 Task: Forward email as attachment with the signature Adam Smith with the subject Request for information from softage.1@softage.net to softage.2@softage.net with the message I would like to request a meeting to discuss the new product launch strategy.
Action: Mouse moved to (430, 232)
Screenshot: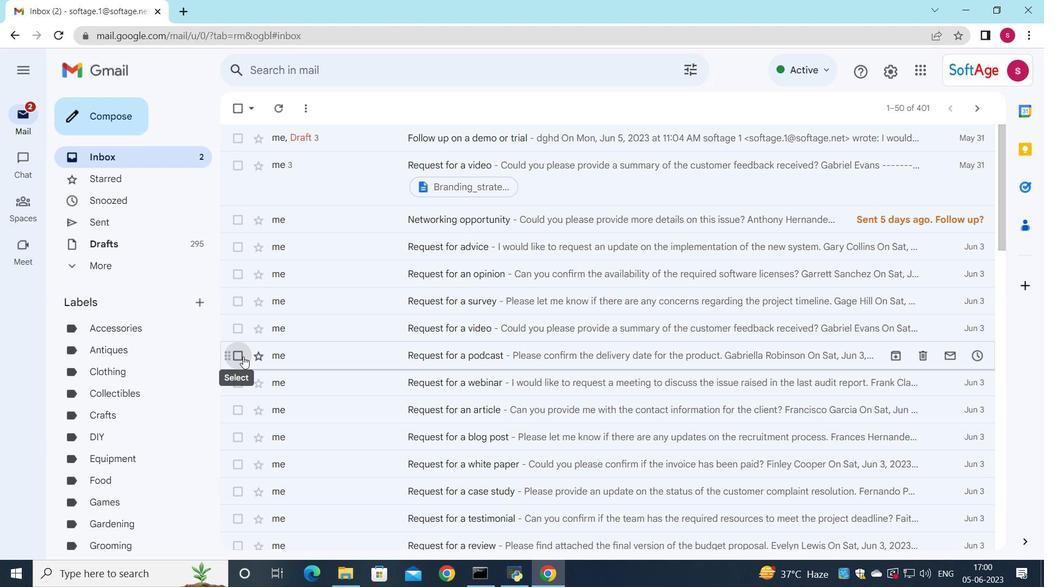 
Action: Mouse pressed left at (430, 232)
Screenshot: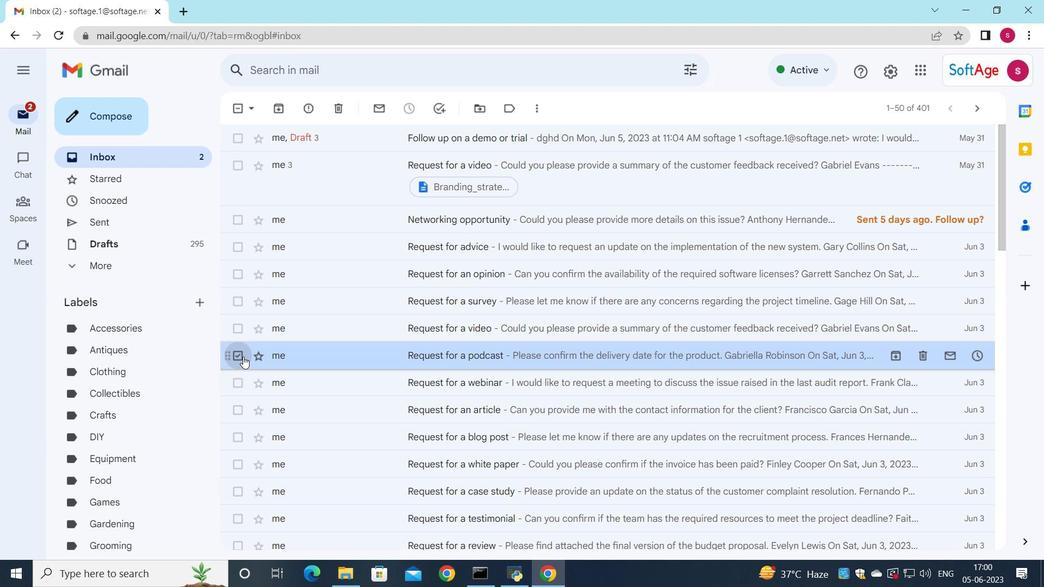 
Action: Mouse moved to (546, 174)
Screenshot: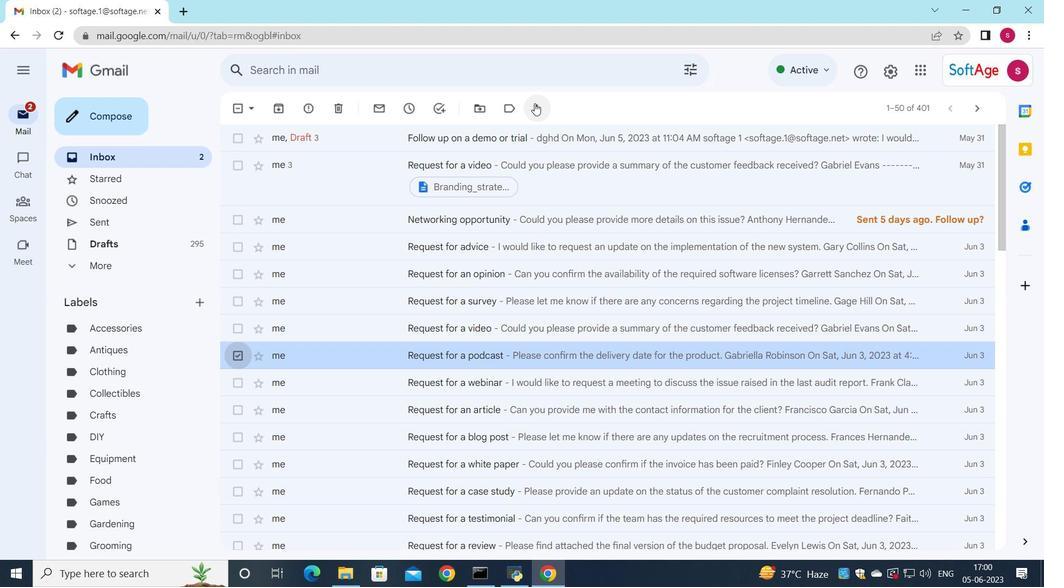 
Action: Mouse pressed left at (546, 174)
Screenshot: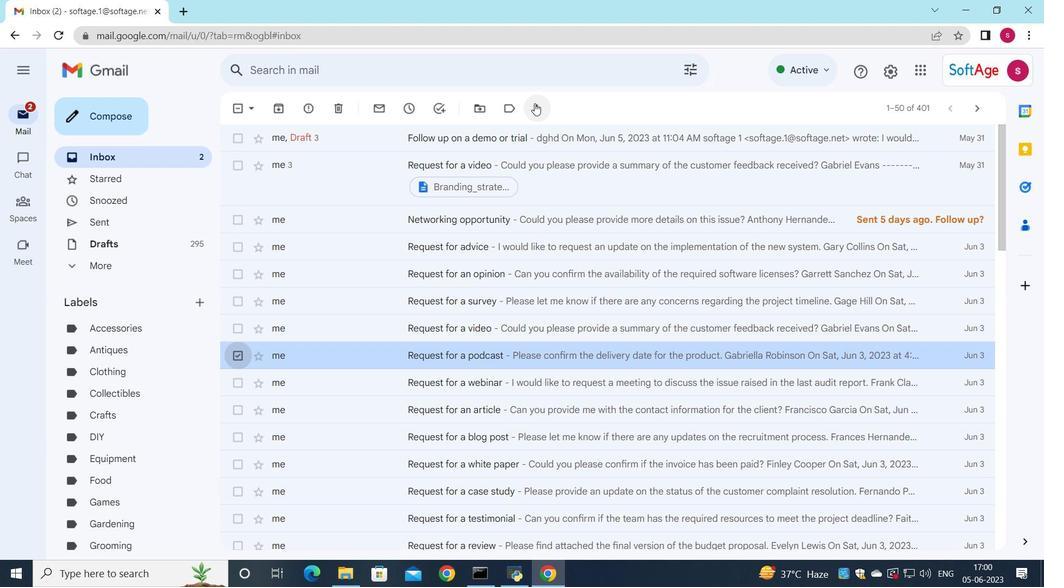 
Action: Mouse moved to (568, 197)
Screenshot: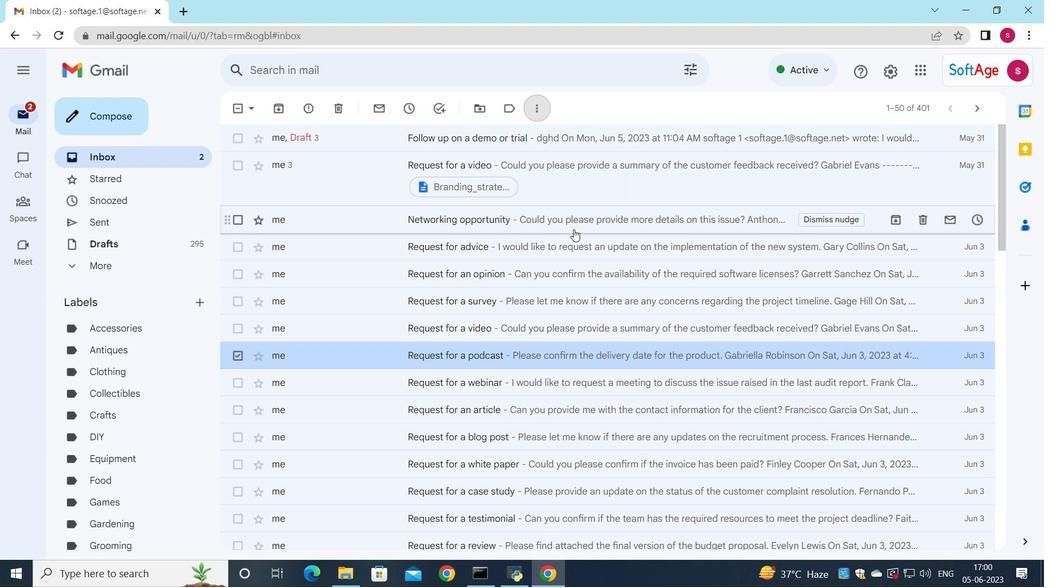 
Action: Mouse pressed left at (568, 197)
Screenshot: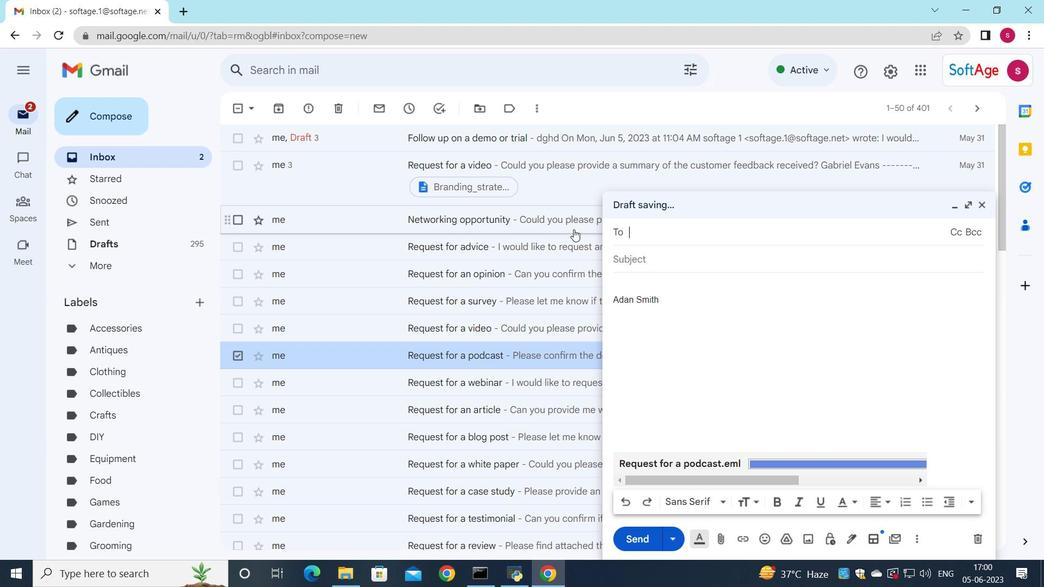 
Action: Mouse moved to (599, 197)
Screenshot: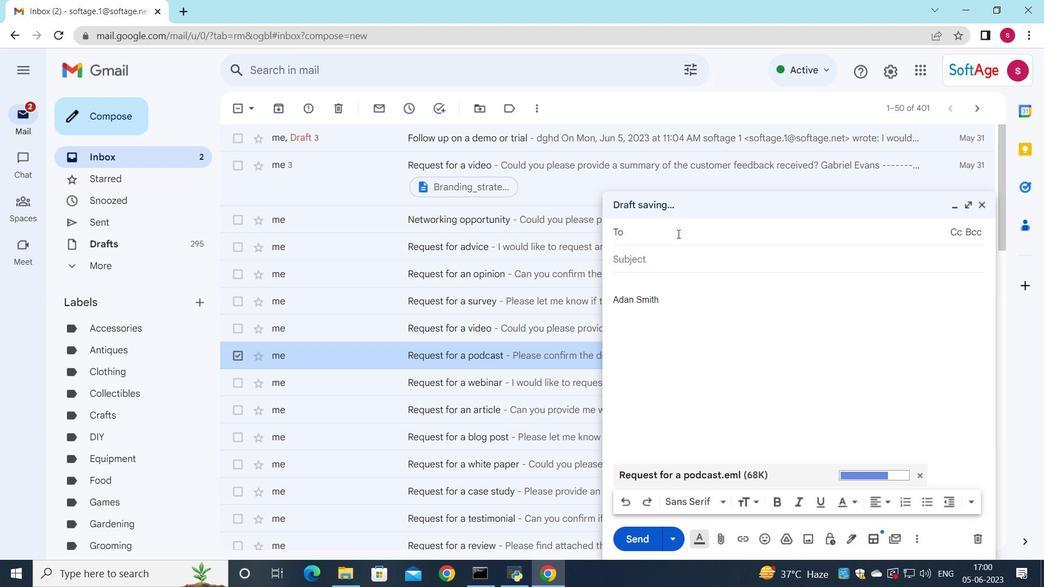 
Action: Key pressed so
Screenshot: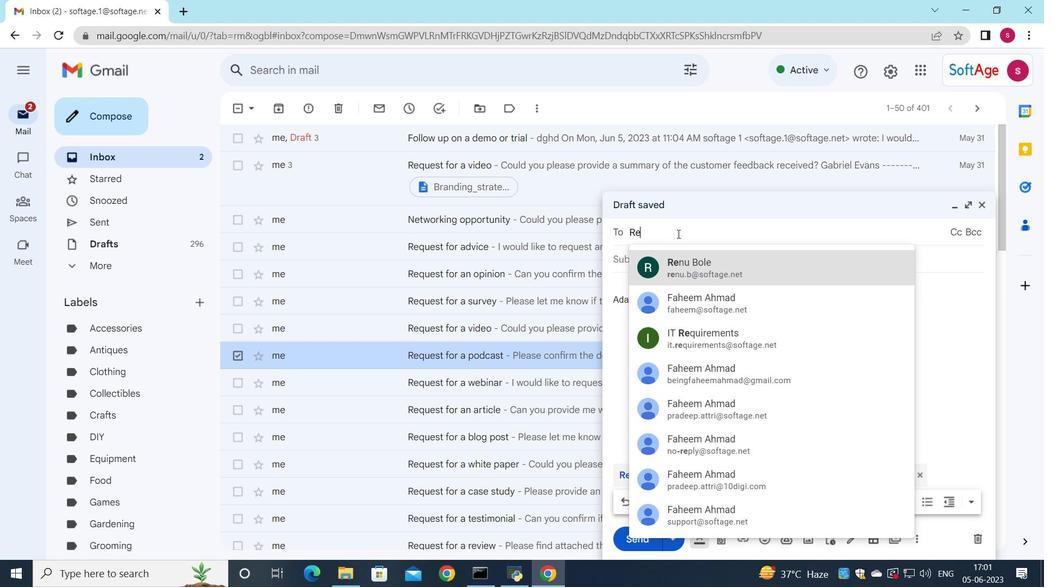 
Action: Mouse moved to (619, 239)
Screenshot: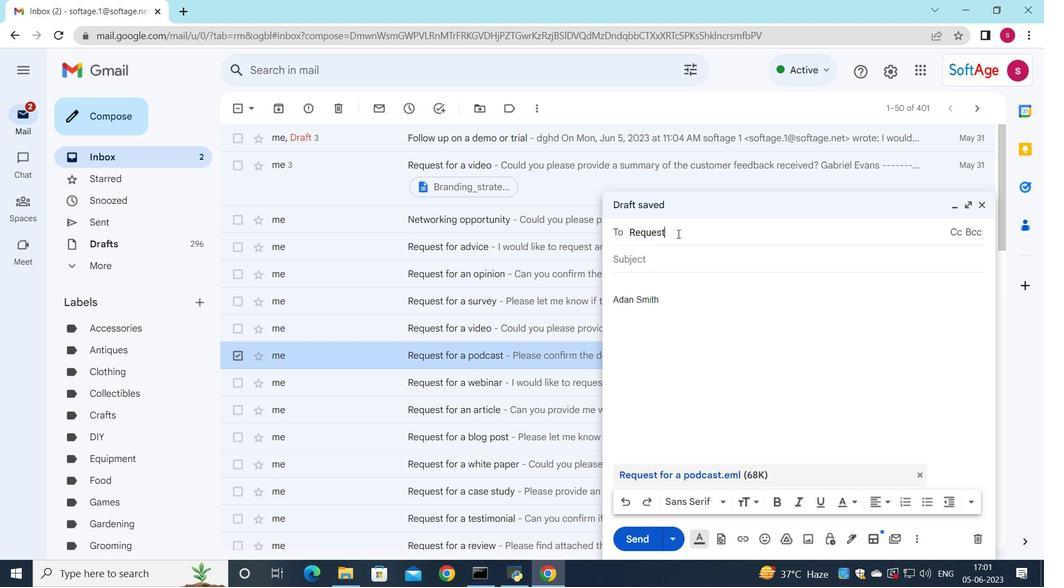 
Action: Mouse pressed left at (619, 239)
Screenshot: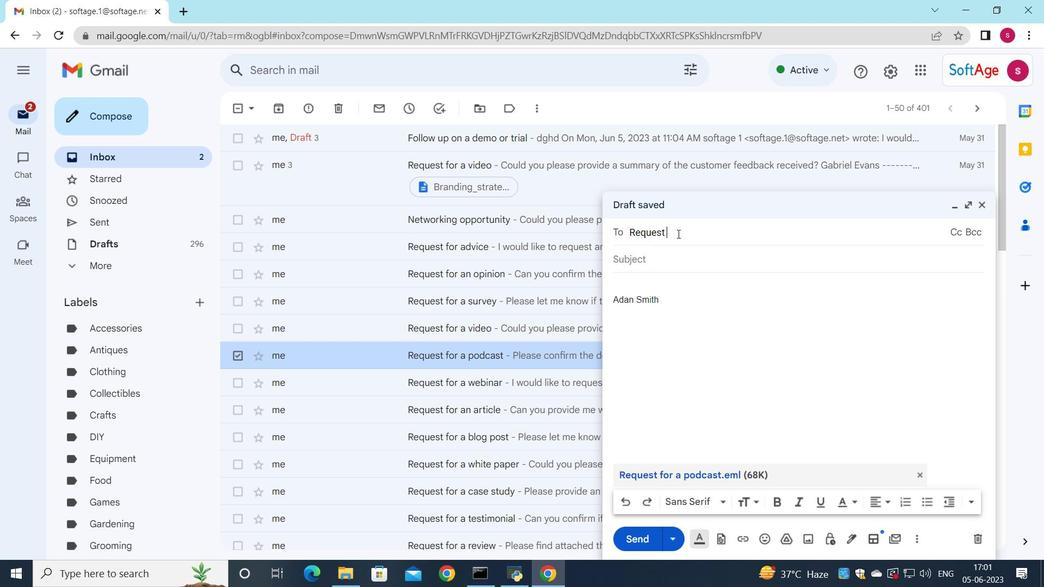 
Action: Mouse moved to (598, 203)
Screenshot: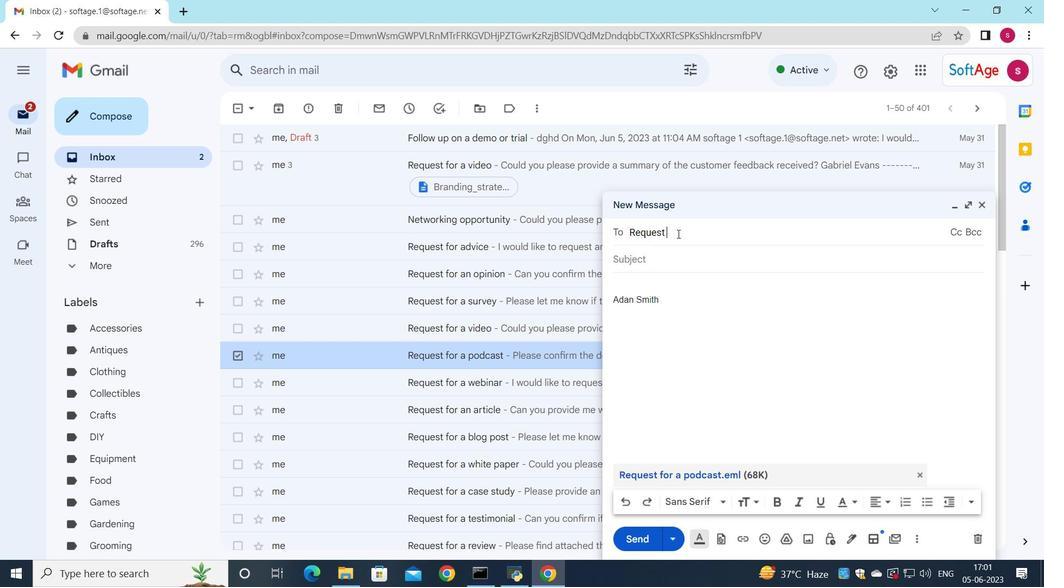 
Action: Mouse pressed left at (598, 203)
Screenshot: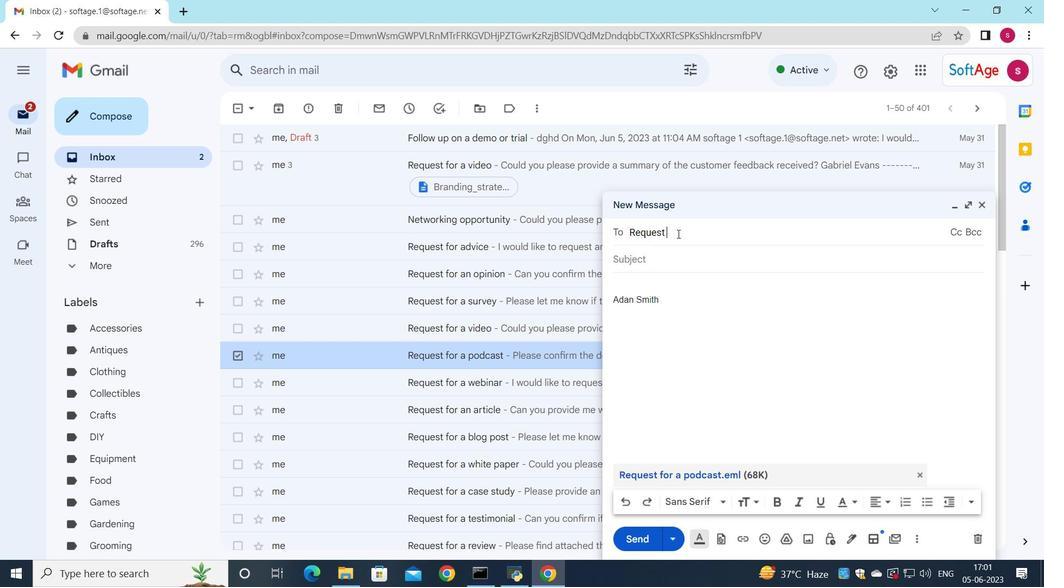 
Action: Key pressed <Key.shift>Requeste<Key.backspace><Key.space>for<Key.space>information
Screenshot: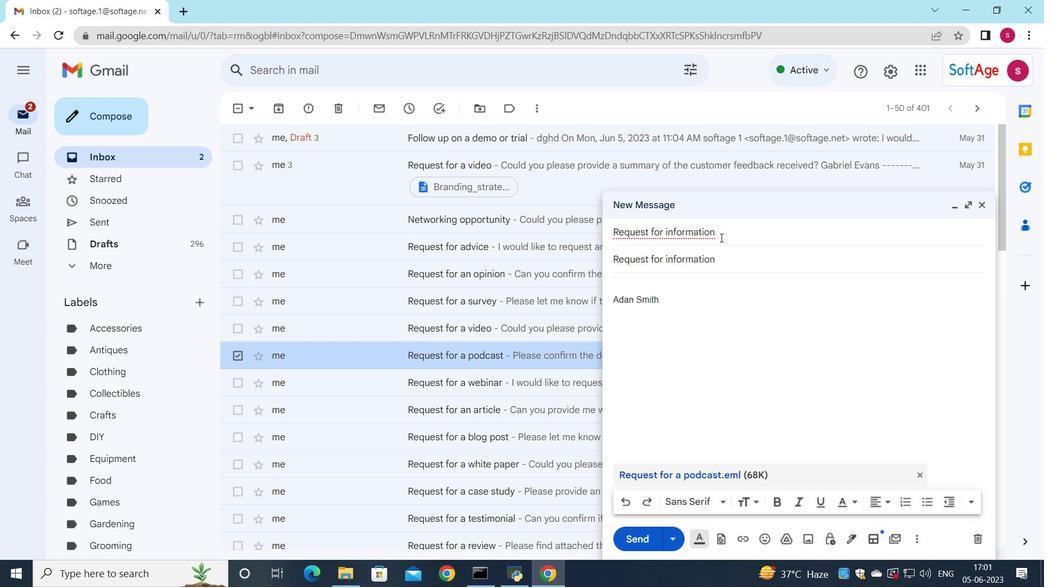 
Action: Mouse moved to (584, 205)
Screenshot: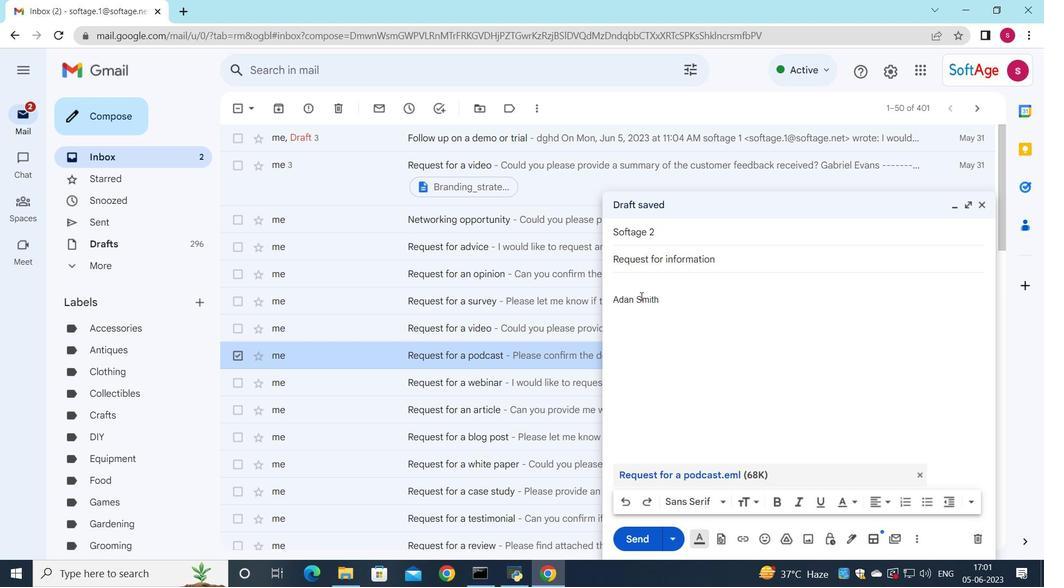 
Action: Mouse pressed left at (584, 205)
Screenshot: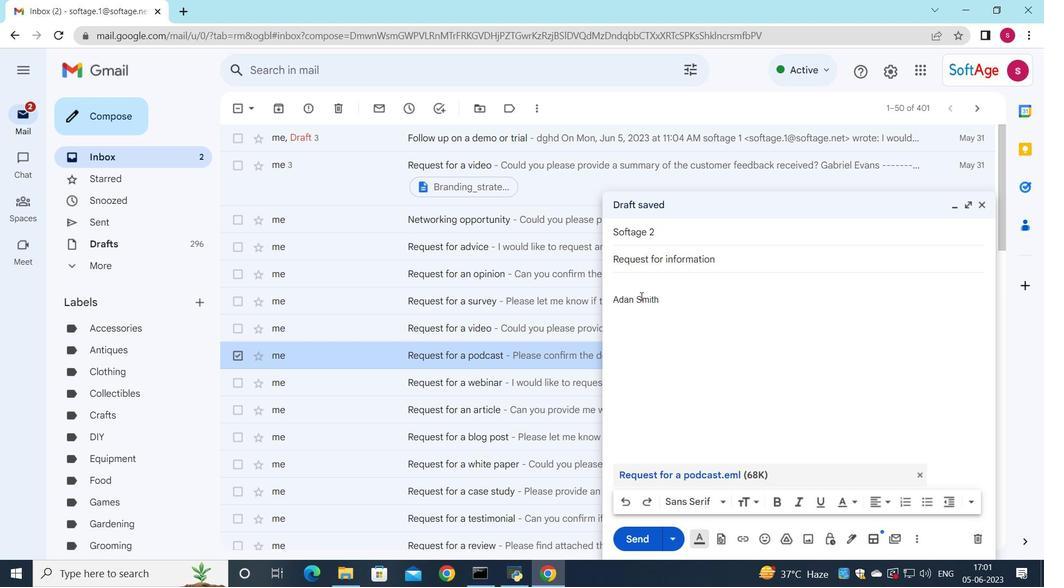 
Action: Mouse moved to (596, 208)
Screenshot: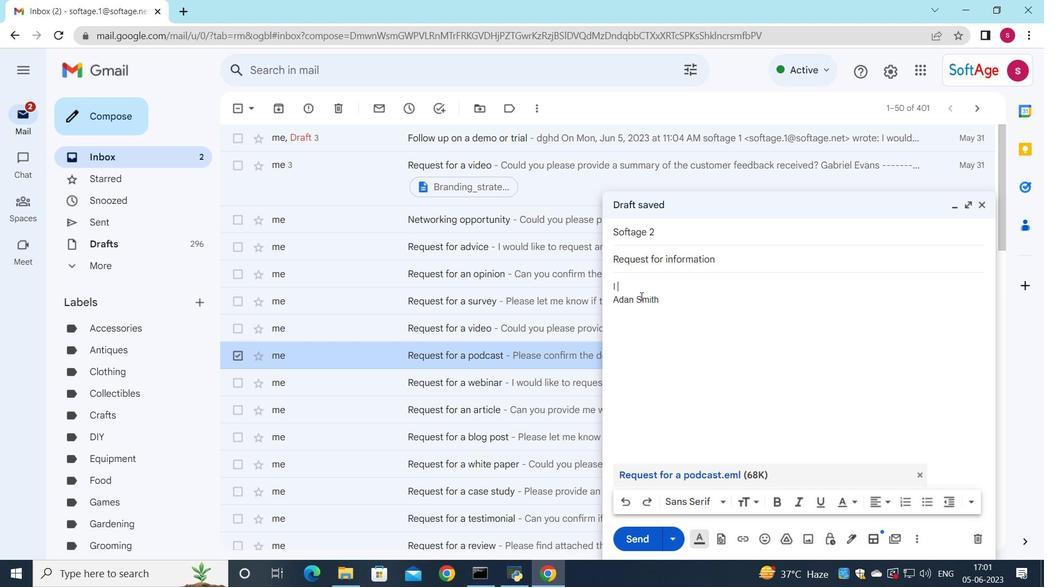
Action: Mouse pressed left at (596, 208)
Screenshot: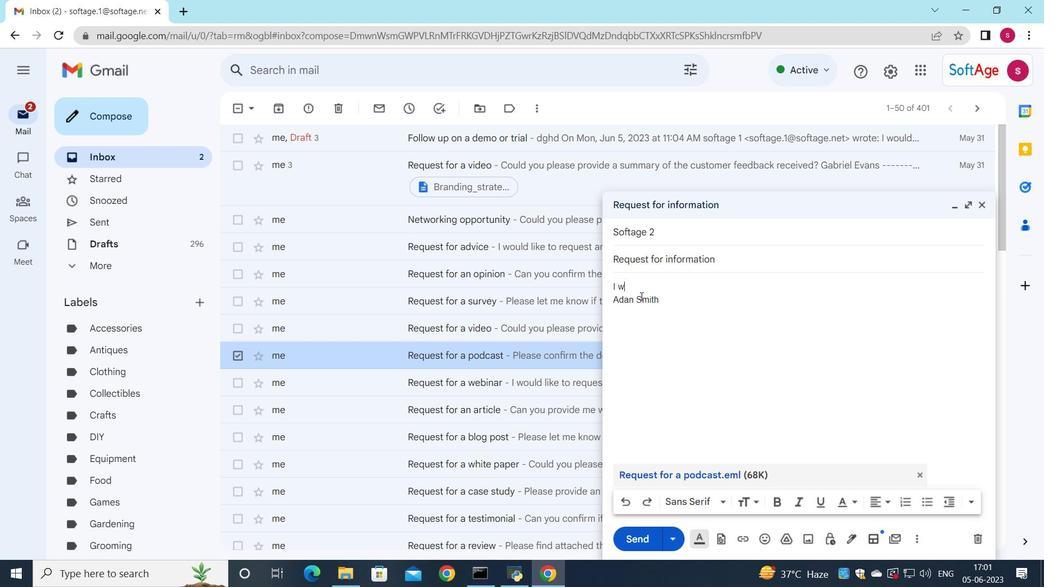
Action: Mouse moved to (572, 208)
Screenshot: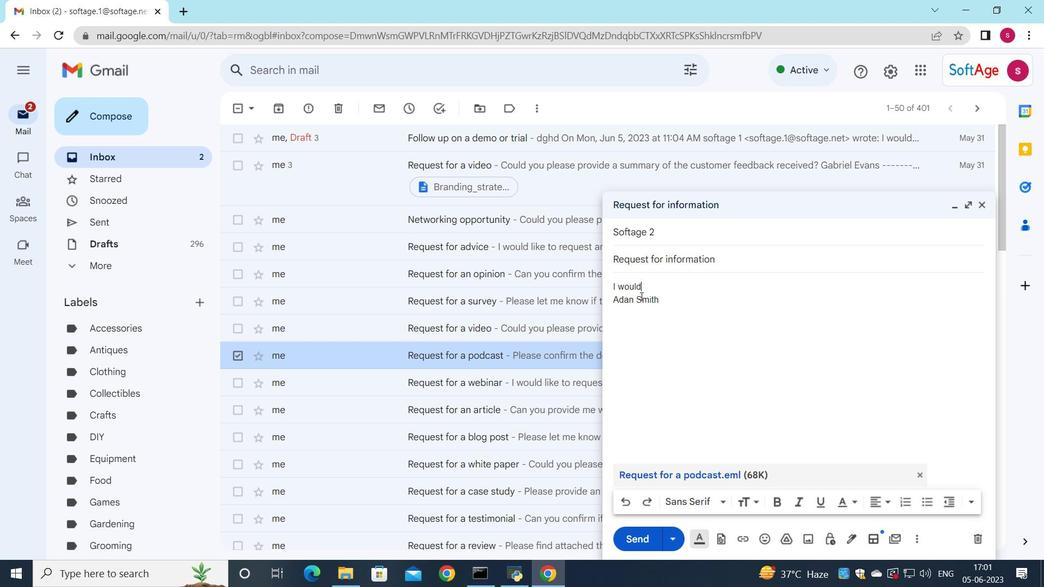 
Action: Key pressed <Key.backspace>
Screenshot: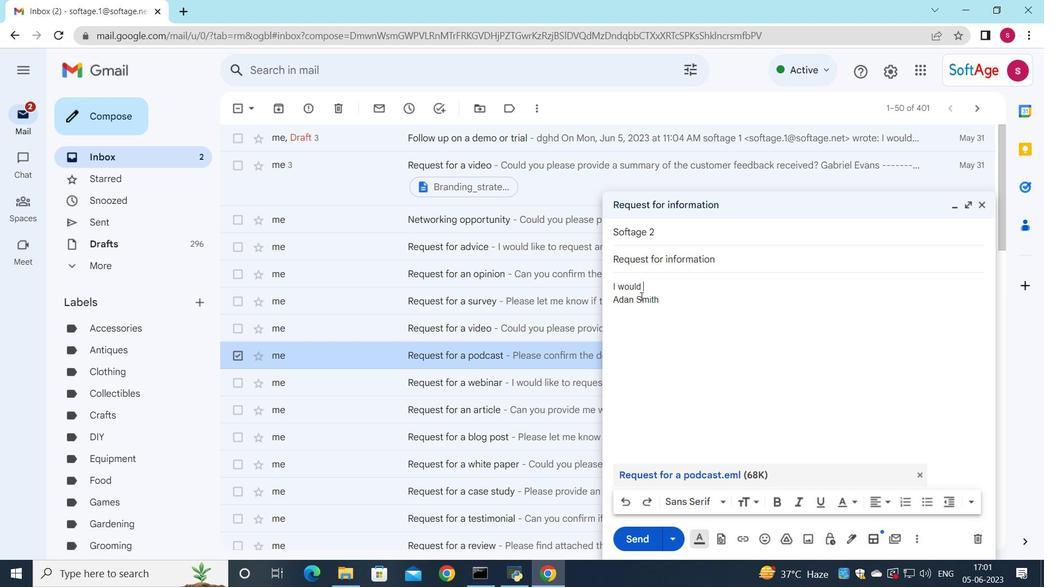 
Action: Mouse moved to (583, 203)
Screenshot: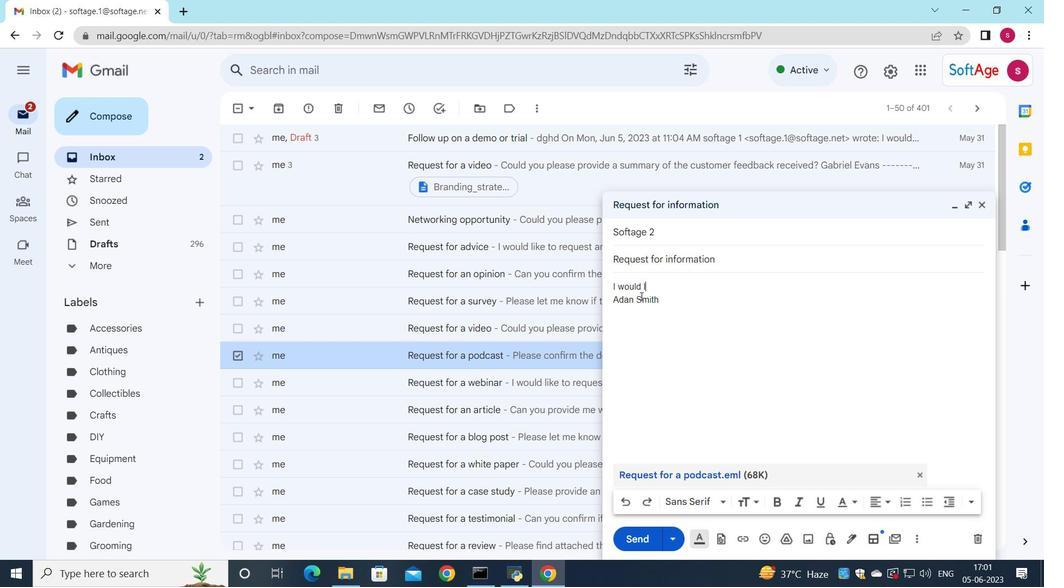 
Action: Mouse pressed left at (583, 203)
Screenshot: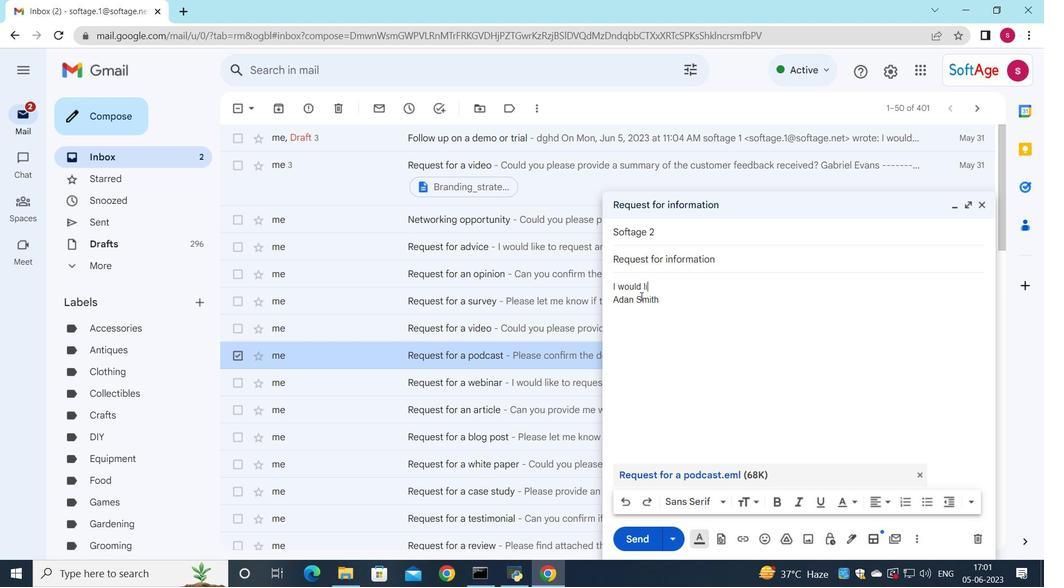 
Action: Mouse moved to (579, 205)
Screenshot: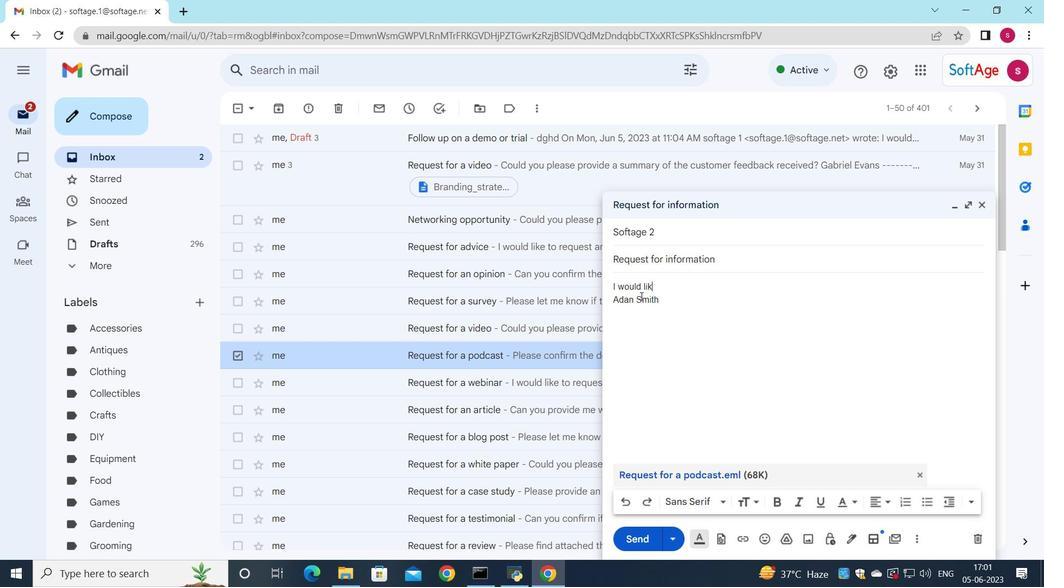 
Action: Key pressed <Key.shift>I<Key.space>would<Key.space>like<Key.space>to<Key.space>request<Key.space>a<Key.space>meeting<Key.space>to<Key.space>discuss<Key.space>the<Key.space>new<Key.space>product<Key.space>launch<Key.space>strategu.
Screenshot: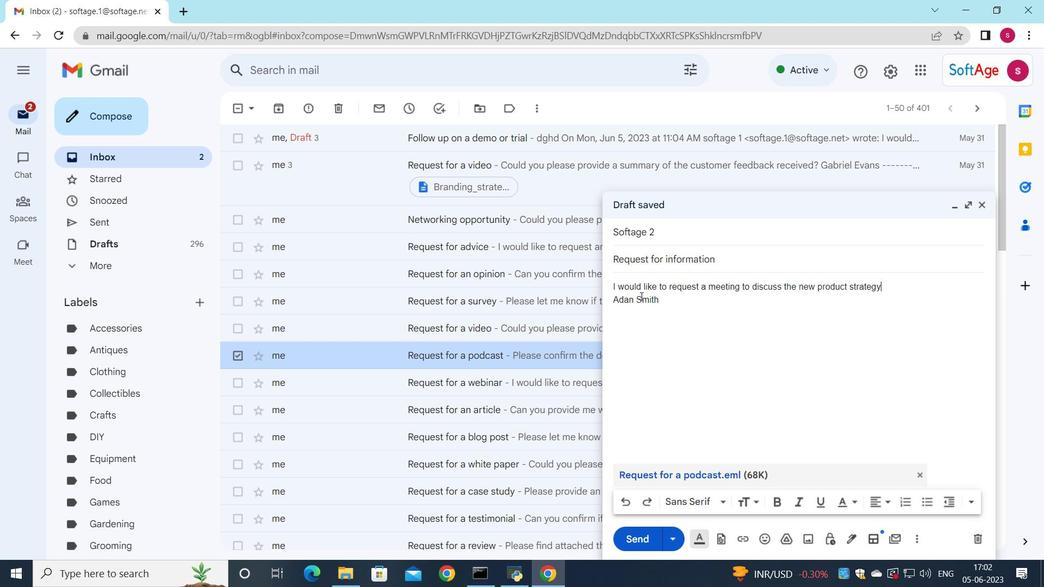 
Action: Mouse moved to (670, 249)
Screenshot: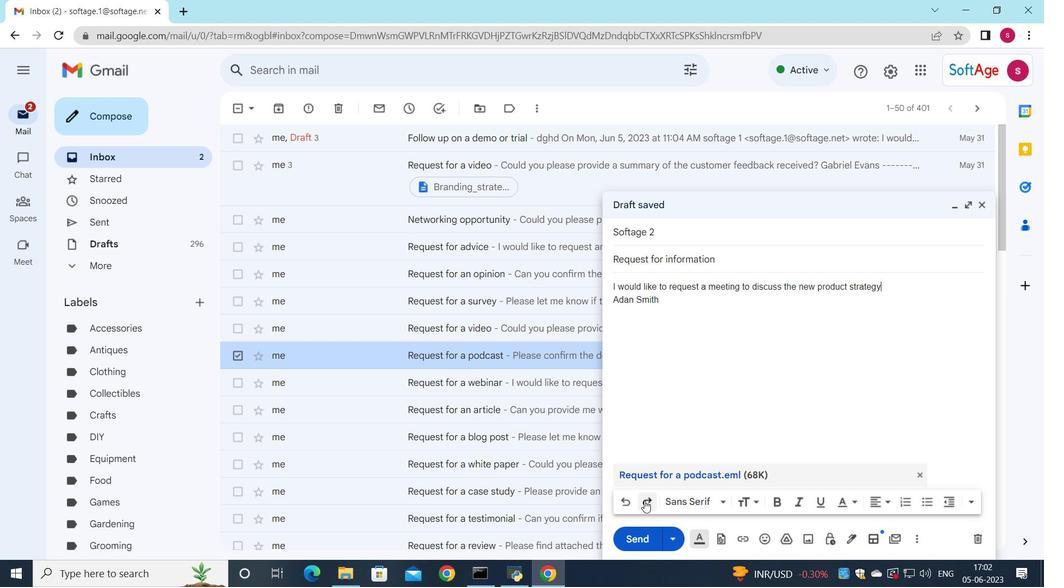 
Action: Mouse pressed left at (670, 249)
Screenshot: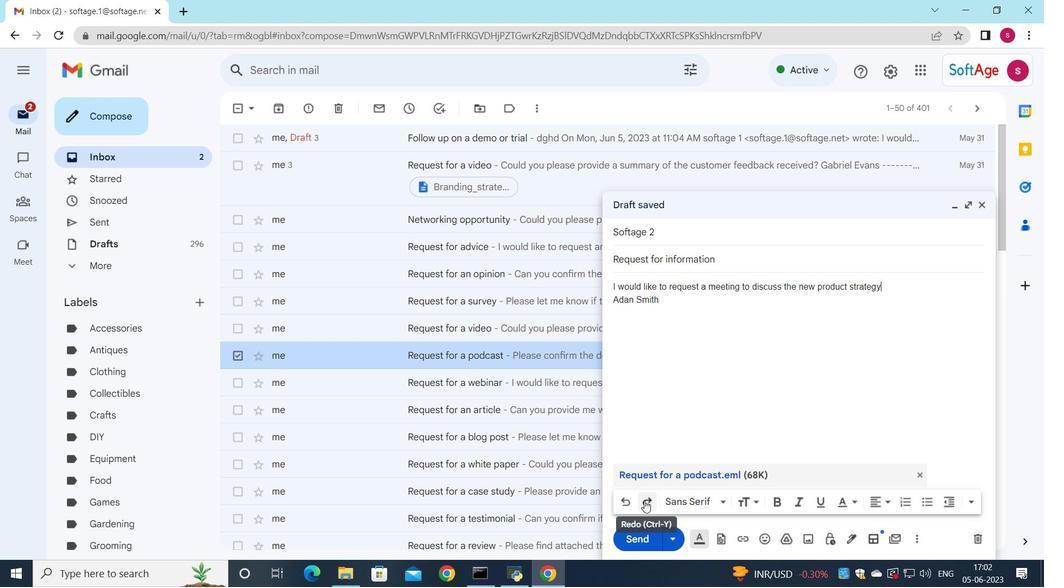 
Action: Mouse moved to (681, 238)
Screenshot: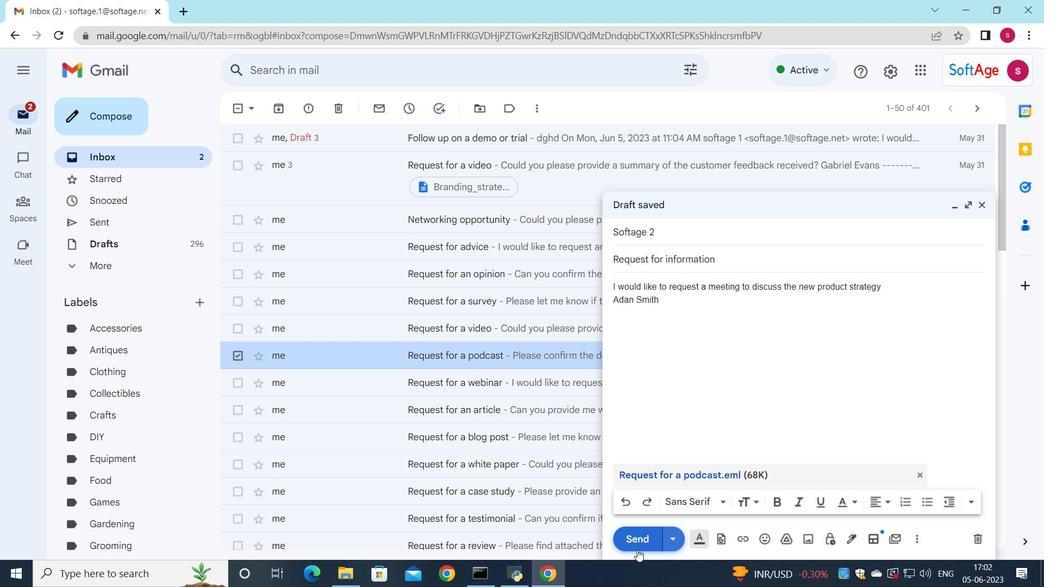 
Action: Mouse pressed left at (681, 238)
Screenshot: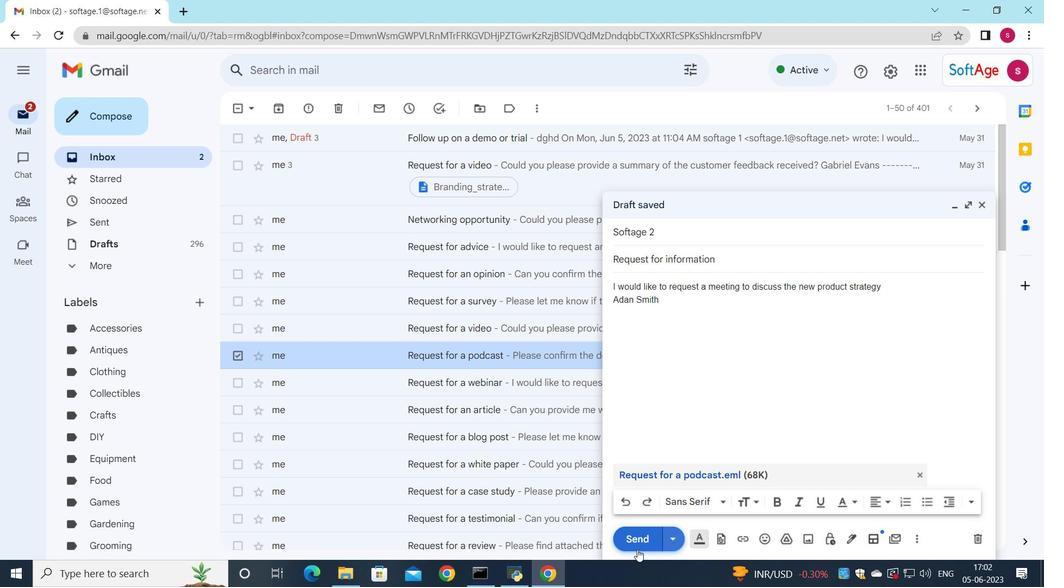 
Action: Mouse moved to (527, 225)
Screenshot: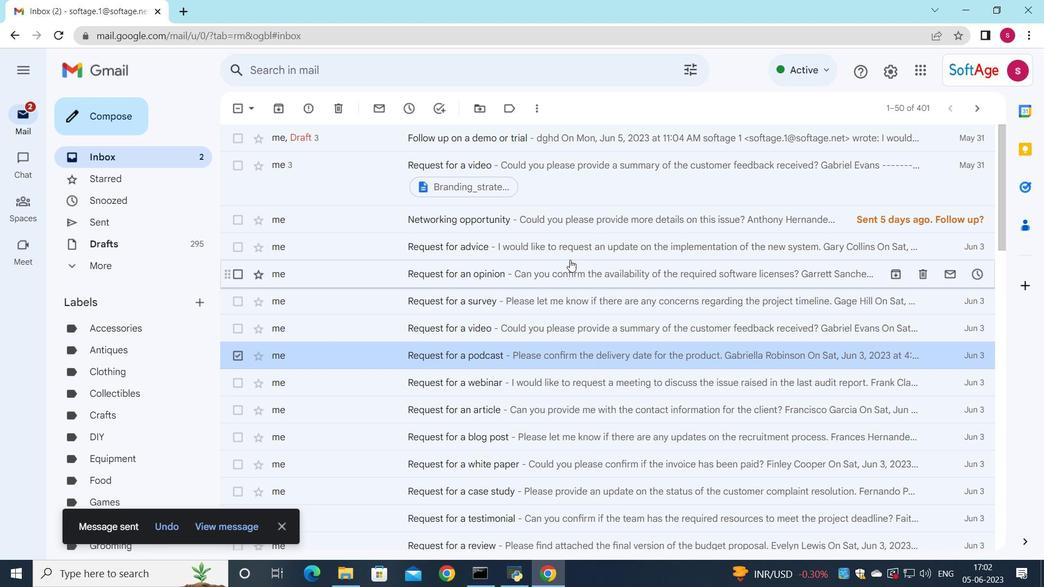 
Action: Mouse scrolled (527, 224) with delta (0, 0)
Screenshot: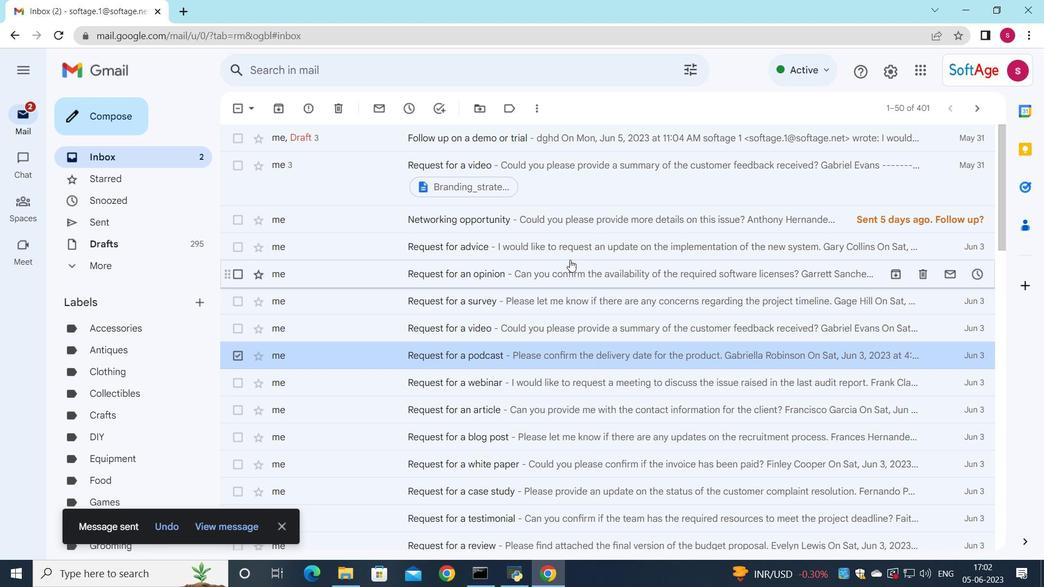 
Action: Mouse scrolled (527, 224) with delta (0, 0)
Screenshot: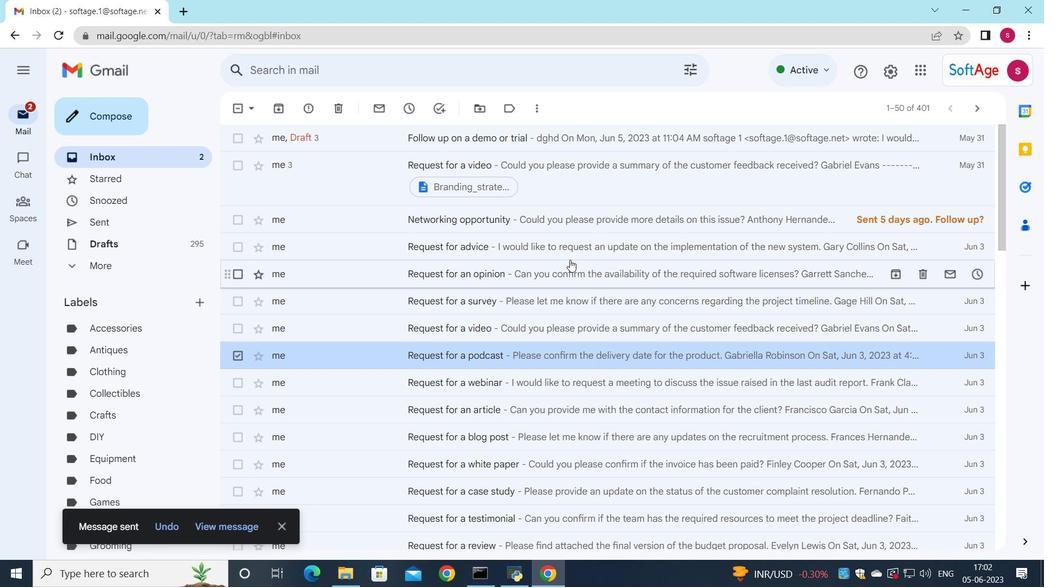 
Action: Mouse scrolled (527, 224) with delta (0, 0)
Screenshot: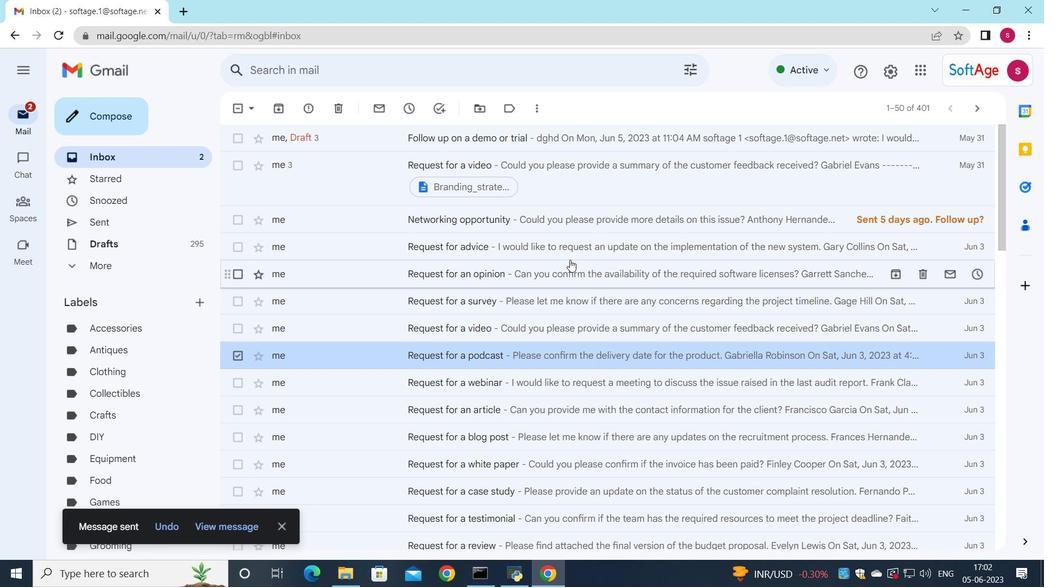 
Action: Mouse scrolled (527, 224) with delta (0, 0)
Screenshot: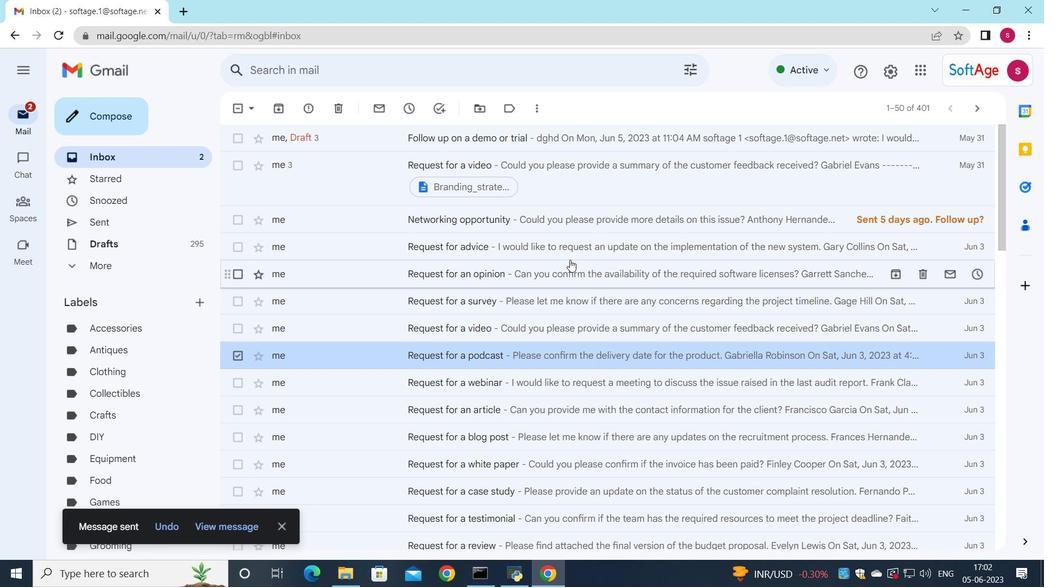 
Action: Mouse scrolled (527, 224) with delta (0, 0)
Screenshot: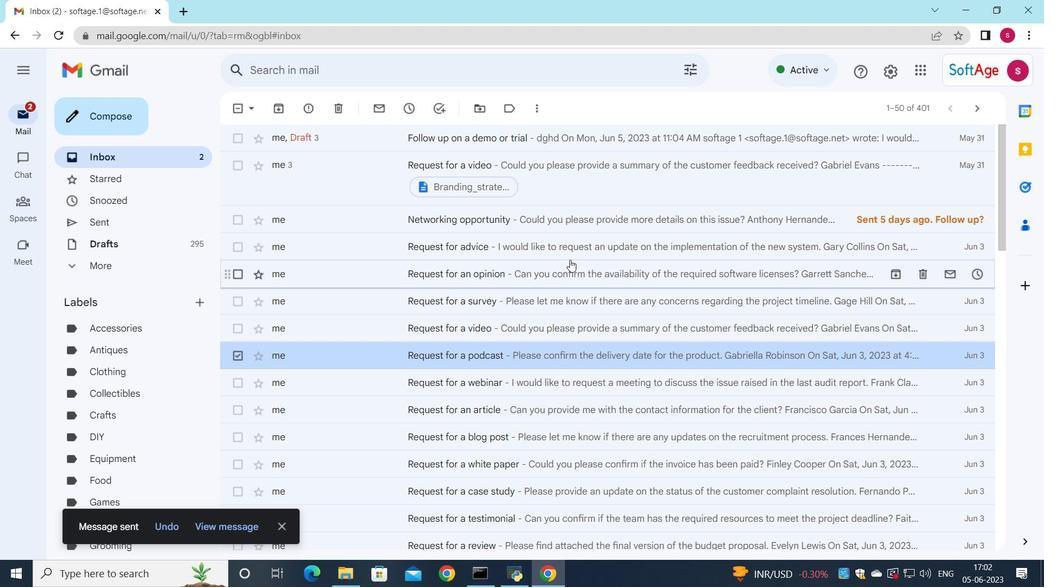 
Action: Mouse scrolled (527, 224) with delta (0, 0)
Screenshot: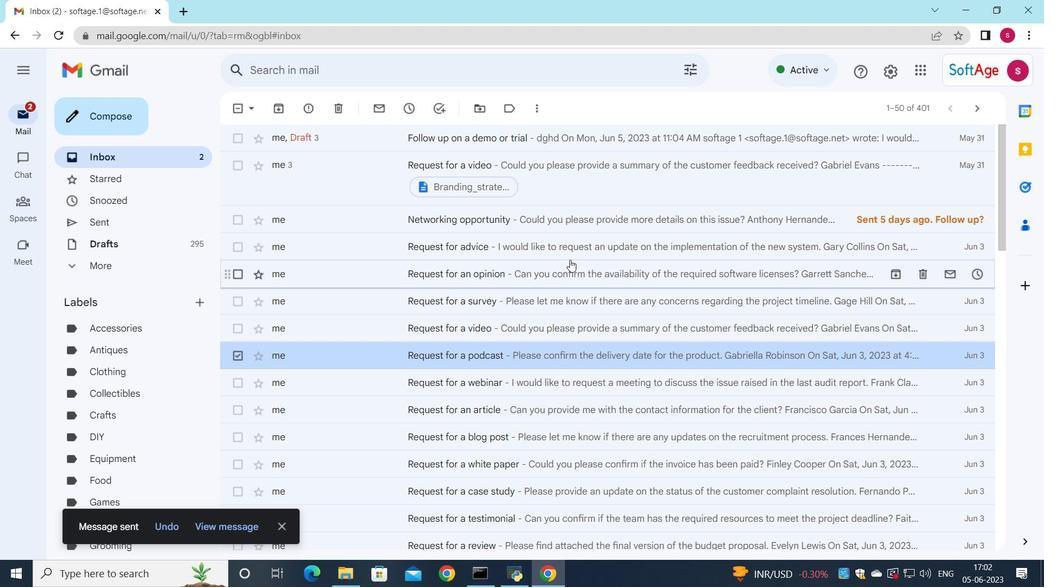 
Action: Mouse scrolled (527, 224) with delta (0, 0)
Screenshot: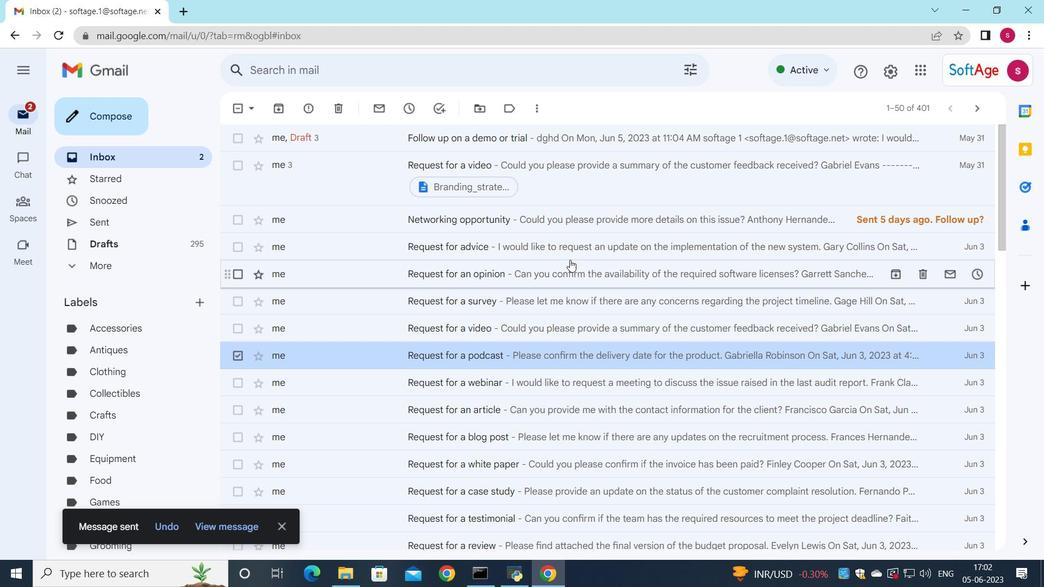 
Action: Mouse moved to (526, 226)
Screenshot: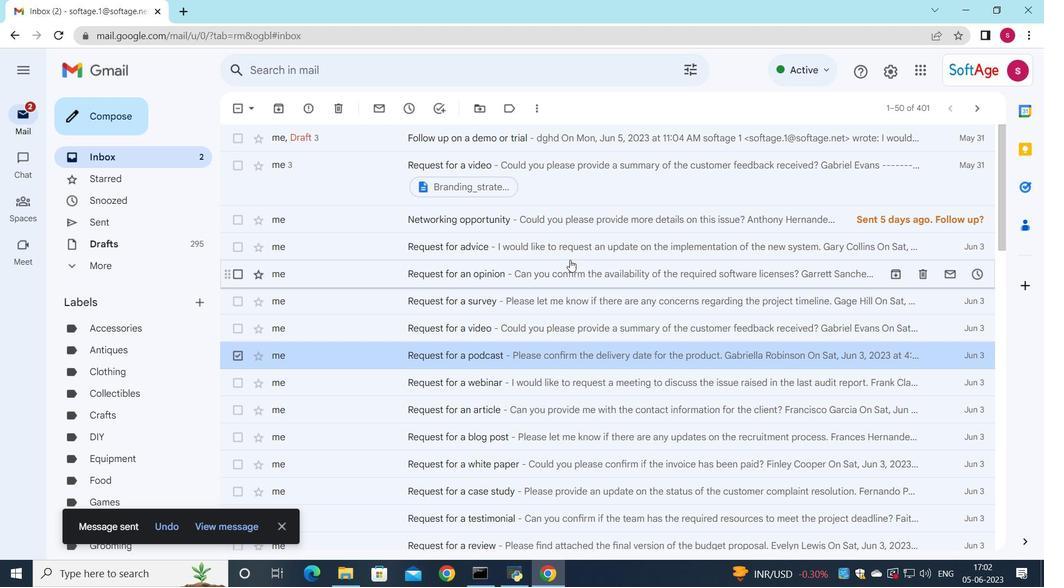 
Action: Mouse scrolled (526, 225) with delta (0, 0)
Screenshot: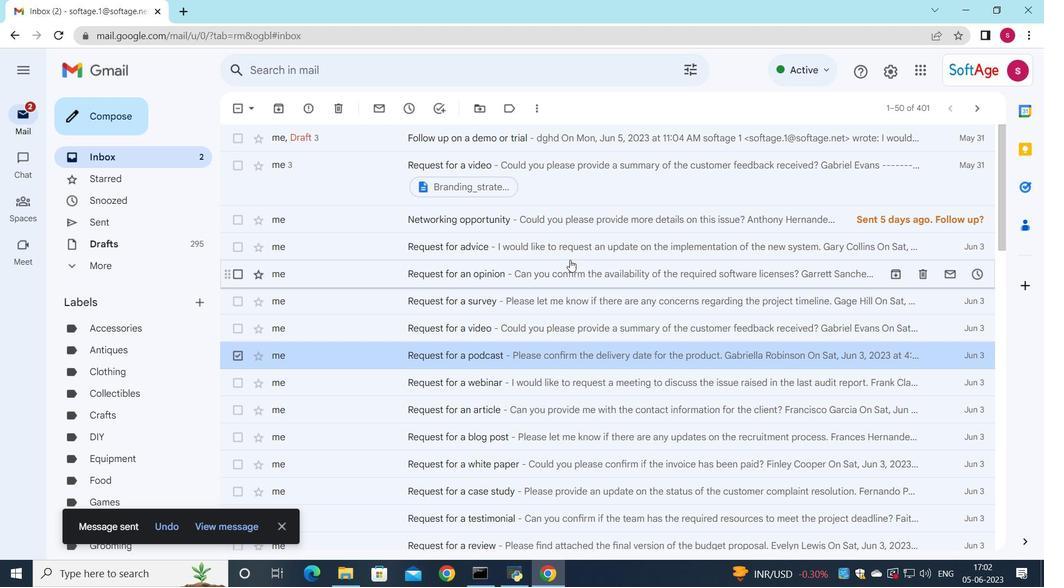 
Action: Mouse moved to (526, 226)
Screenshot: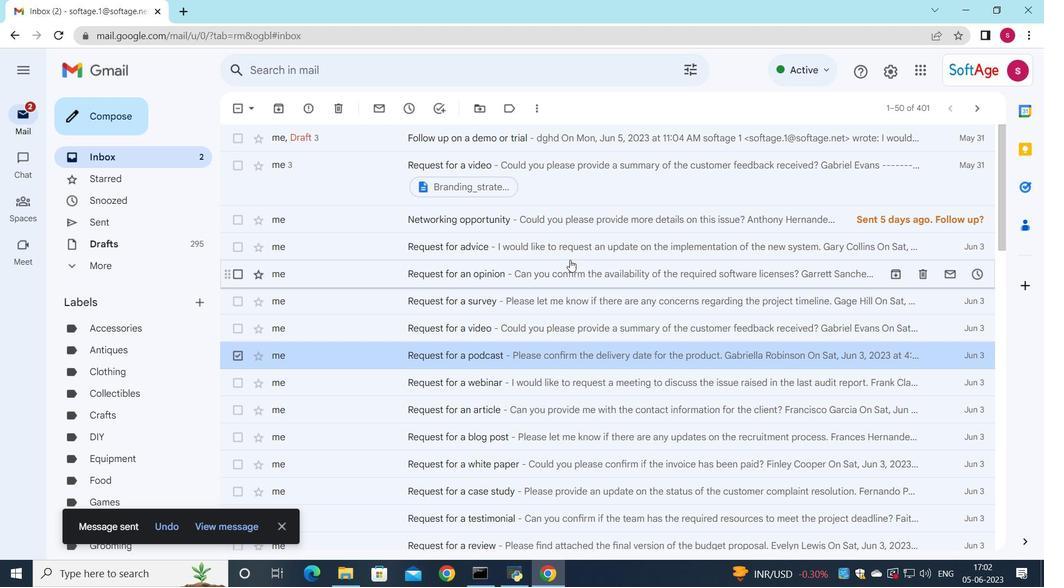 
Action: Mouse scrolled (526, 226) with delta (0, 0)
Screenshot: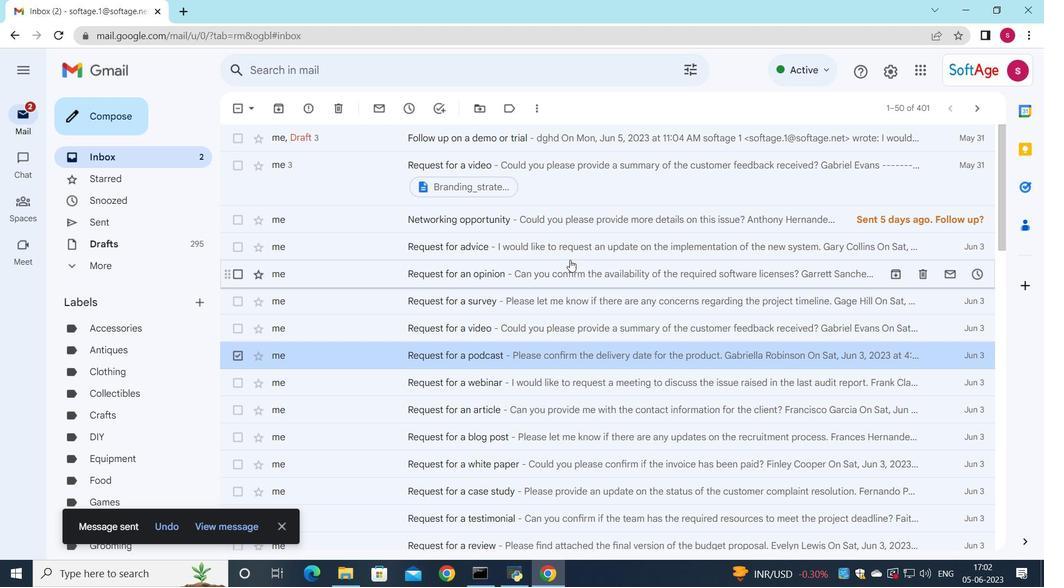 
Action: Mouse scrolled (526, 226) with delta (0, 0)
Screenshot: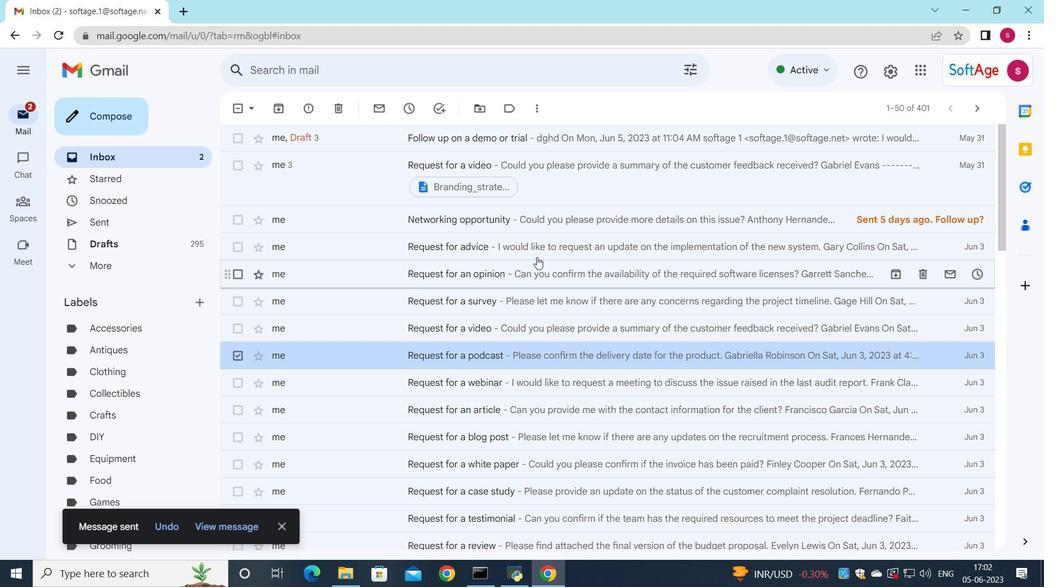 
Action: Mouse moved to (526, 226)
Screenshot: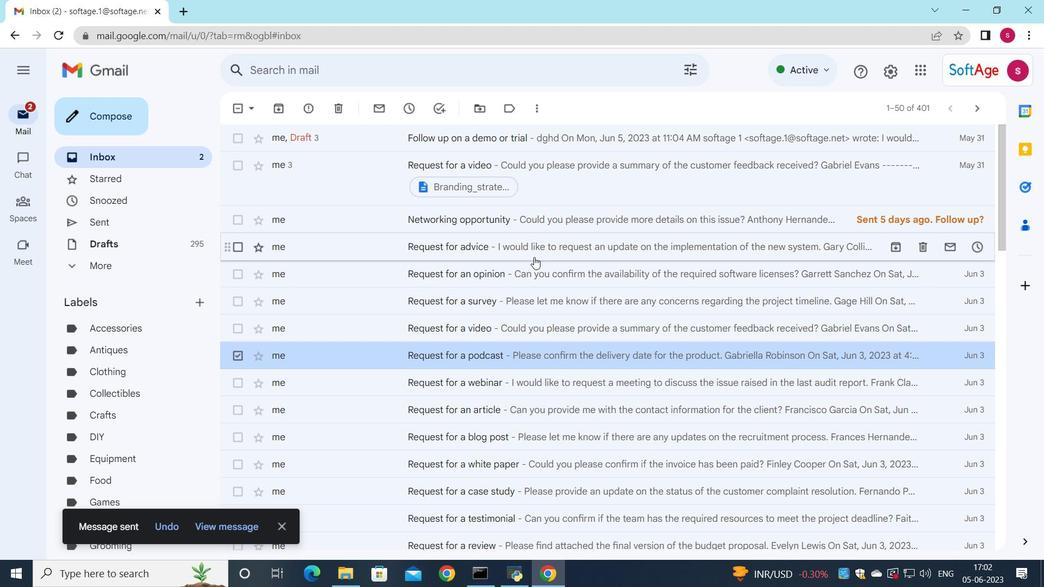 
Action: Mouse scrolled (526, 226) with delta (0, 0)
Screenshot: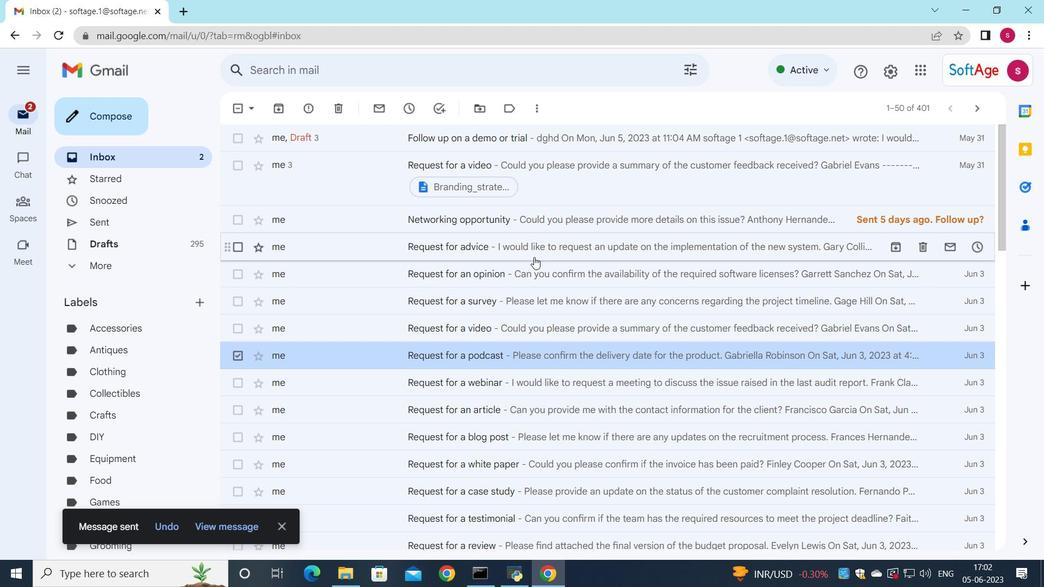 
Action: Mouse moved to (525, 227)
Screenshot: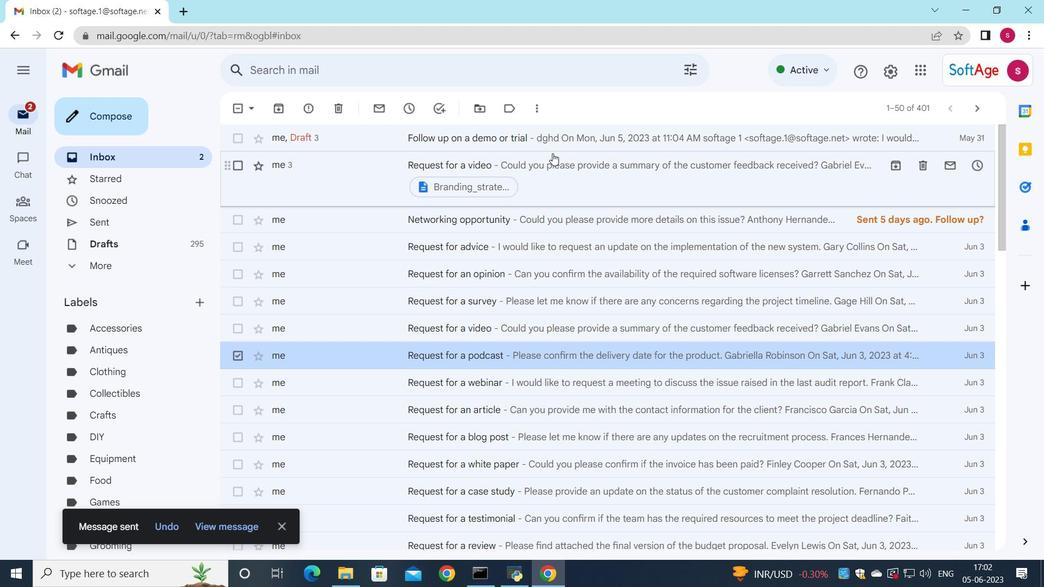 
Action: Mouse scrolled (525, 227) with delta (0, 0)
Screenshot: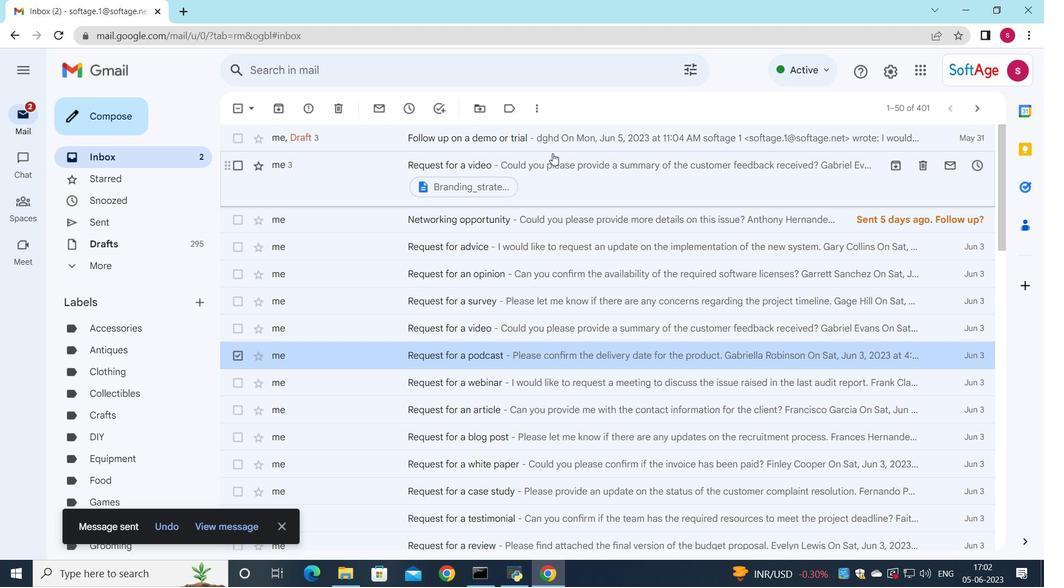 
Action: Mouse scrolled (525, 227) with delta (0, 0)
Screenshot: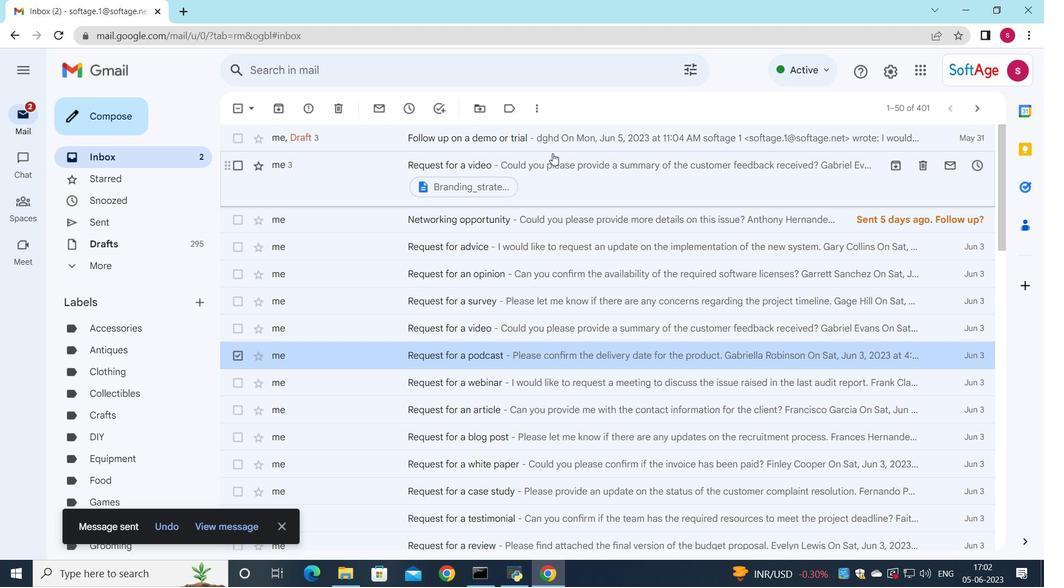 
Action: Mouse scrolled (525, 227) with delta (0, 0)
Screenshot: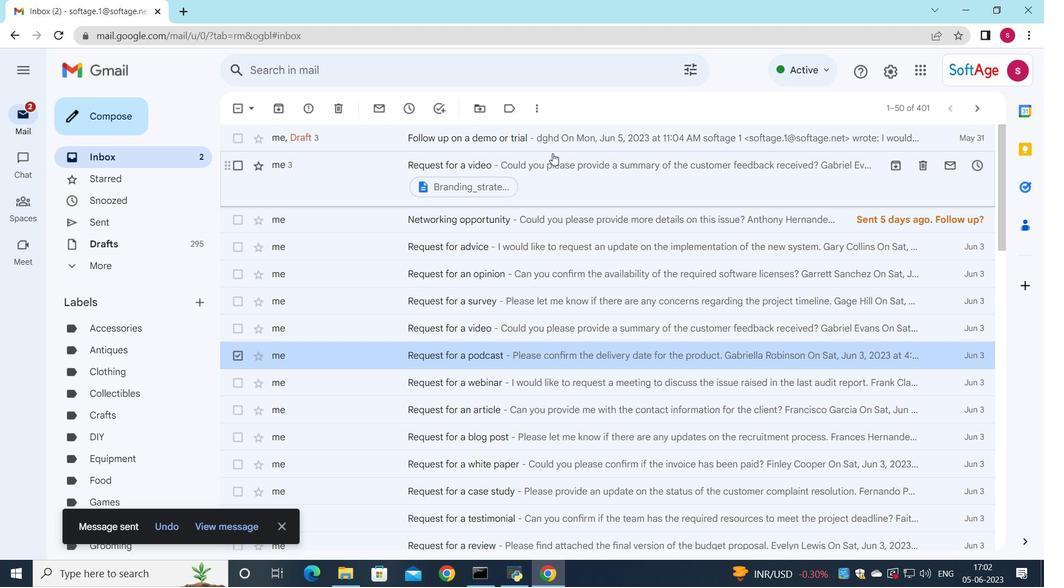 
Action: Mouse moved to (525, 227)
Screenshot: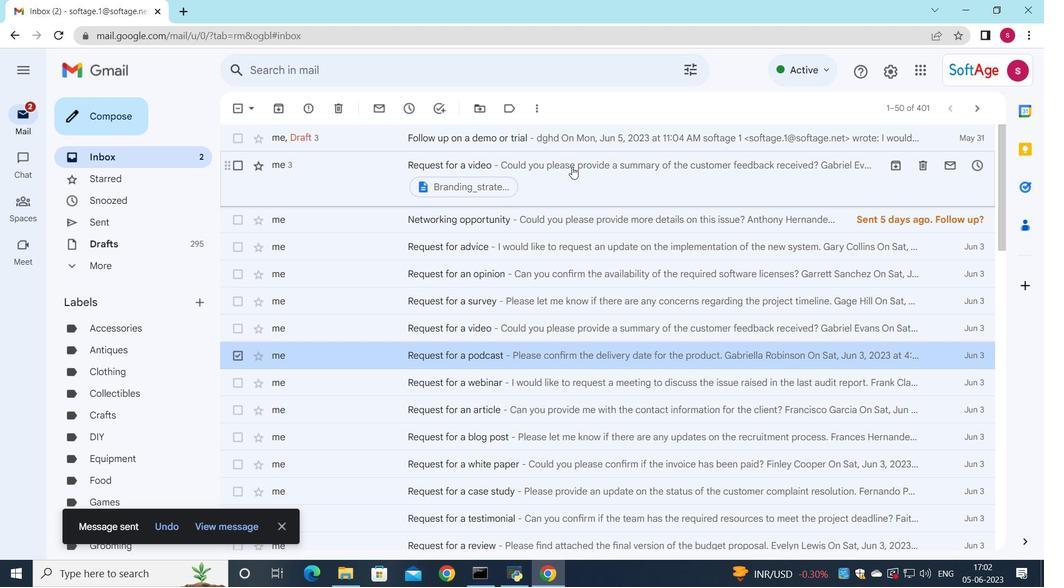 
Action: Mouse scrolled (525, 226) with delta (0, 0)
Screenshot: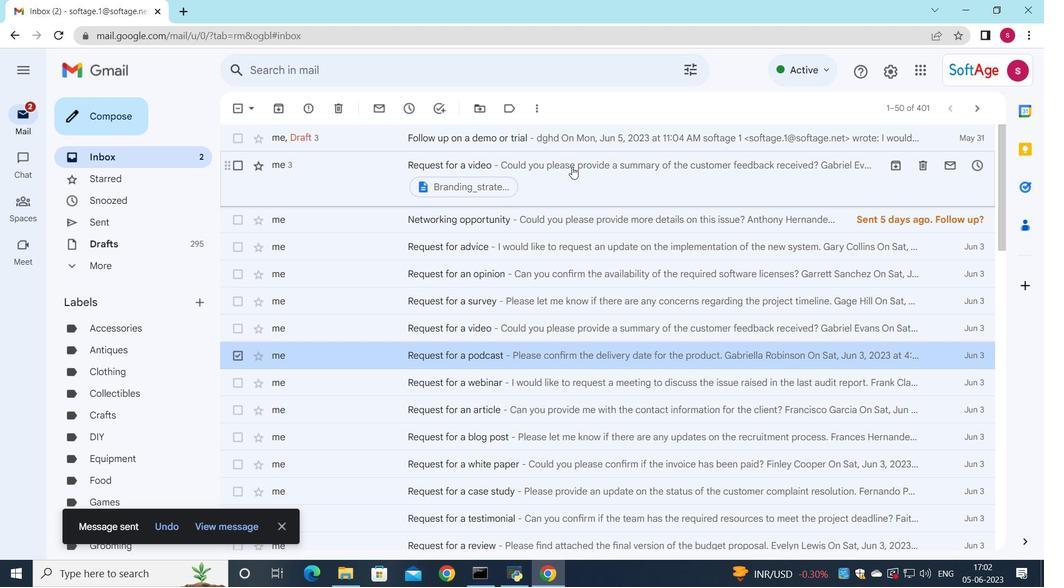 
Action: Mouse scrolled (525, 226) with delta (0, 0)
Screenshot: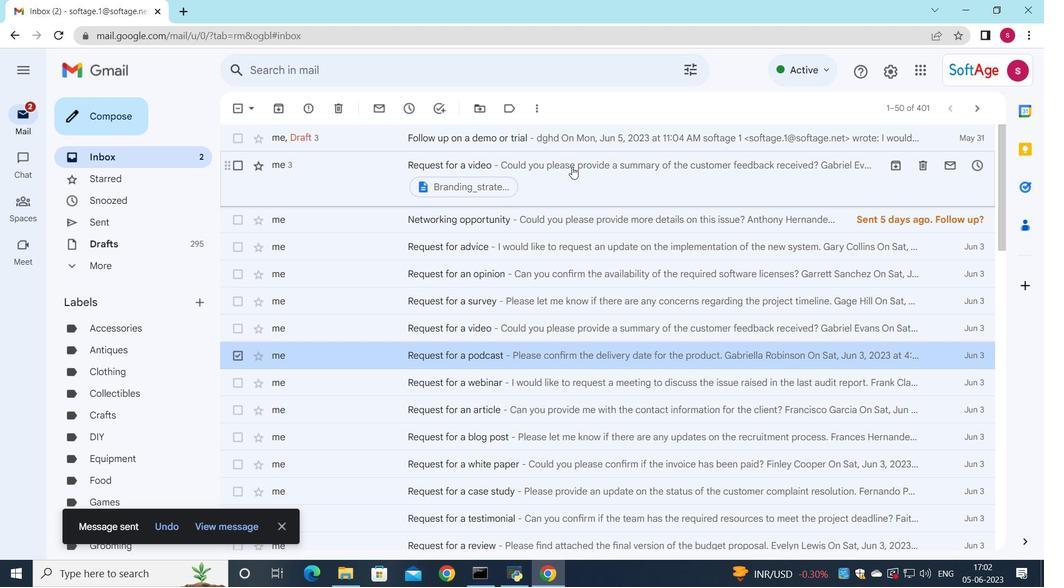 
Action: Mouse moved to (534, 224)
Screenshot: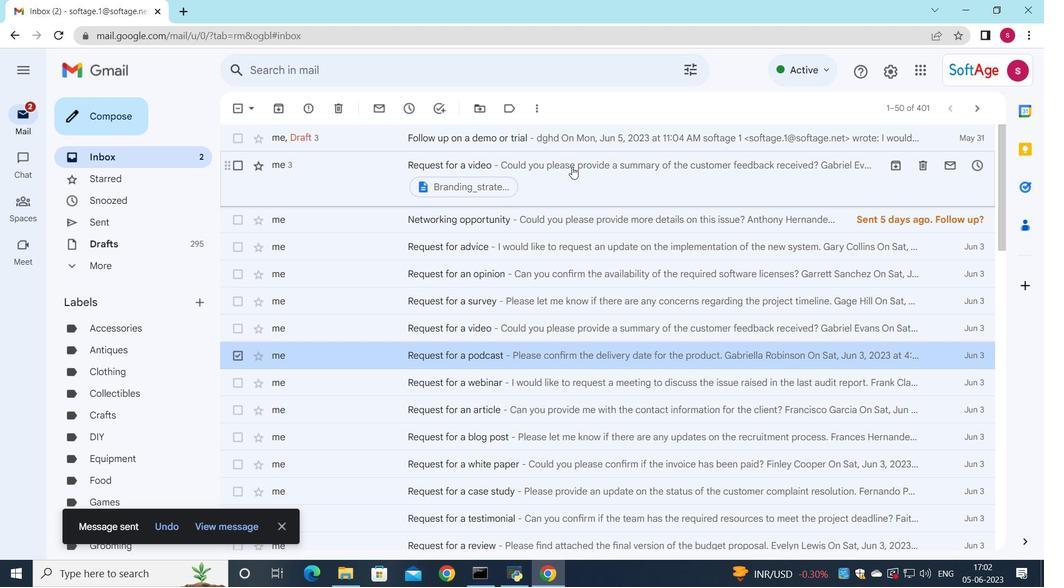 
Action: Mouse scrolled (534, 224) with delta (0, 0)
Screenshot: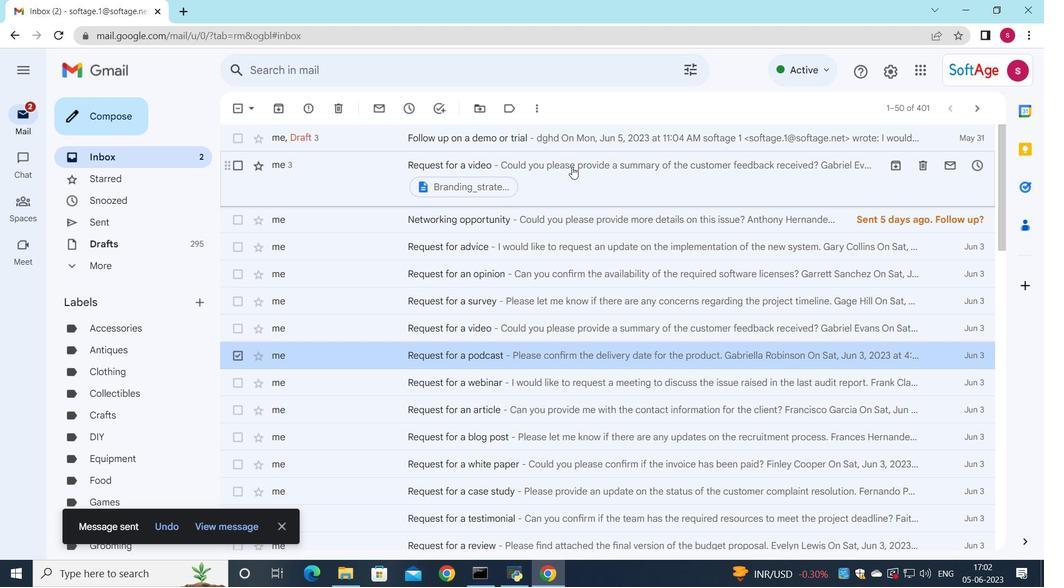 
Action: Mouse scrolled (534, 224) with delta (0, 0)
Screenshot: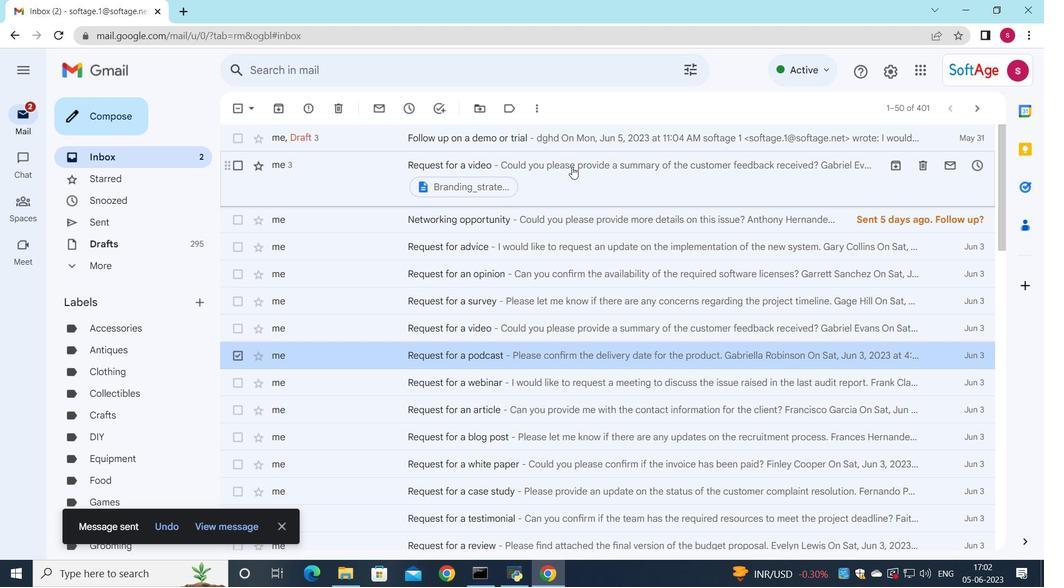 
Action: Mouse scrolled (534, 224) with delta (0, 0)
Screenshot: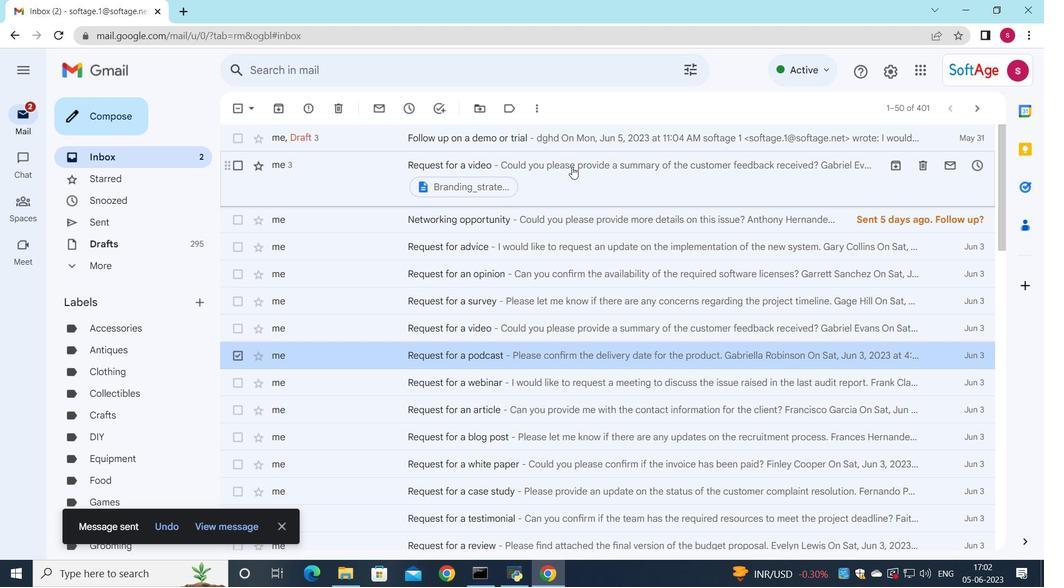 
Action: Mouse scrolled (534, 224) with delta (0, 0)
Screenshot: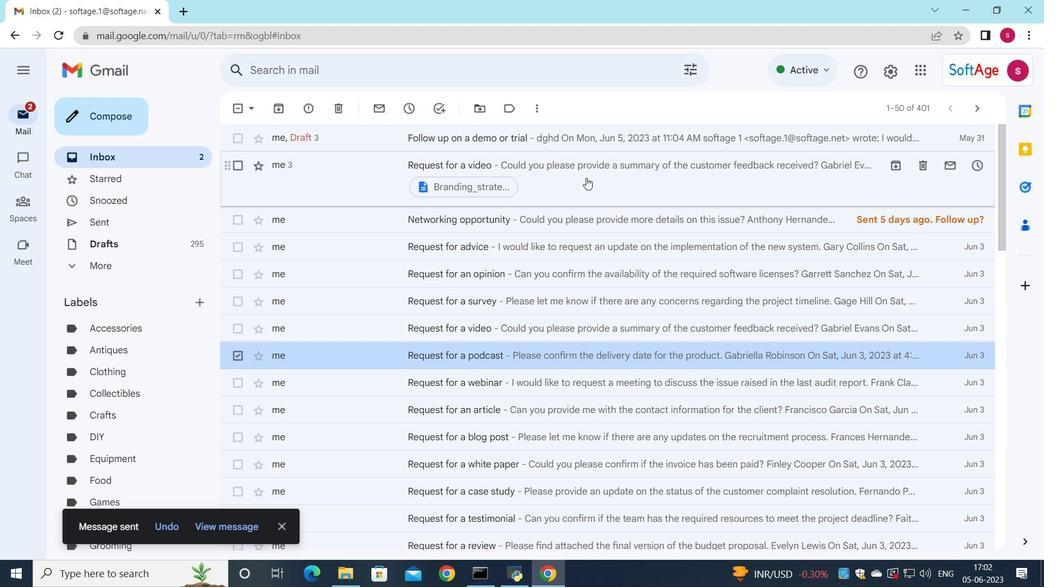 
Action: Mouse moved to (546, 224)
Screenshot: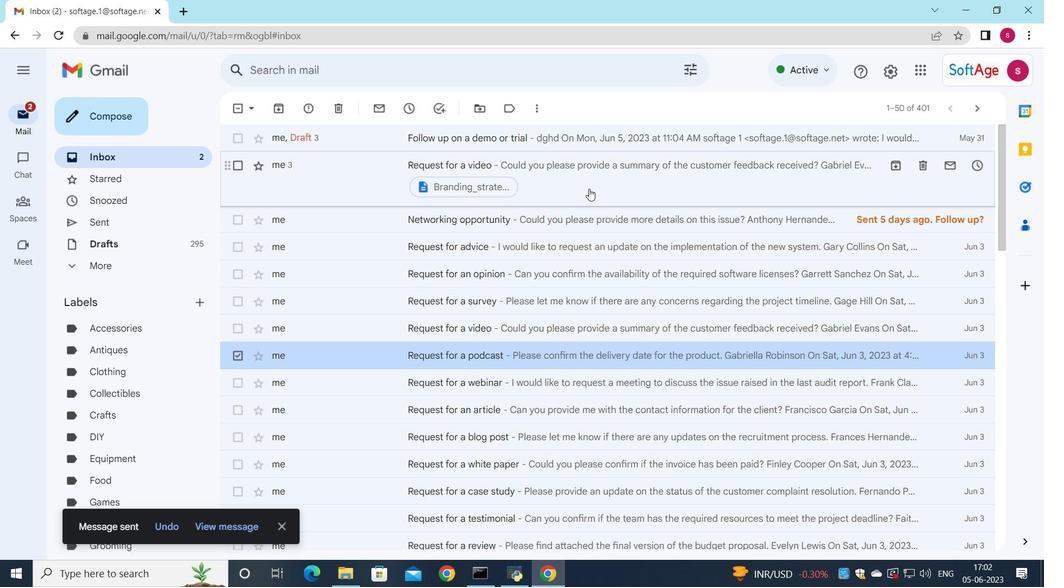
Action: Mouse pressed left at (546, 224)
Screenshot: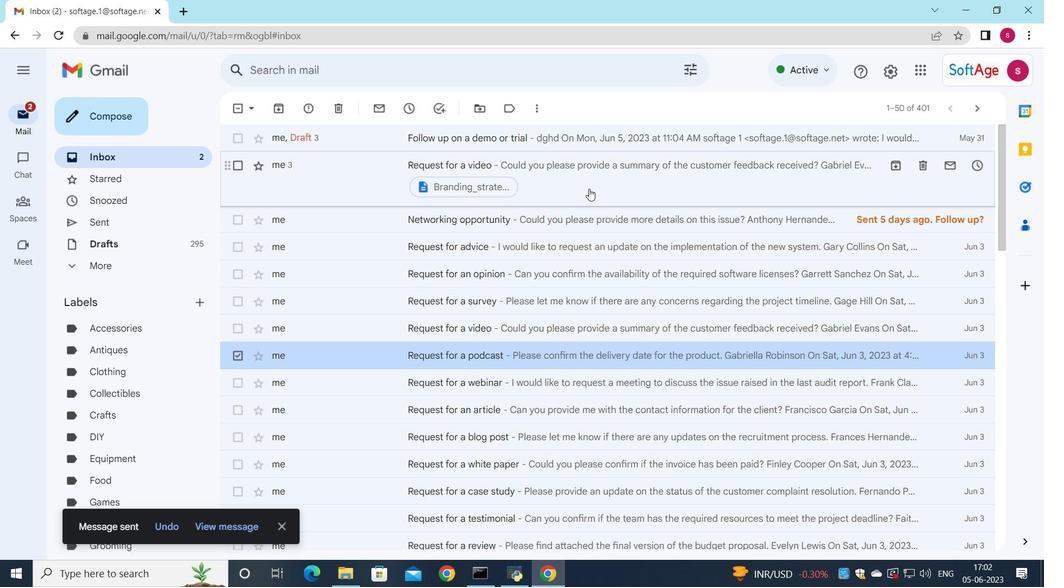 
Action: Mouse moved to (577, 215)
Screenshot: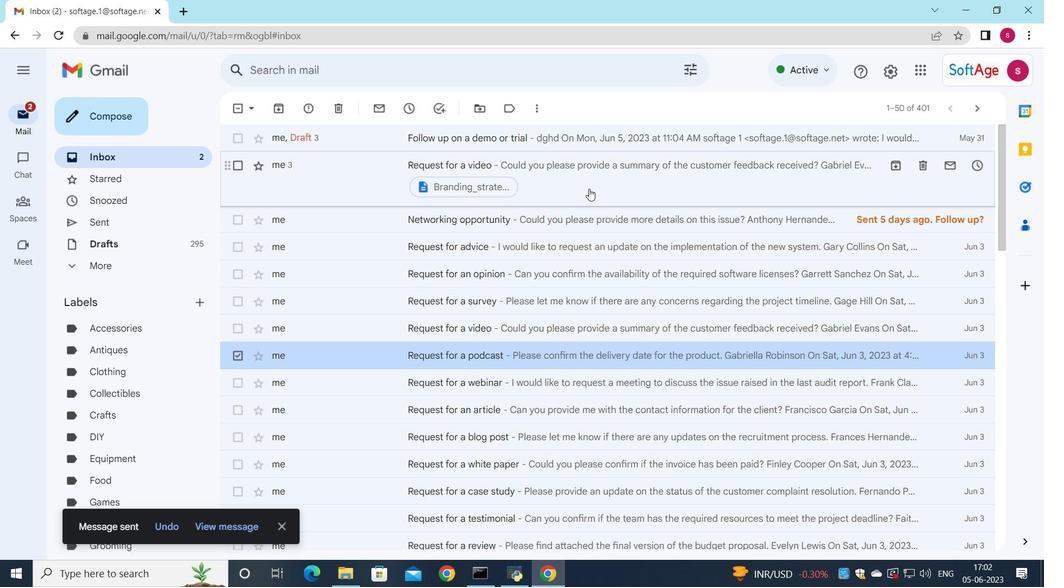 
Action: Mouse pressed left at (577, 215)
Screenshot: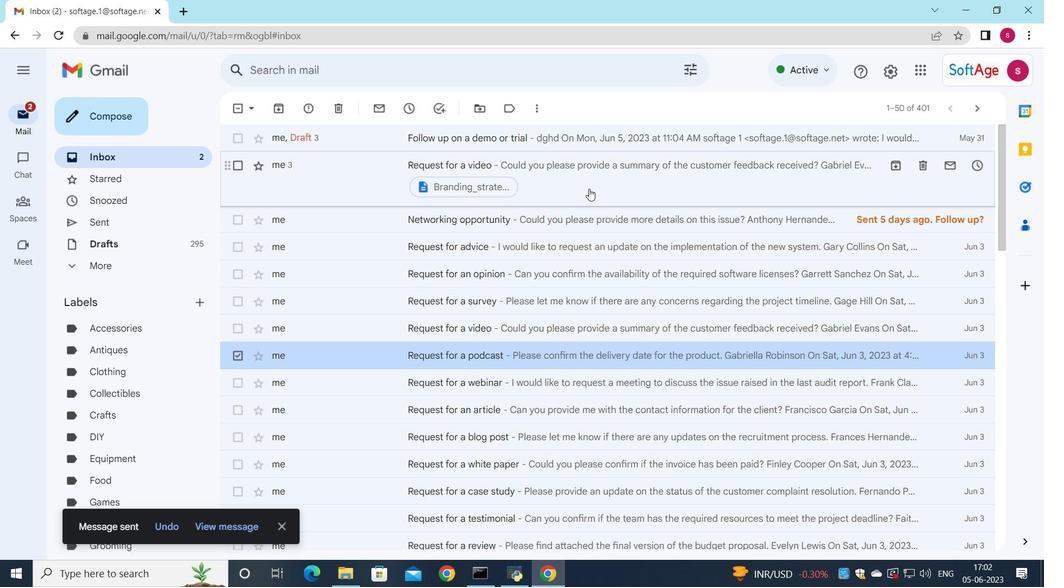 
Action: Mouse moved to (516, 225)
Screenshot: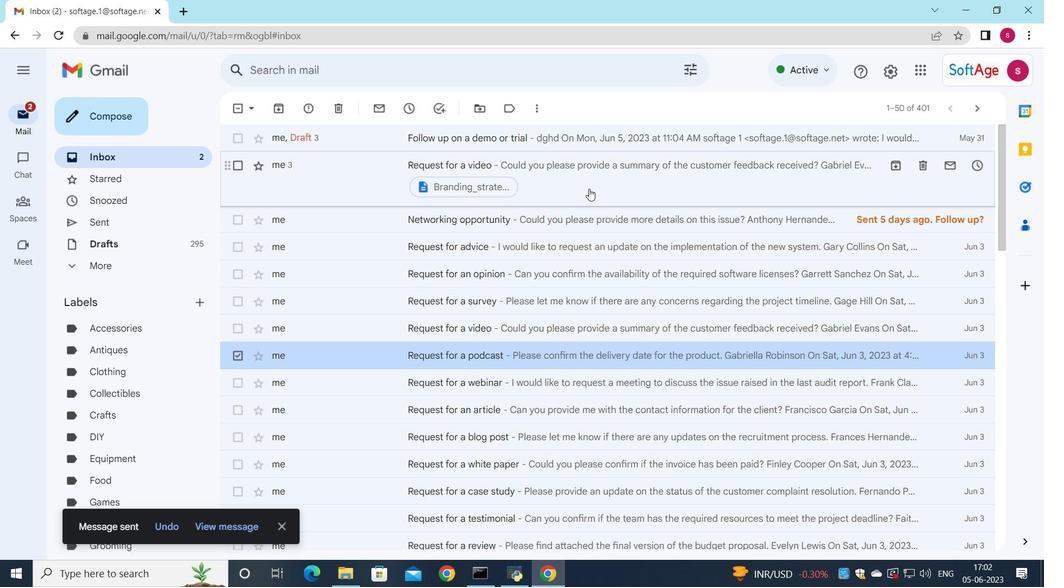 
Action: Mouse pressed left at (516, 225)
Screenshot: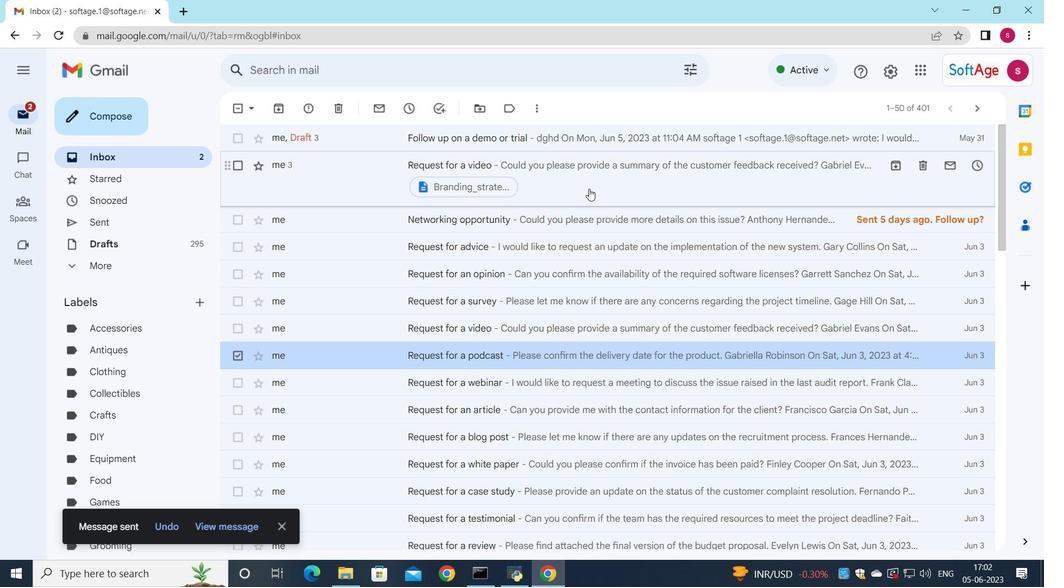 
Action: Key pressed <Key.shift>Adam<Key.space><Key.shift><Key.shift><Key.shift><Key.shift><Key.shift><Key.shift><Key.shift><Key.shift><Key.shift><Key.shift><Key.shift><Key.shift><Key.shift><Key.shift><Key.shift><Key.shift><Key.shift><Key.shift><Key.shift><Key.shift><Key.shift><Key.shift><Key.shift><Key.shift><Key.shift><Key.shift><Key.shift><Key.shift><Key.shift>Smith
Screenshot: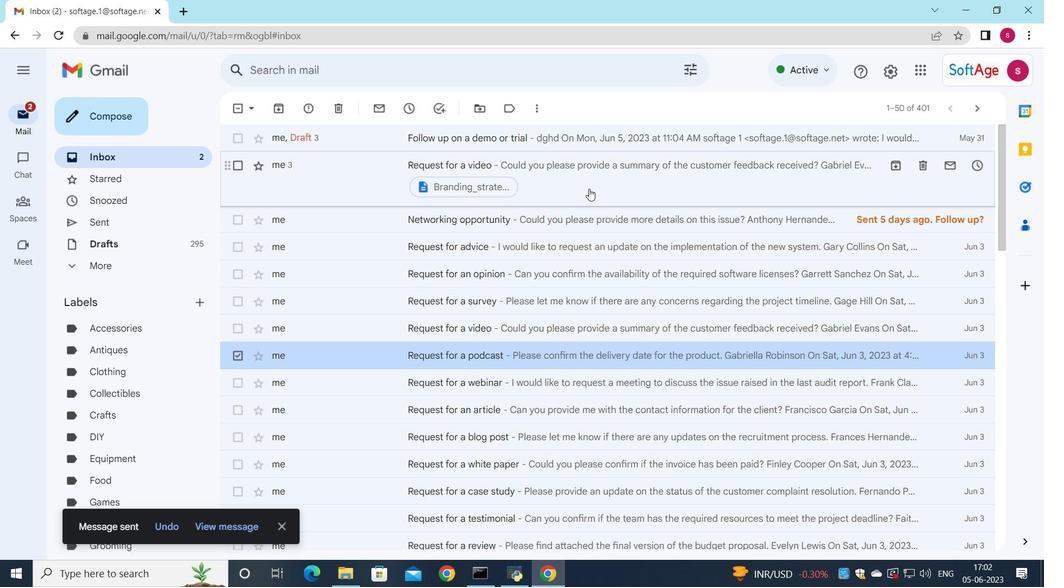 
Action: Mouse moved to (584, 212)
Screenshot: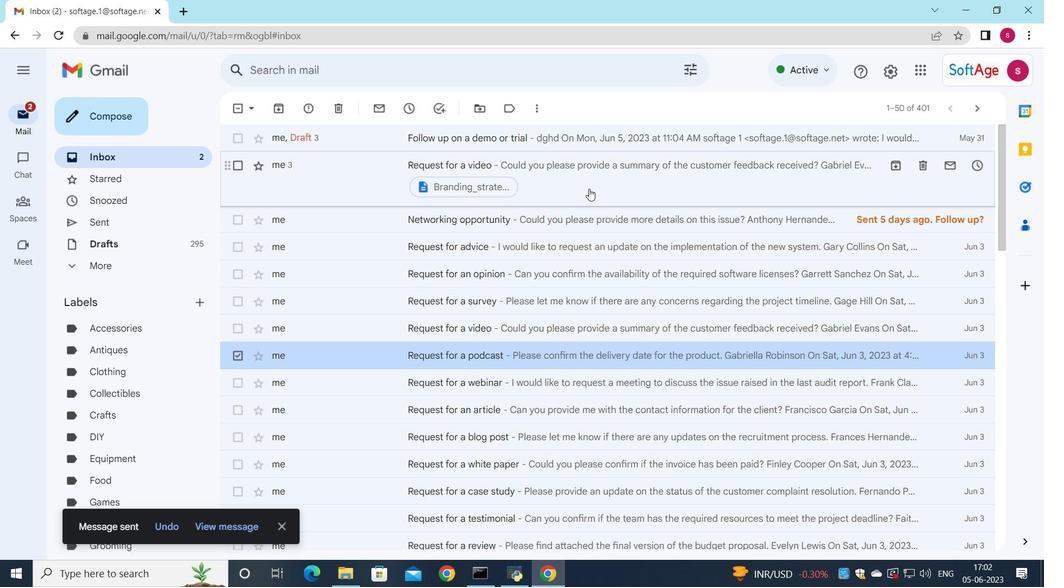 
Action: Mouse pressed left at (584, 212)
Screenshot: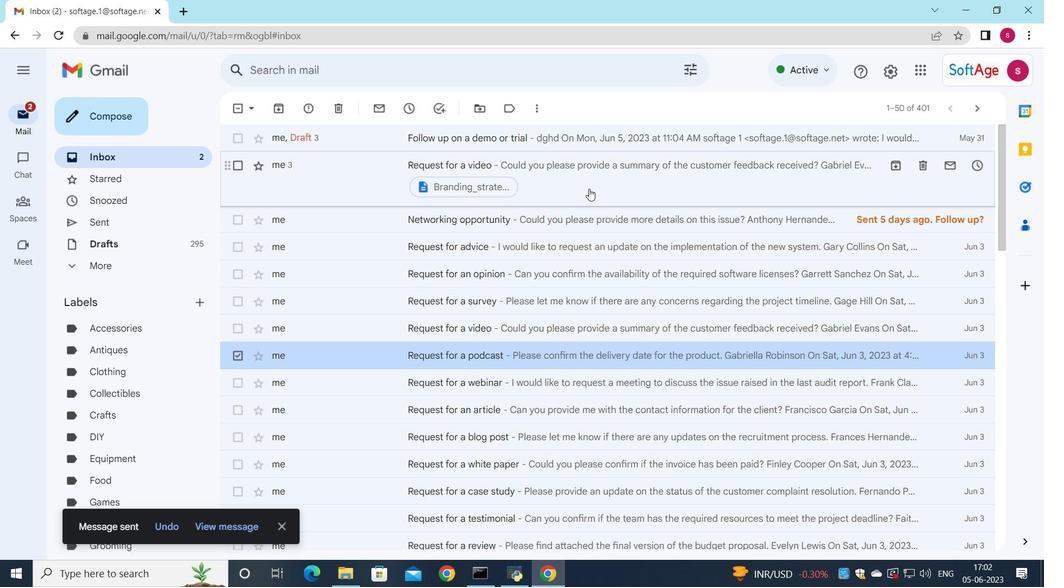 
Action: Mouse moved to (584, 214)
Screenshot: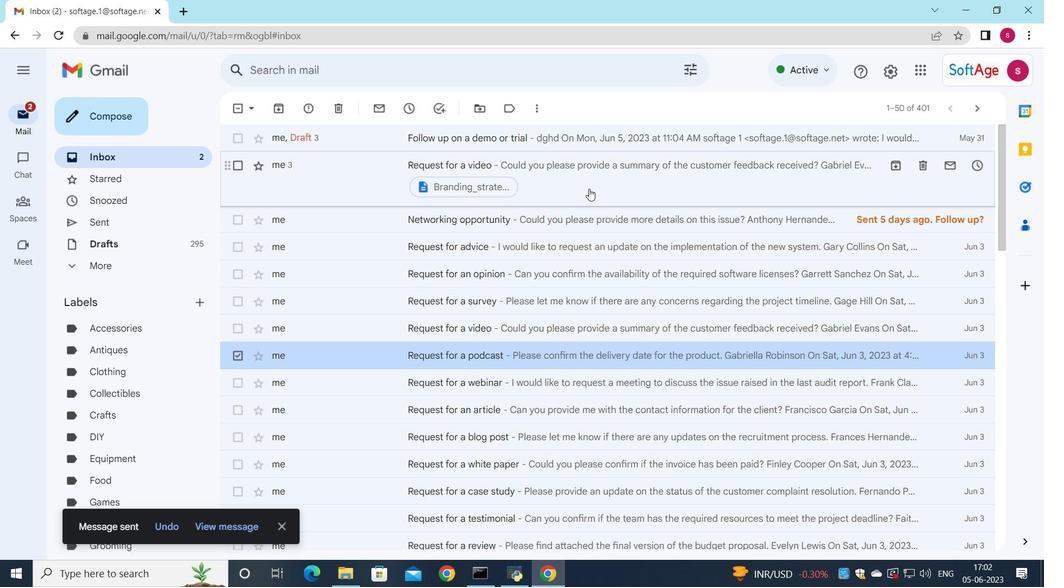 
Action: Mouse pressed left at (584, 214)
Screenshot: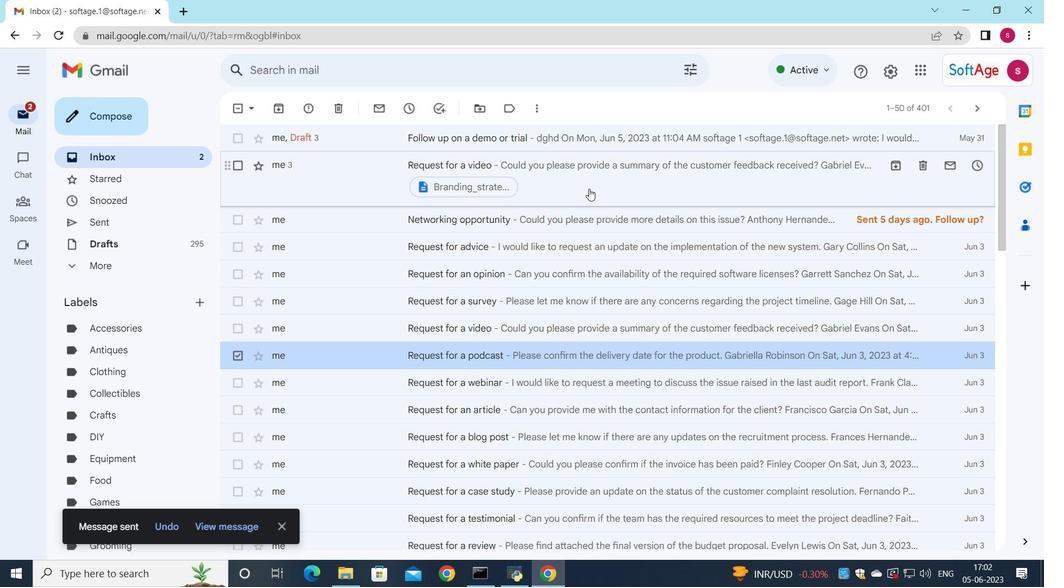 
Action: Mouse moved to (606, 190)
Screenshot: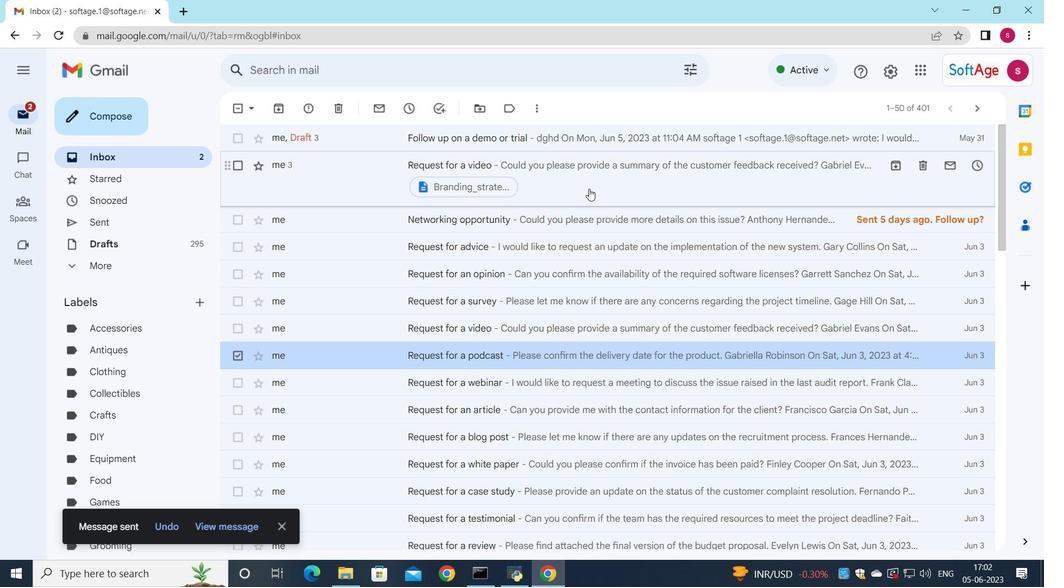 
Action: Mouse pressed left at (606, 190)
Screenshot: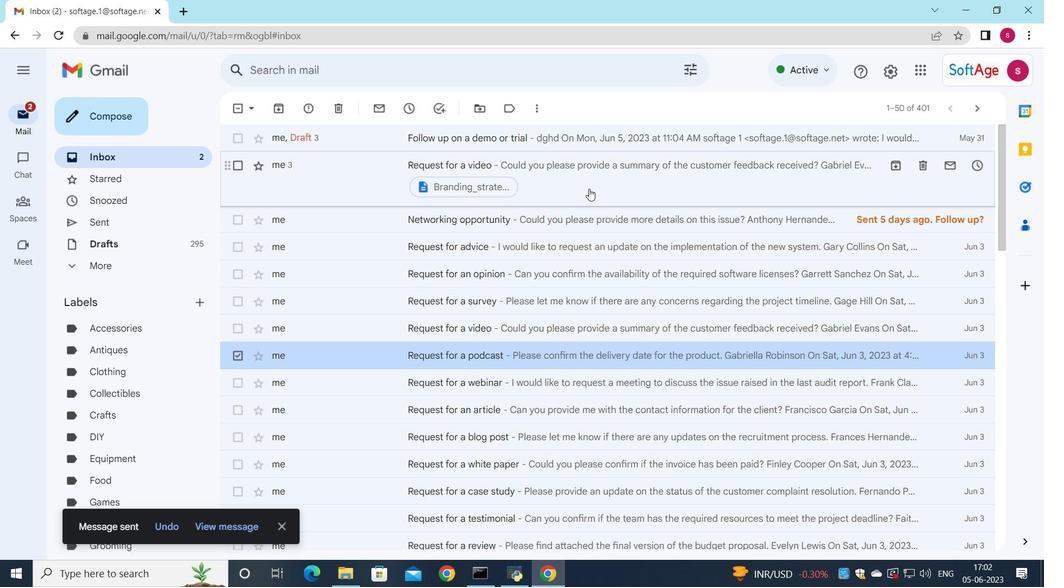 
Action: Mouse moved to (586, 190)
Screenshot: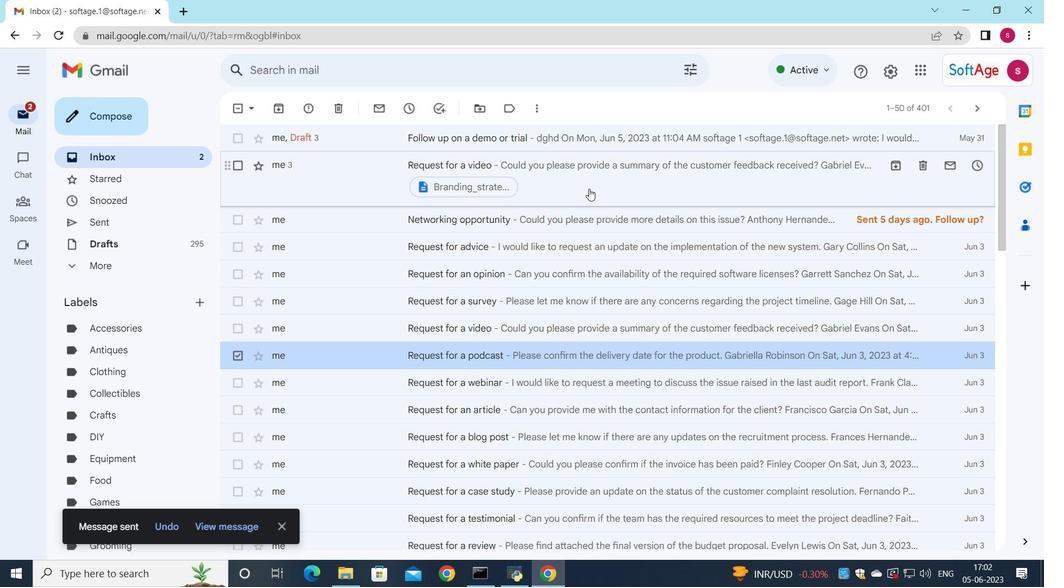 
Action: Mouse pressed left at (586, 190)
Screenshot: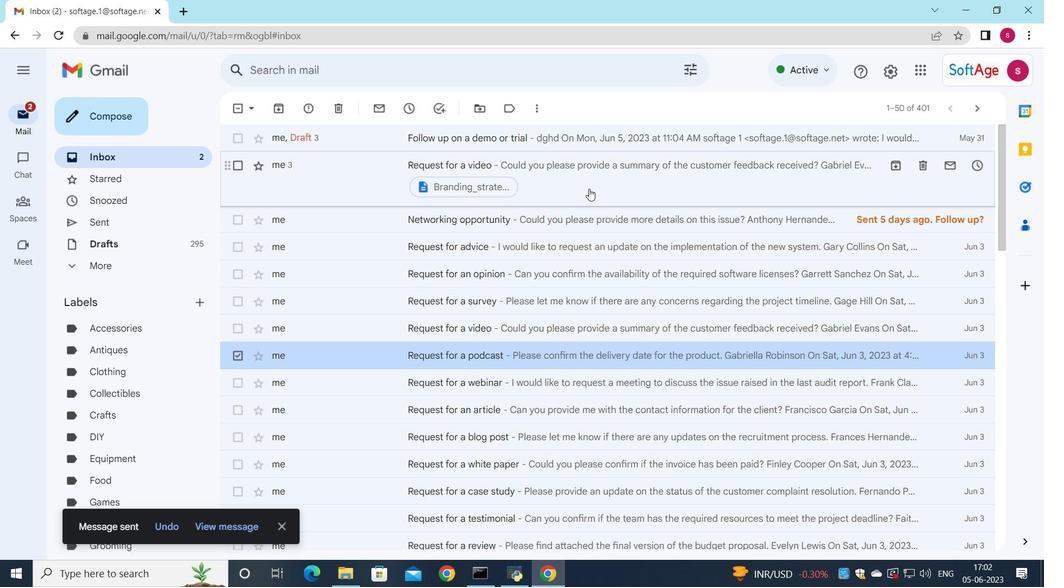 
Action: Mouse moved to (557, 225)
Screenshot: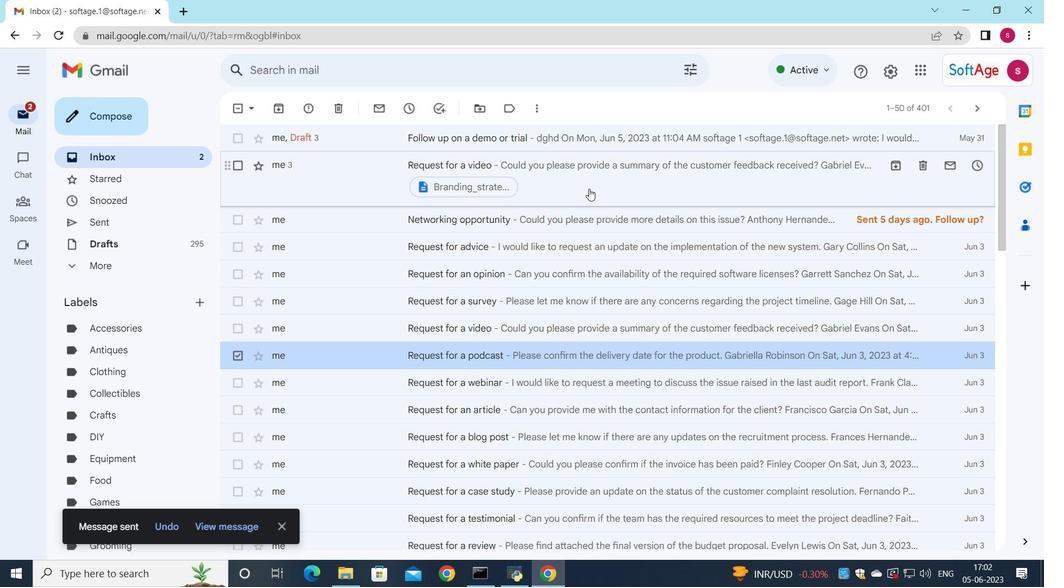 
Action: Mouse pressed left at (557, 225)
Screenshot: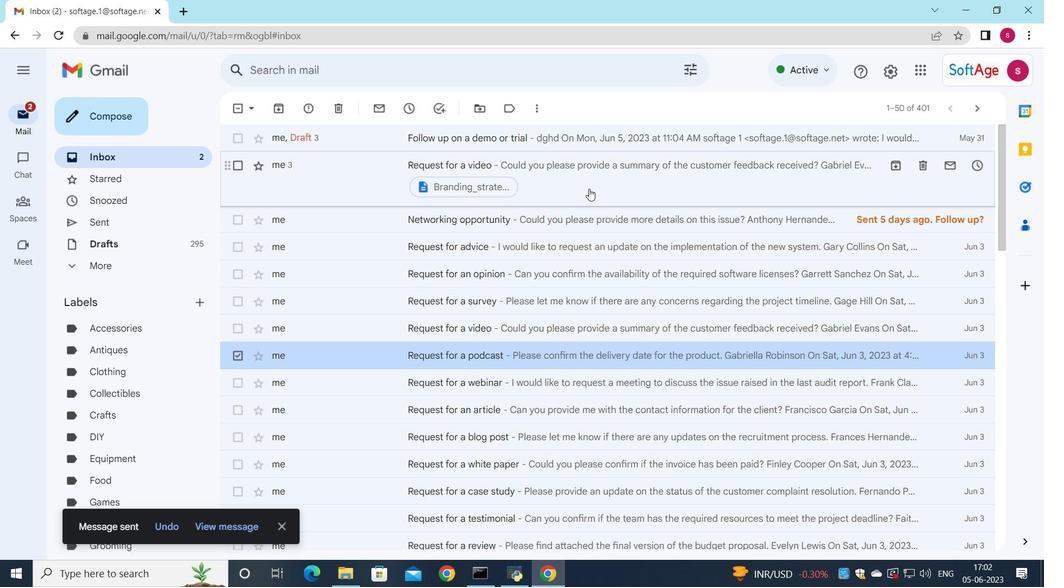 
Action: Key pressed <Key.shift>Adan<Key.space><Key.shift>Smith
Screenshot: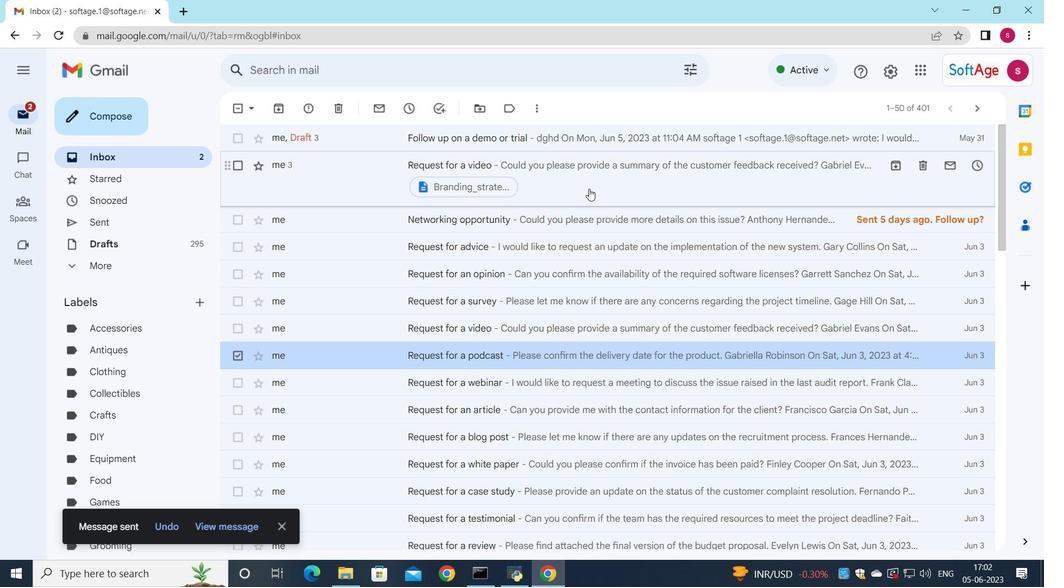 
Action: Mouse moved to (531, 243)
Screenshot: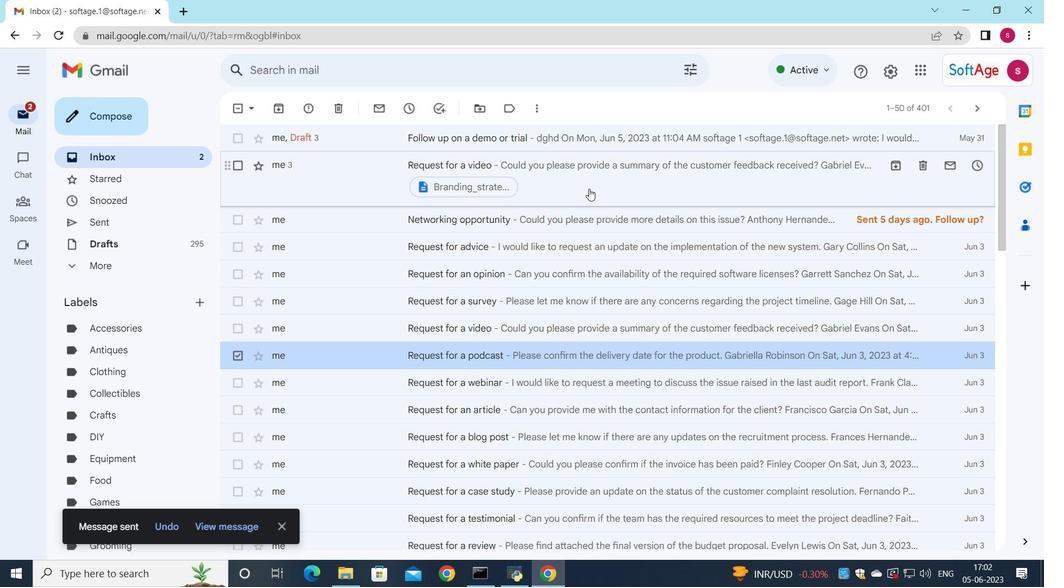 
Action: Mouse scrolled (531, 243) with delta (0, 0)
Screenshot: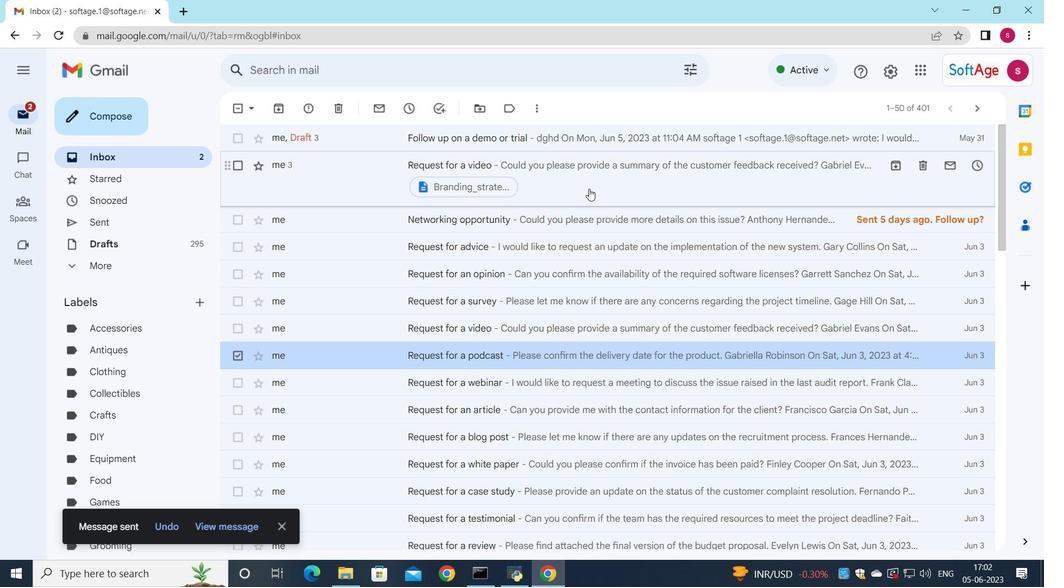 
Action: Mouse scrolled (531, 243) with delta (0, 0)
Screenshot: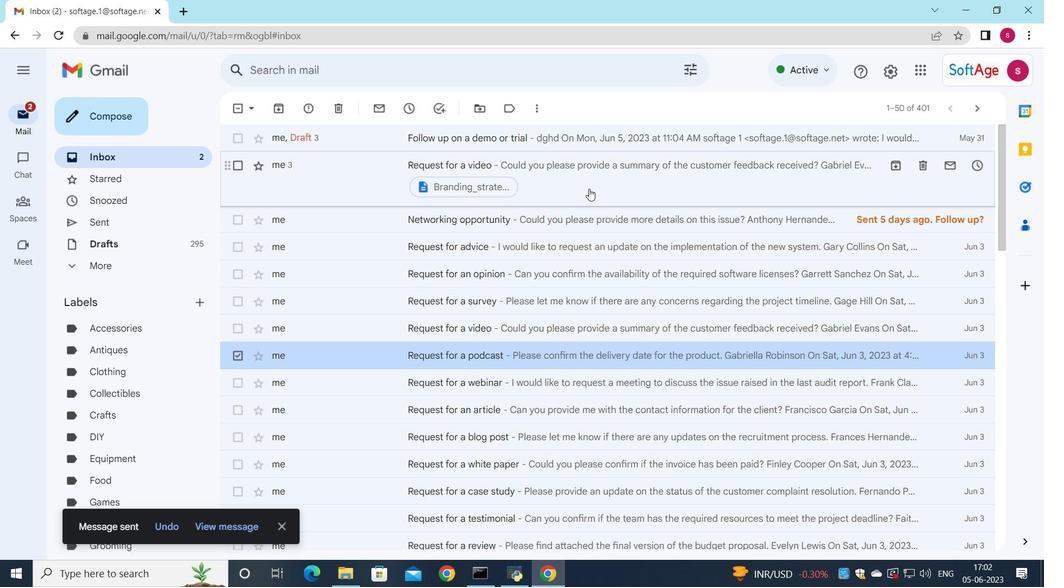 
Action: Mouse scrolled (531, 243) with delta (0, 0)
Screenshot: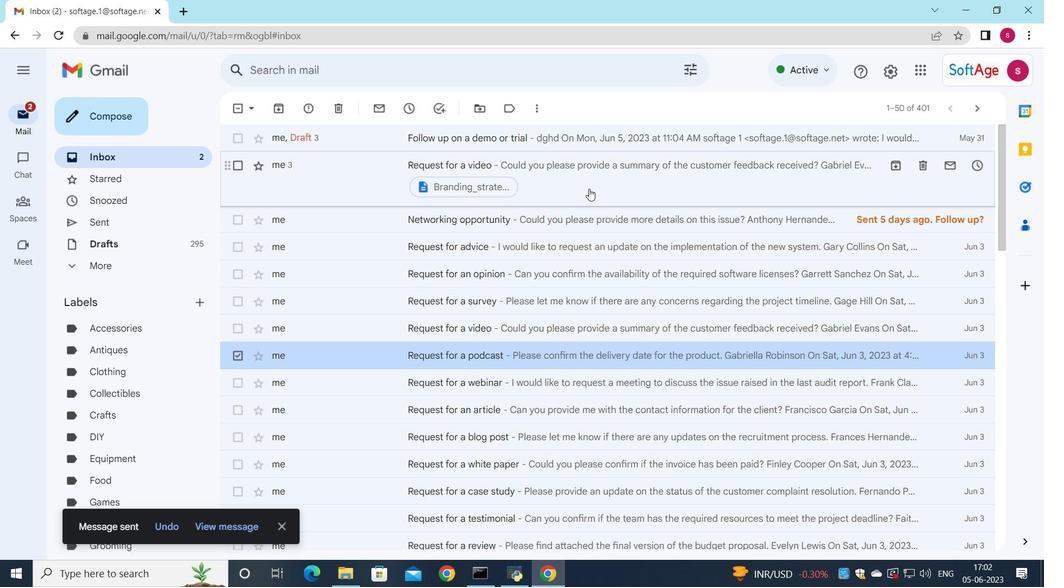 
Action: Mouse moved to (533, 221)
Screenshot: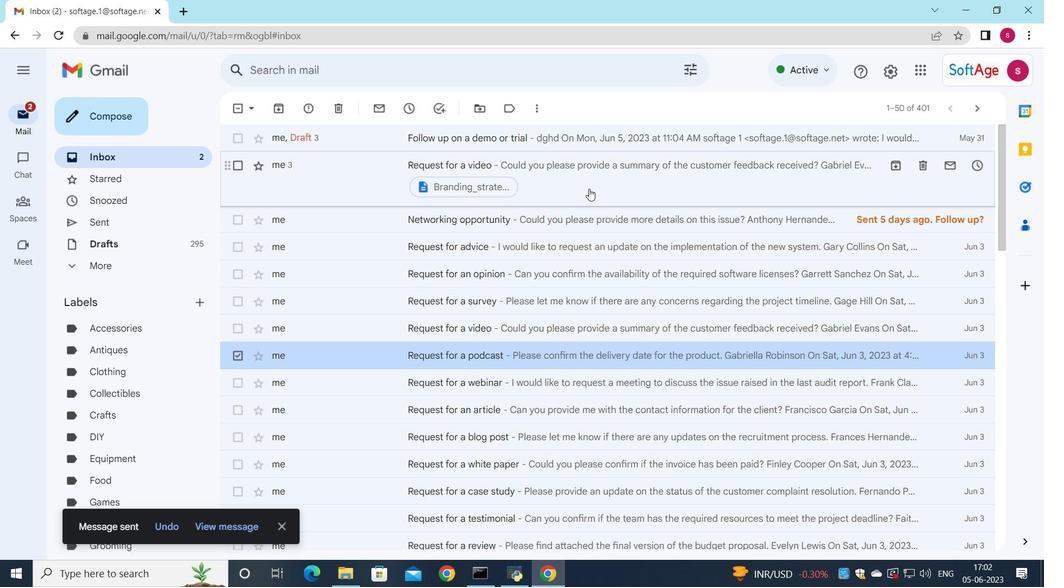 
Action: Mouse pressed left at (533, 221)
Screenshot: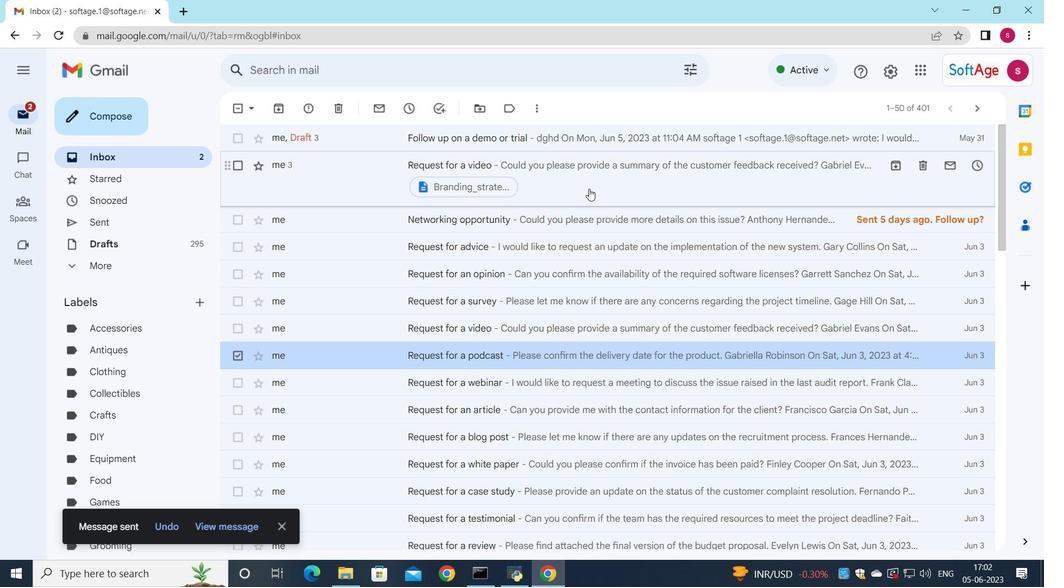 
Action: Mouse moved to (529, 226)
Screenshot: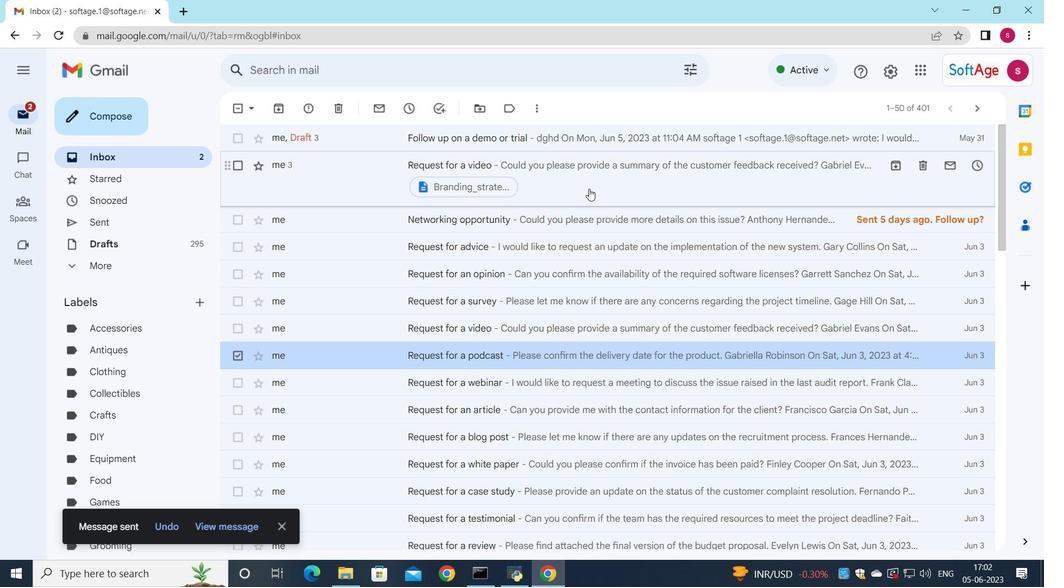 
Action: Mouse pressed left at (529, 226)
Screenshot: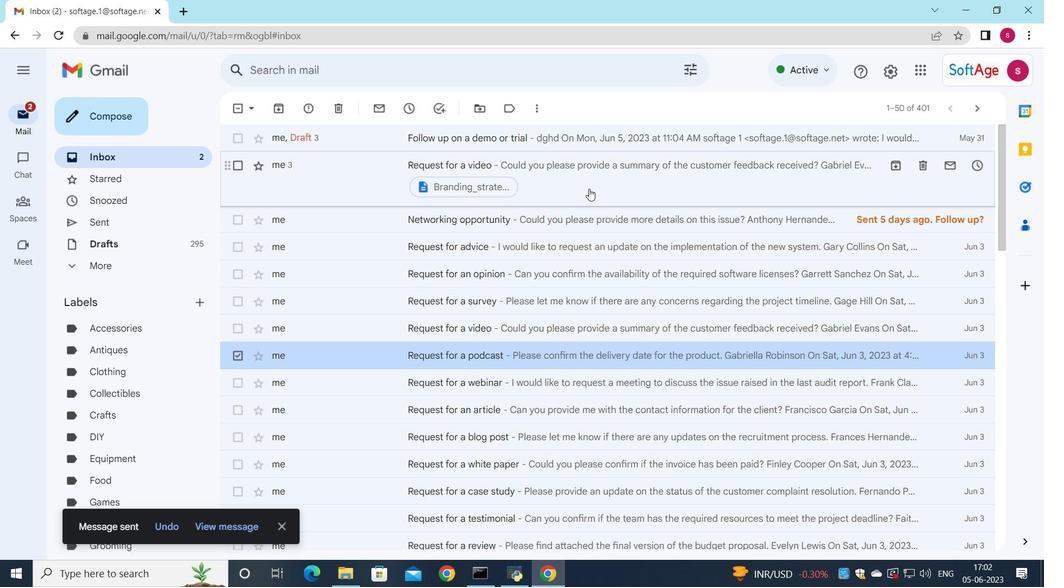 
Action: Mouse moved to (547, 221)
Screenshot: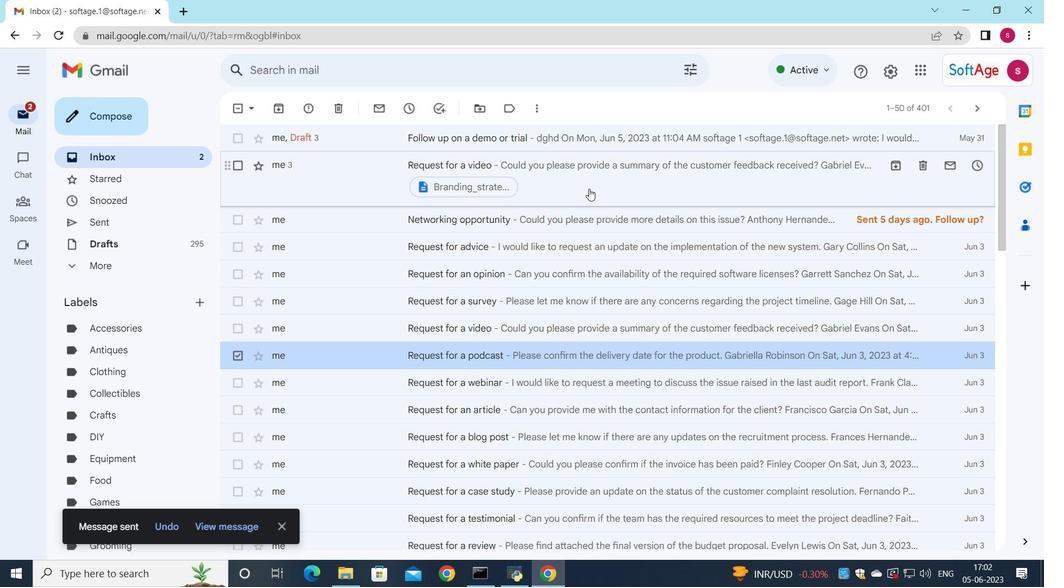 
Action: Mouse pressed left at (547, 221)
Screenshot: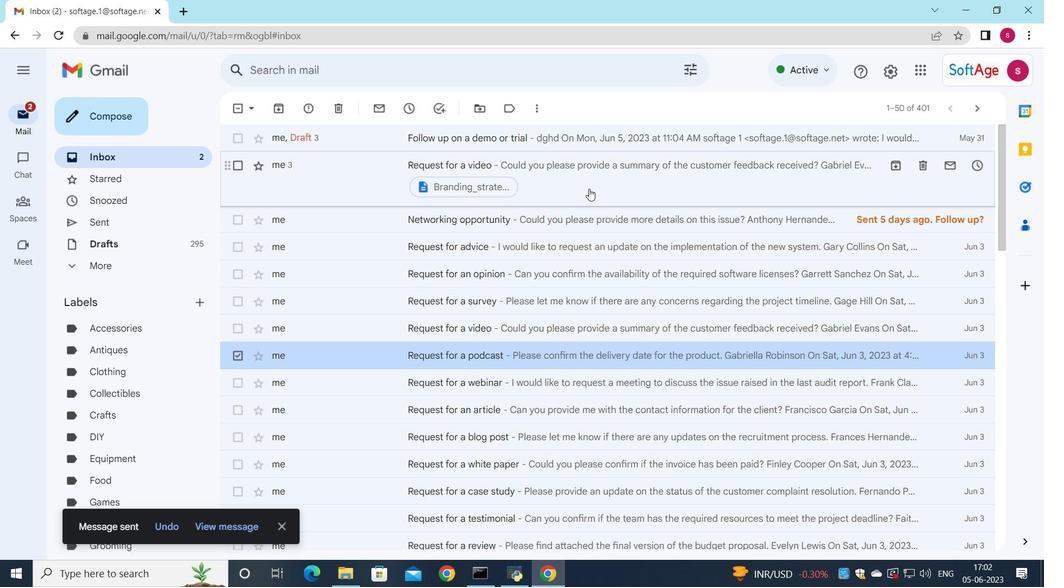 
Action: Mouse moved to (547, 224)
Screenshot: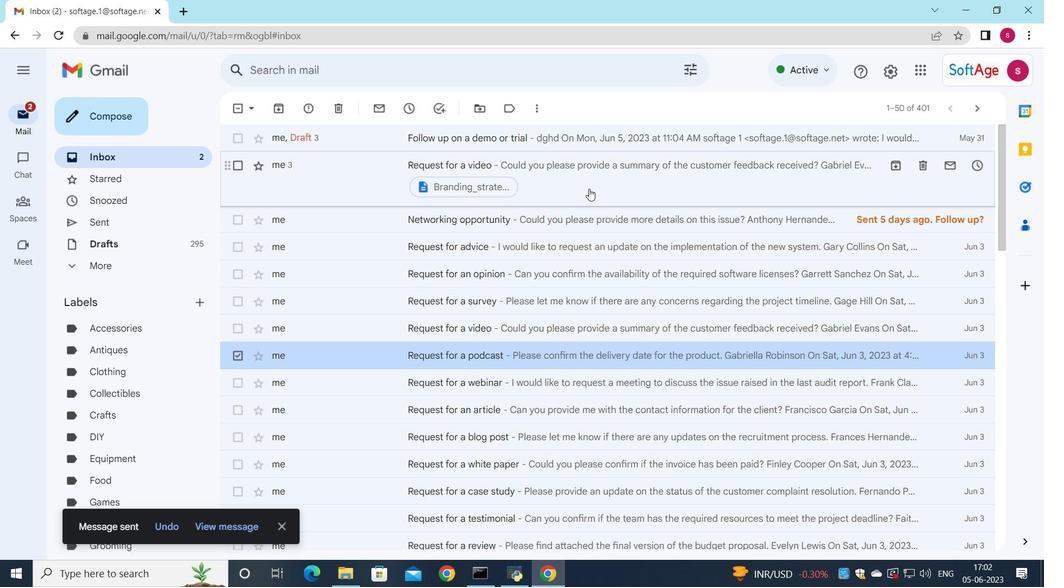 
Action: Mouse pressed left at (547, 224)
Screenshot: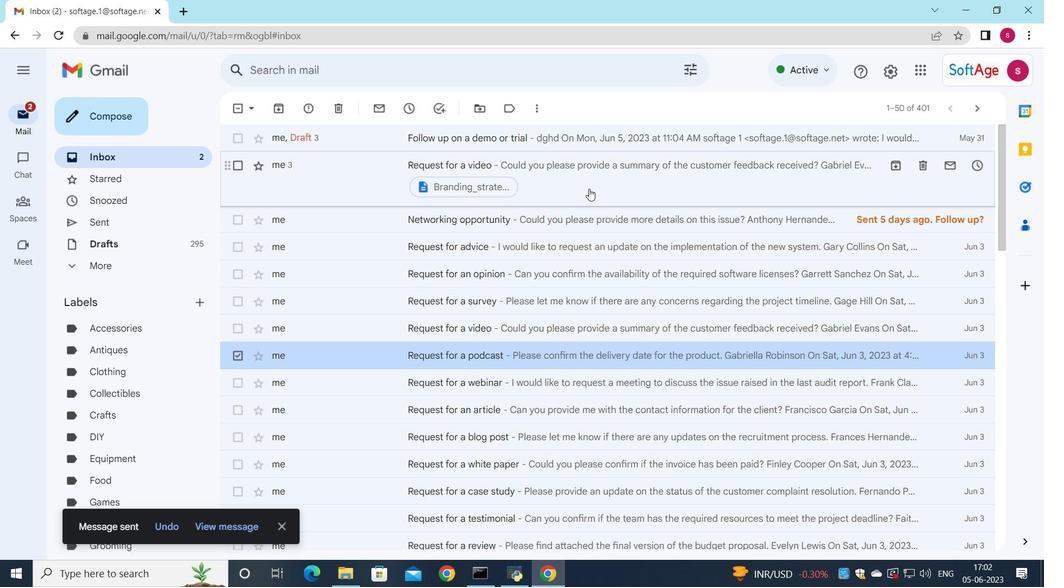 
Action: Mouse moved to (542, 225)
Screenshot: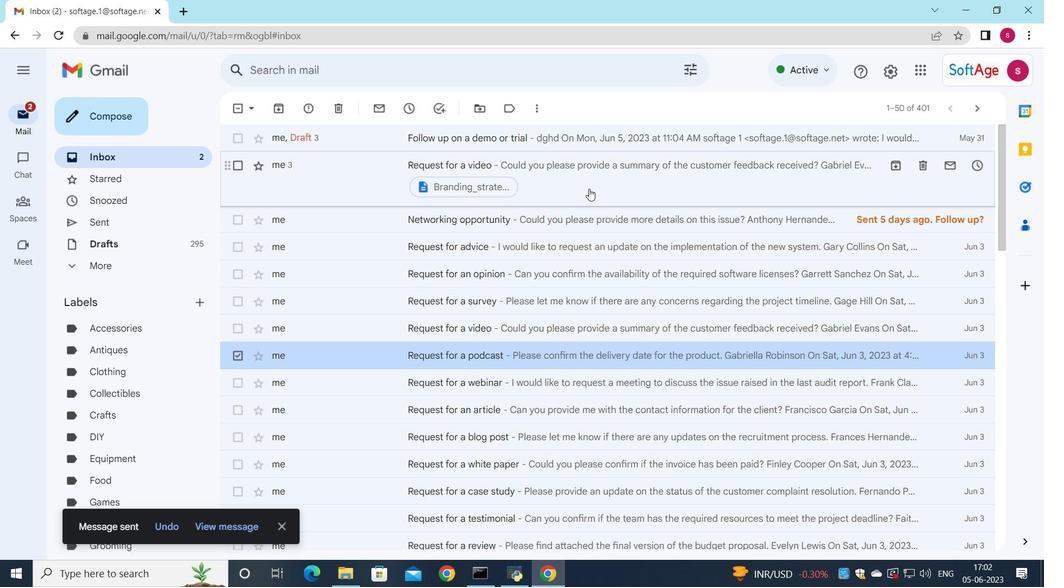 
Action: Mouse scrolled (542, 225) with delta (0, 0)
Screenshot: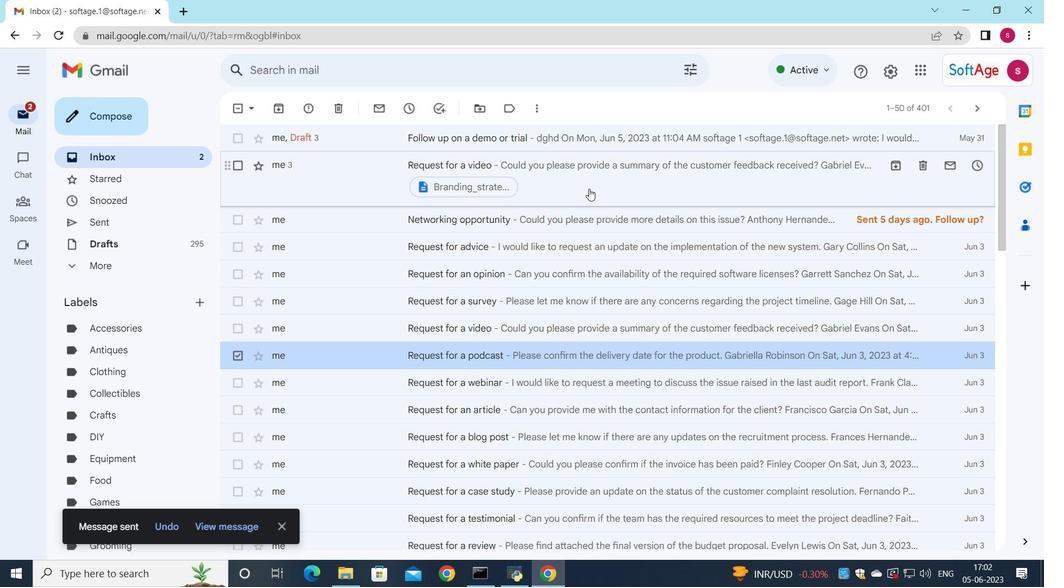 
Action: Mouse moved to (541, 225)
Screenshot: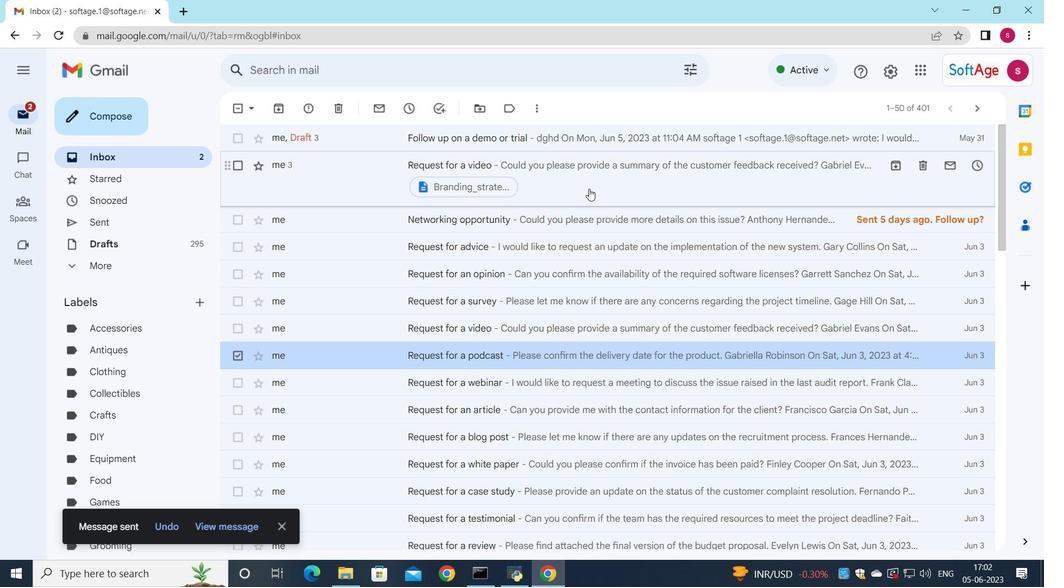 
Action: Mouse scrolled (541, 225) with delta (0, 0)
Screenshot: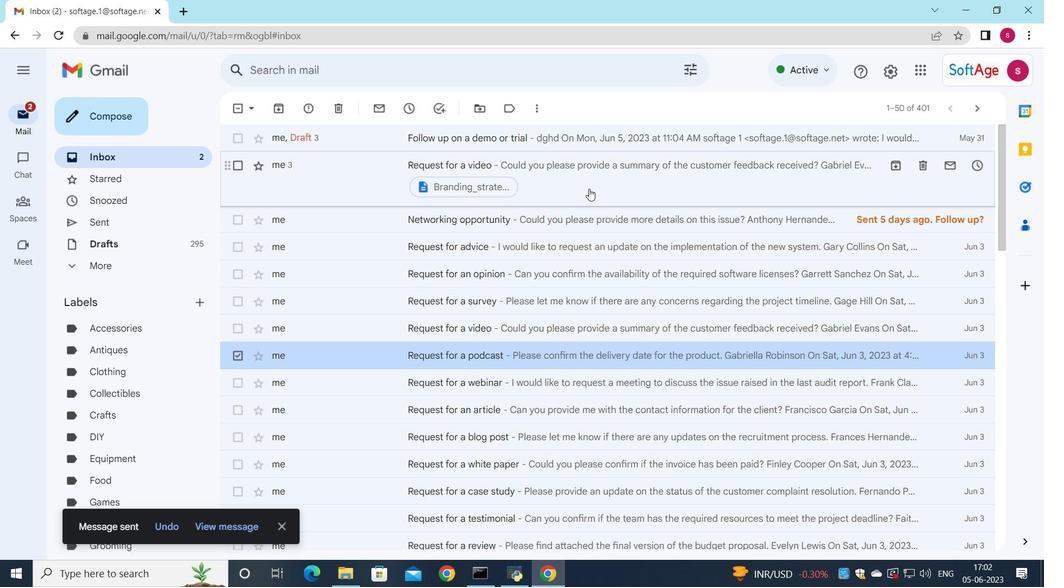 
Action: Mouse moved to (541, 225)
Screenshot: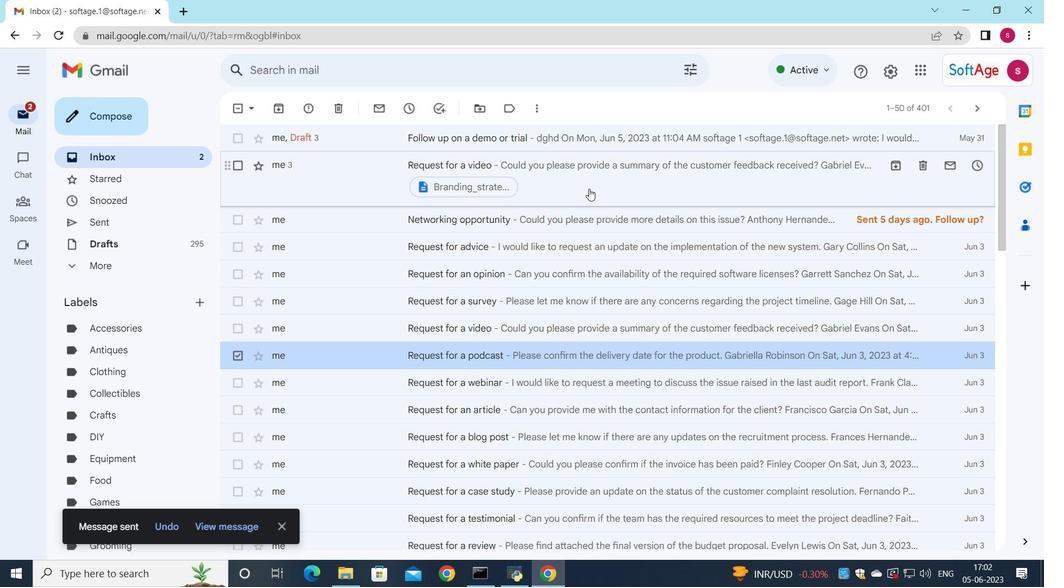 
Action: Mouse scrolled (541, 225) with delta (0, 0)
Screenshot: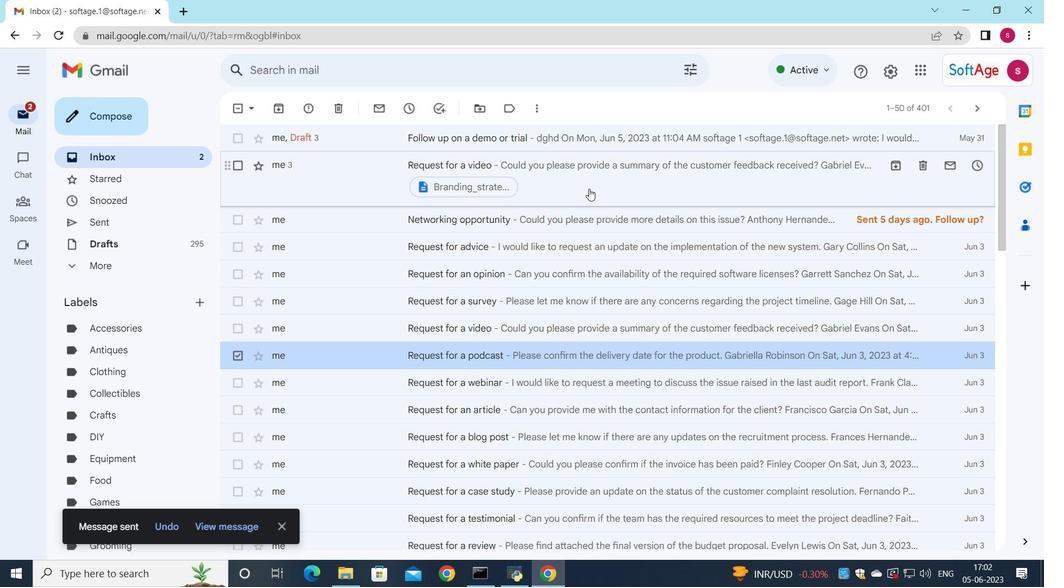
Action: Mouse moved to (541, 225)
Screenshot: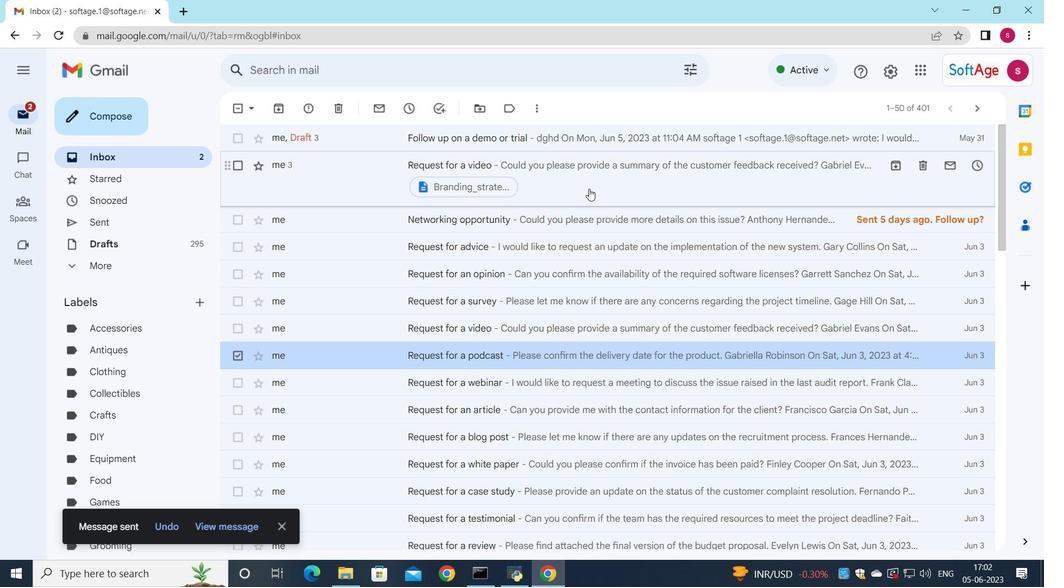 
Action: Mouse scrolled (541, 225) with delta (0, 0)
Screenshot: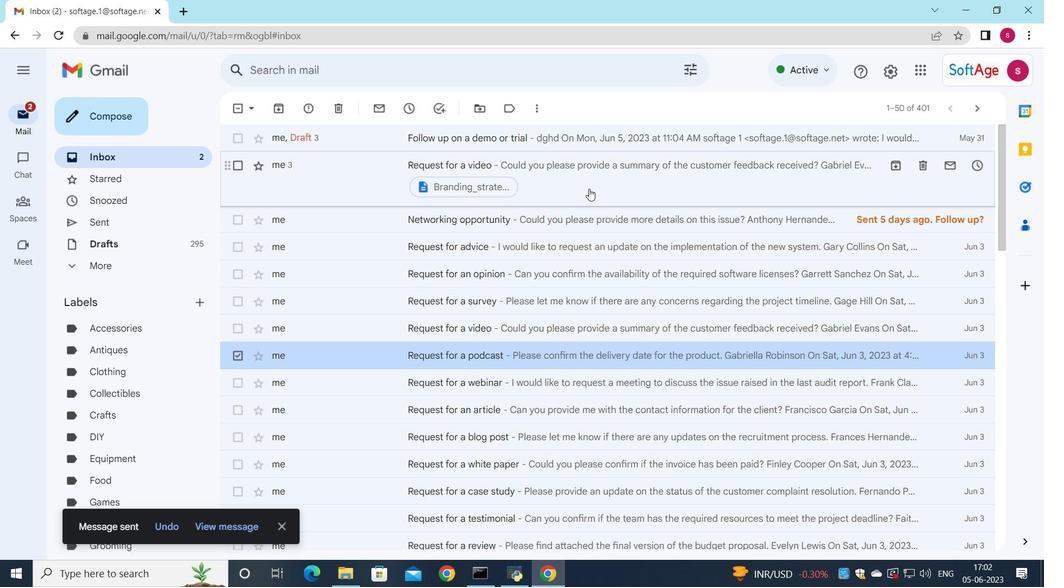 
Action: Mouse moved to (537, 226)
Screenshot: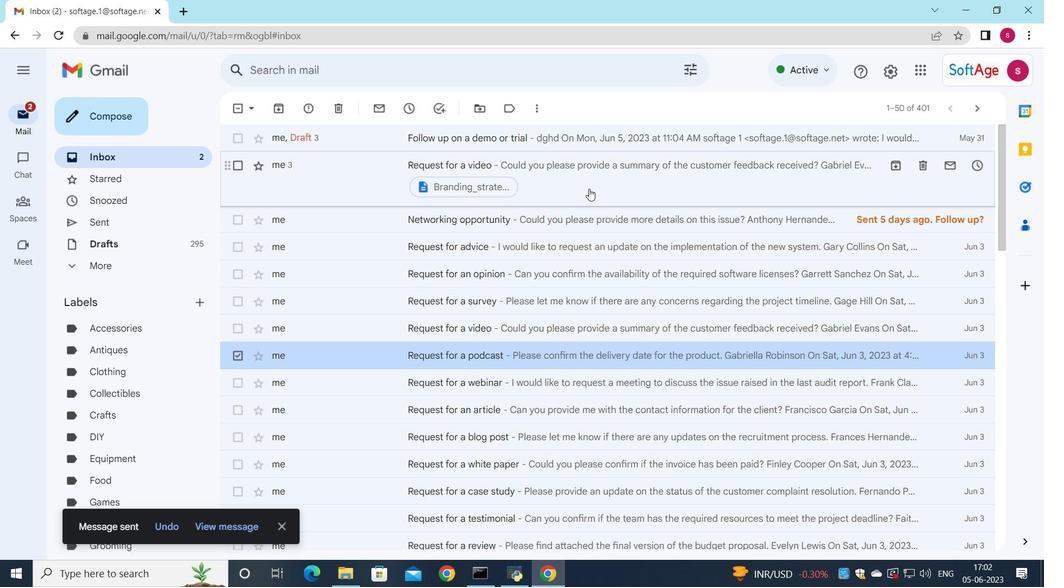 
Action: Mouse scrolled (541, 226) with delta (0, 0)
Screenshot: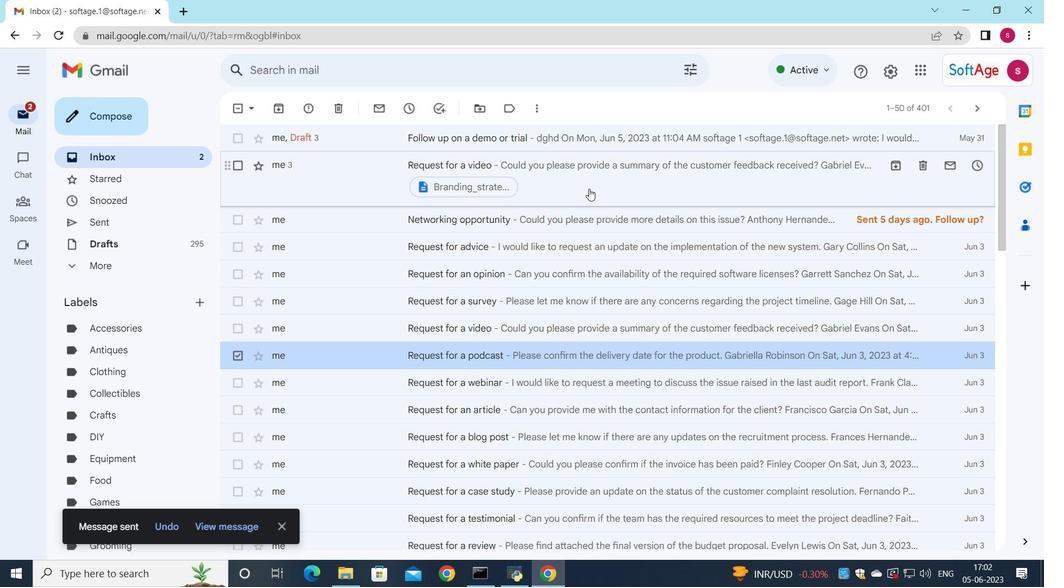 
Action: Mouse moved to (558, 239)
Screenshot: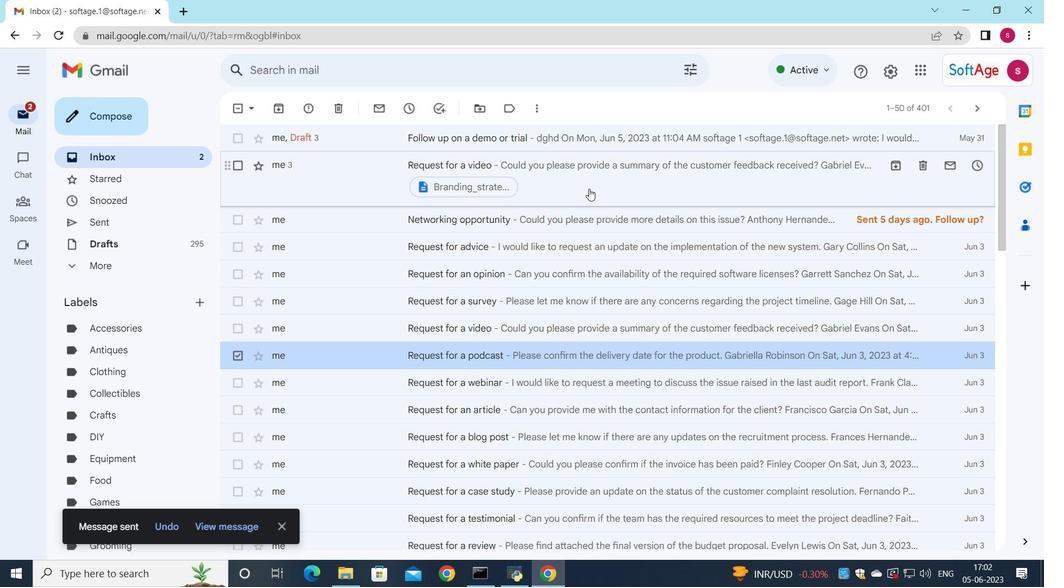 
Action: Mouse pressed left at (558, 239)
Screenshot: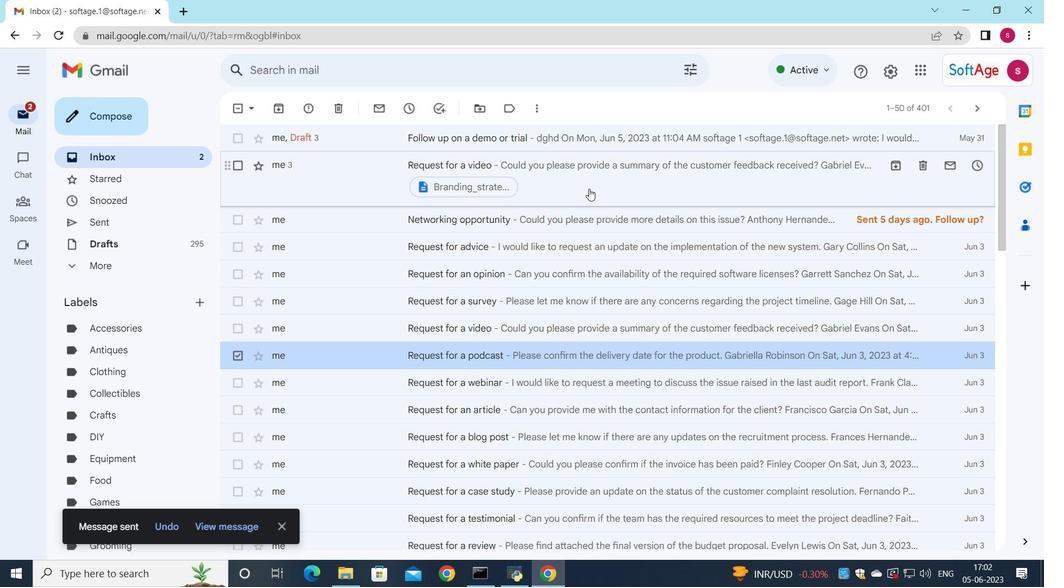 
Action: Mouse moved to (669, 250)
Screenshot: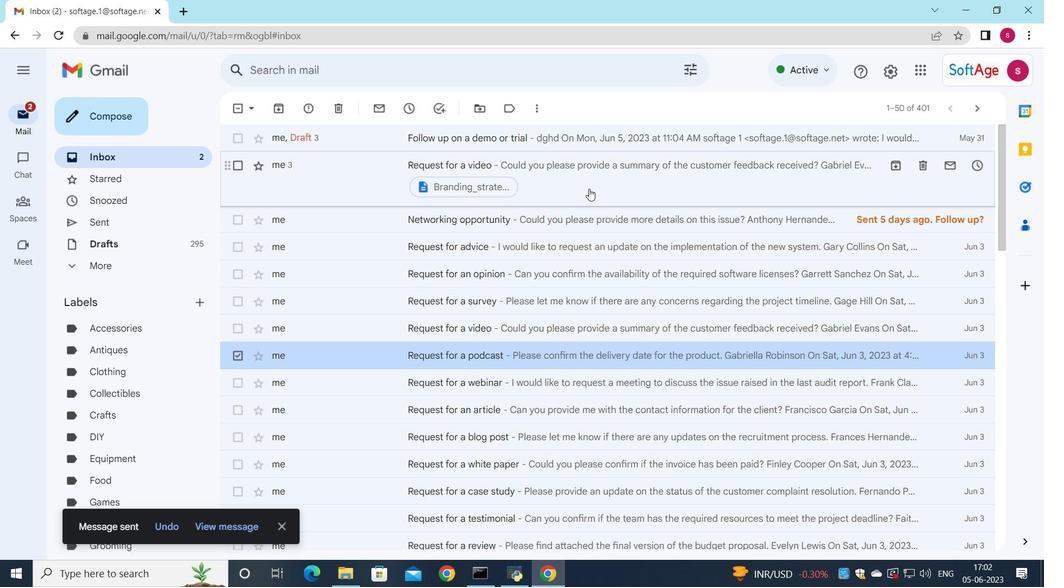 
Action: Mouse pressed left at (669, 250)
Screenshot: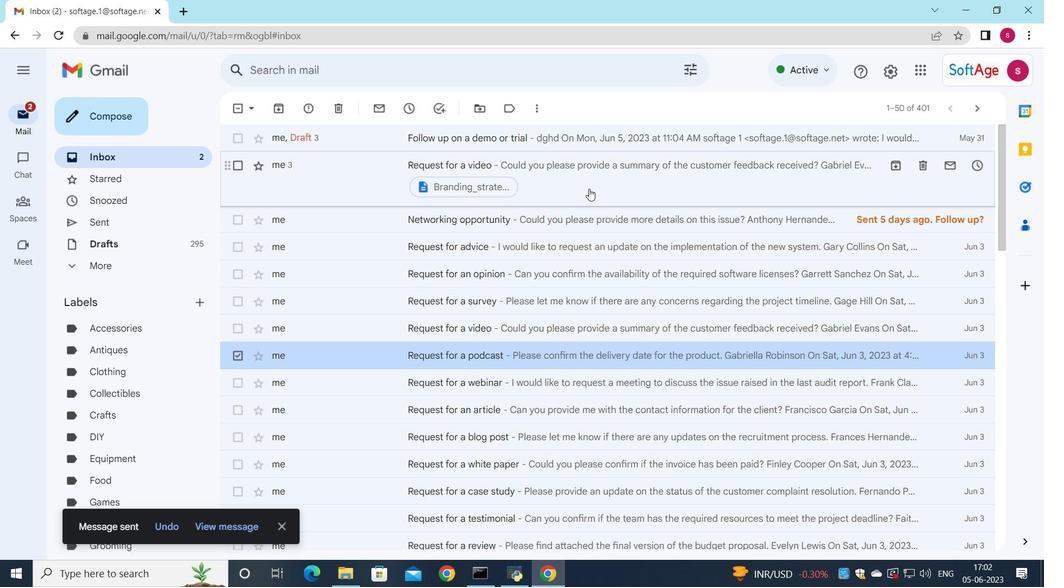 
Action: Mouse moved to (683, 237)
Screenshot: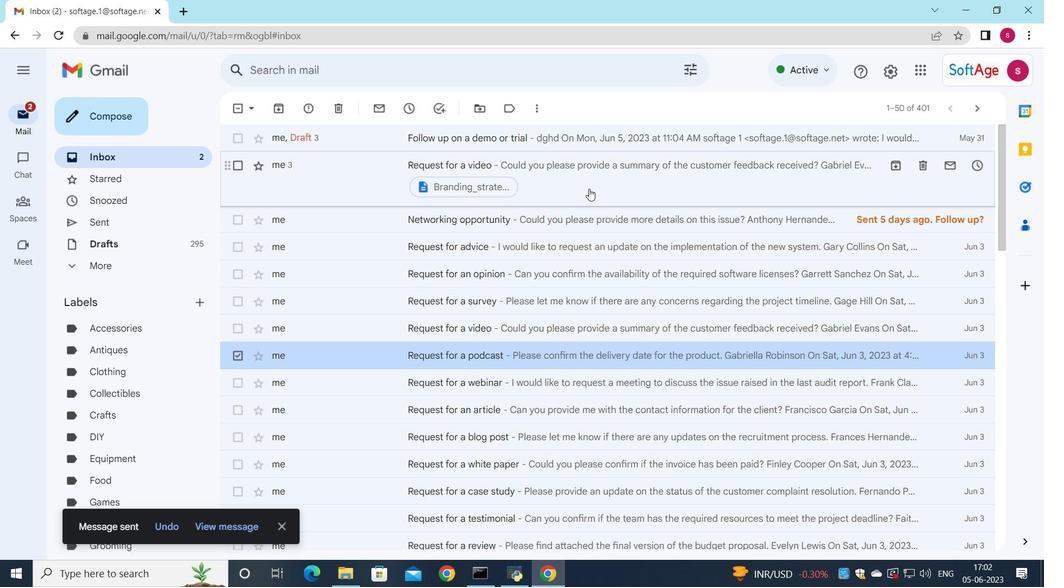 
Action: Mouse pressed left at (683, 237)
Screenshot: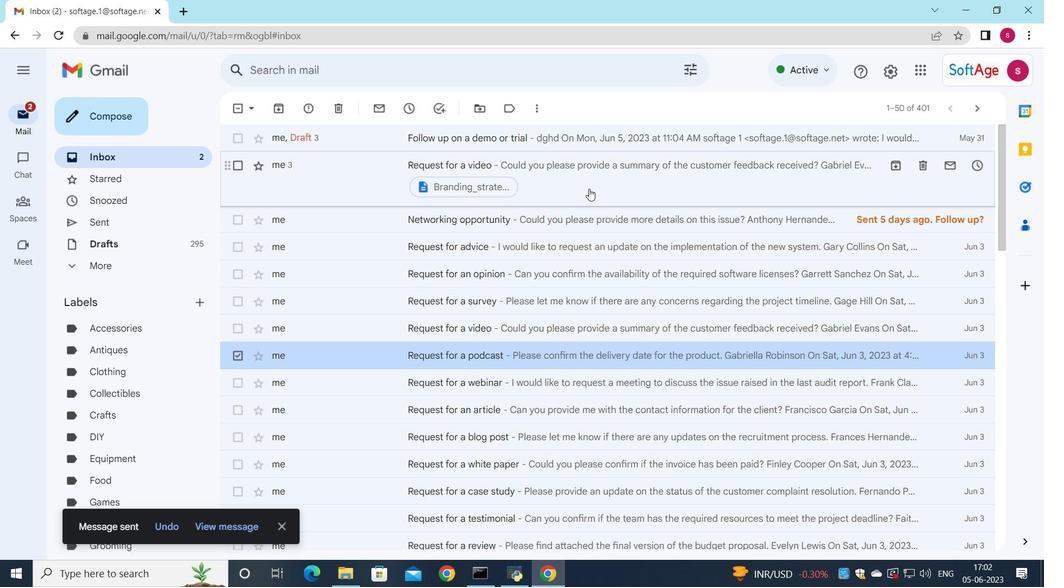 
Action: Mouse moved to (432, 218)
Screenshot: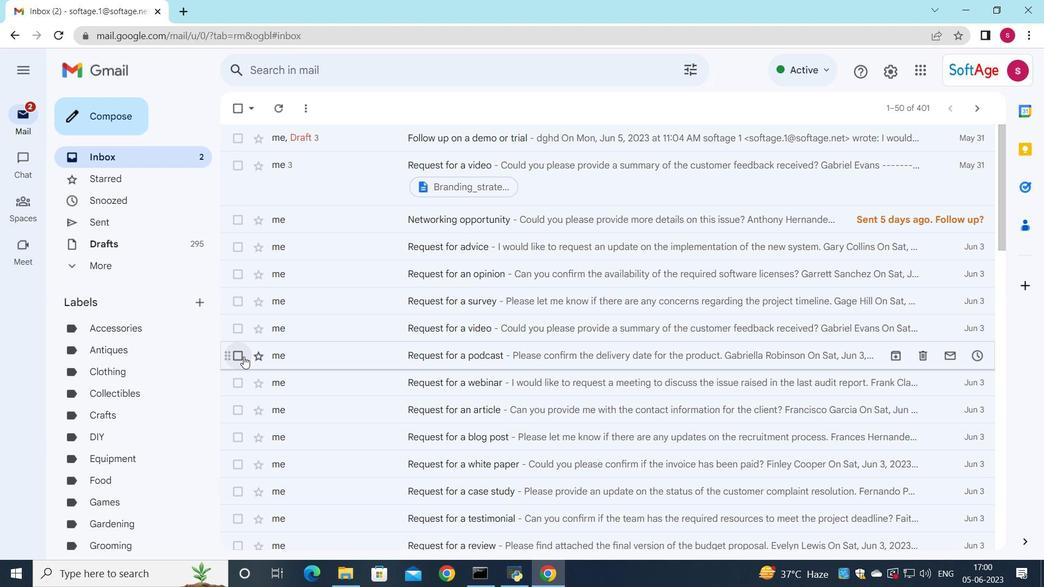 
Action: Mouse pressed left at (432, 218)
Screenshot: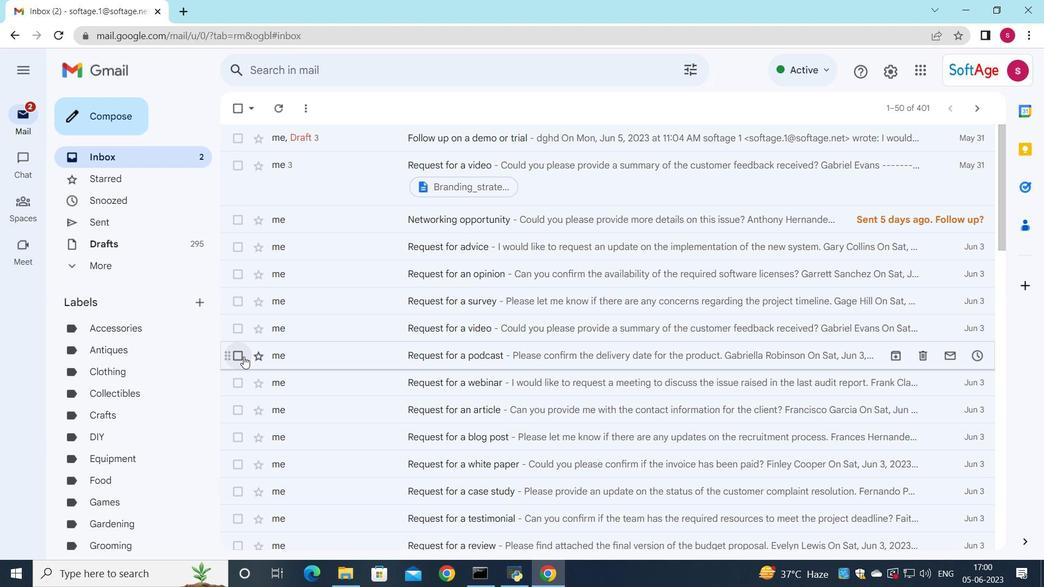 
Action: Mouse moved to (546, 173)
Screenshot: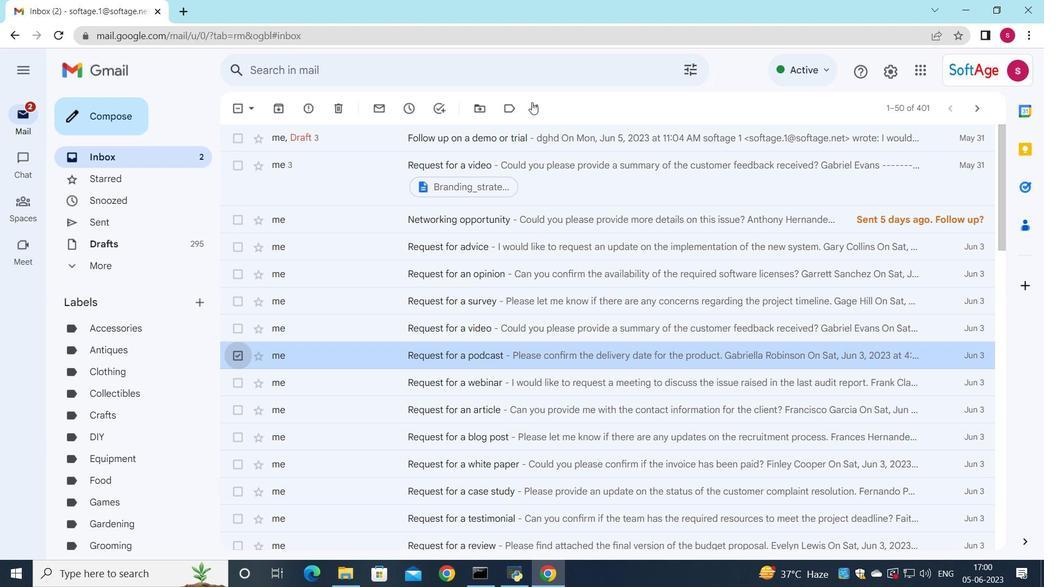 
Action: Mouse pressed left at (546, 173)
Screenshot: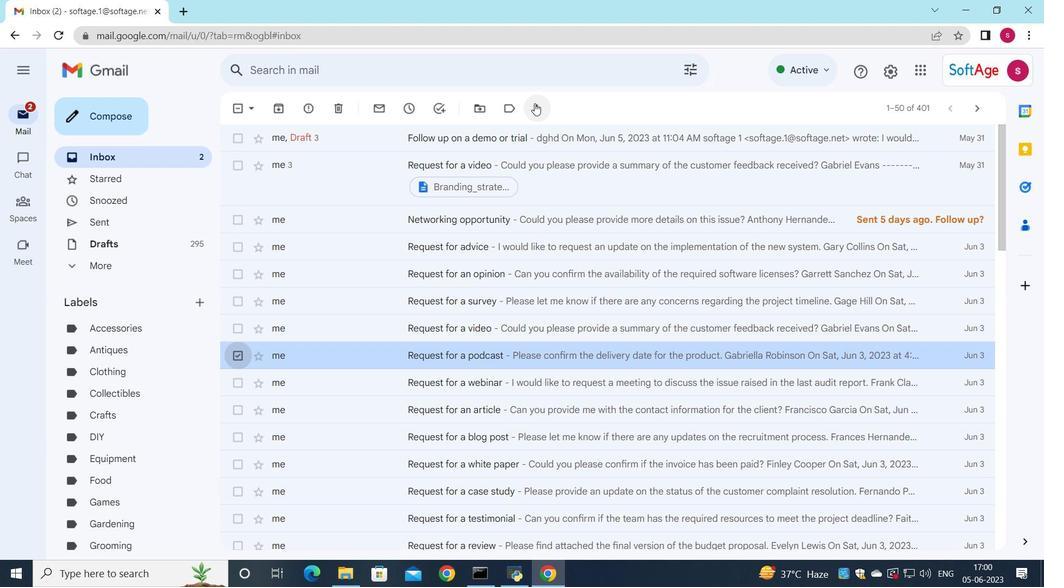 
Action: Mouse moved to (561, 195)
Screenshot: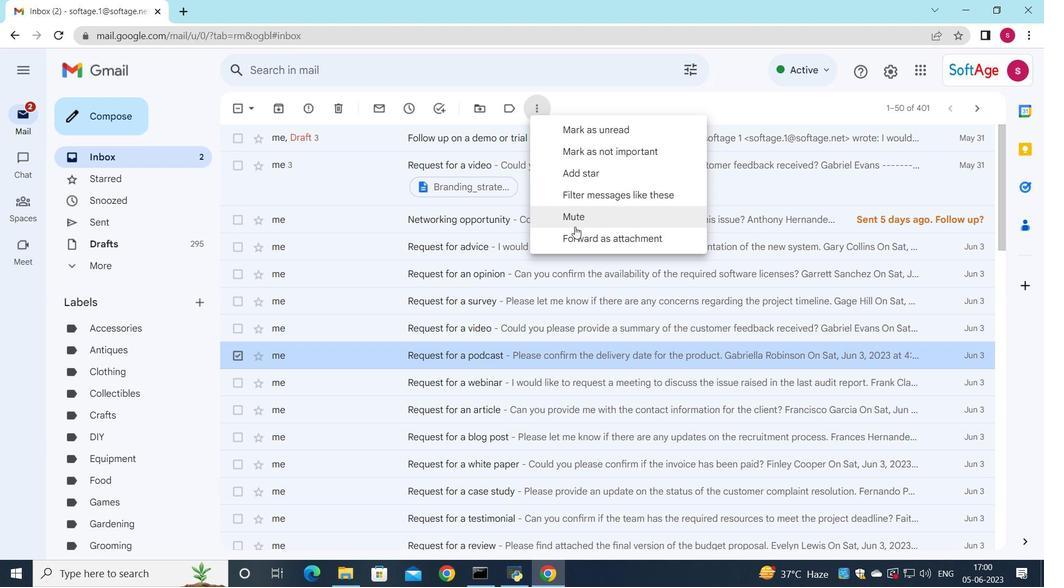
Action: Mouse pressed left at (561, 195)
Screenshot: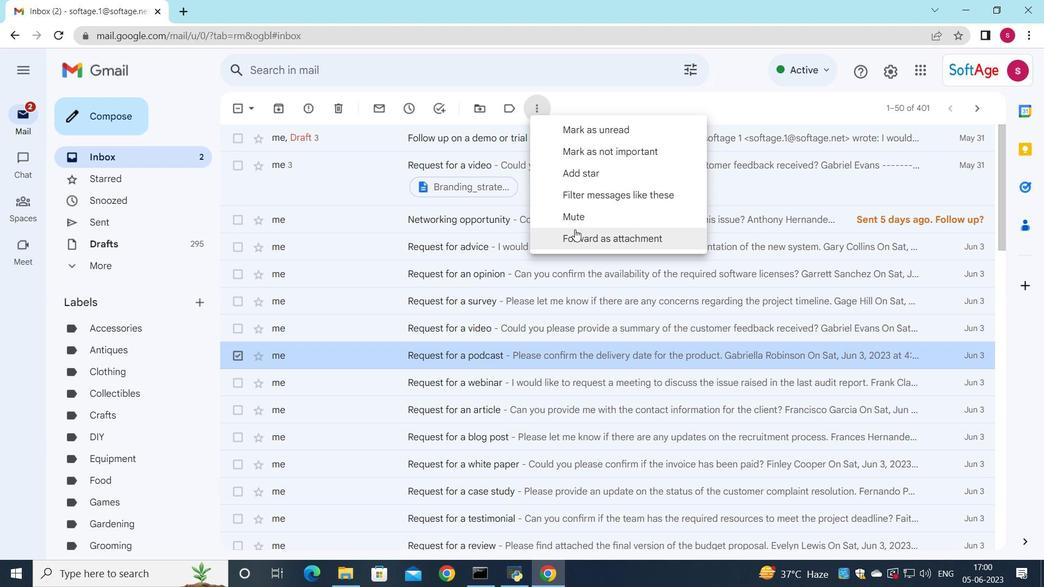 
Action: Mouse moved to (601, 196)
Screenshot: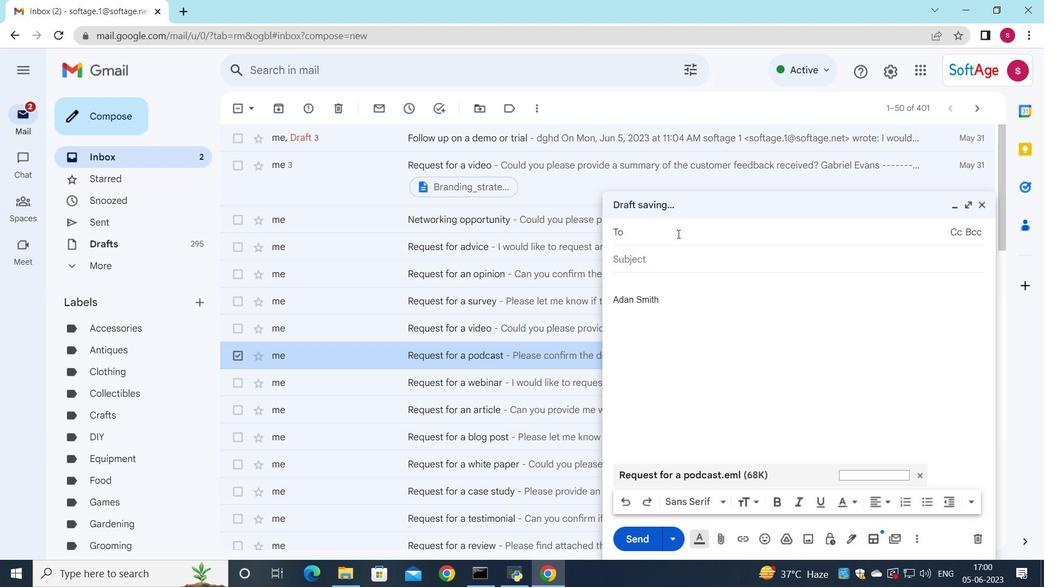 
Action: Key pressed <Key.shift>Request<Key.space>foe<Key.space><Key.backspace>r<Key.space>information
Screenshot: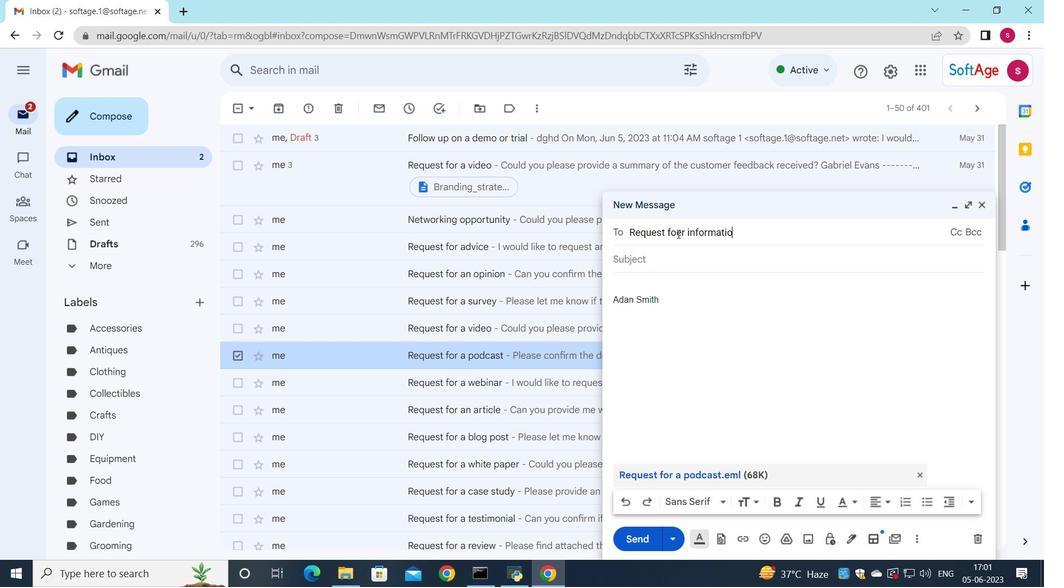 
Action: Mouse moved to (602, 196)
Screenshot: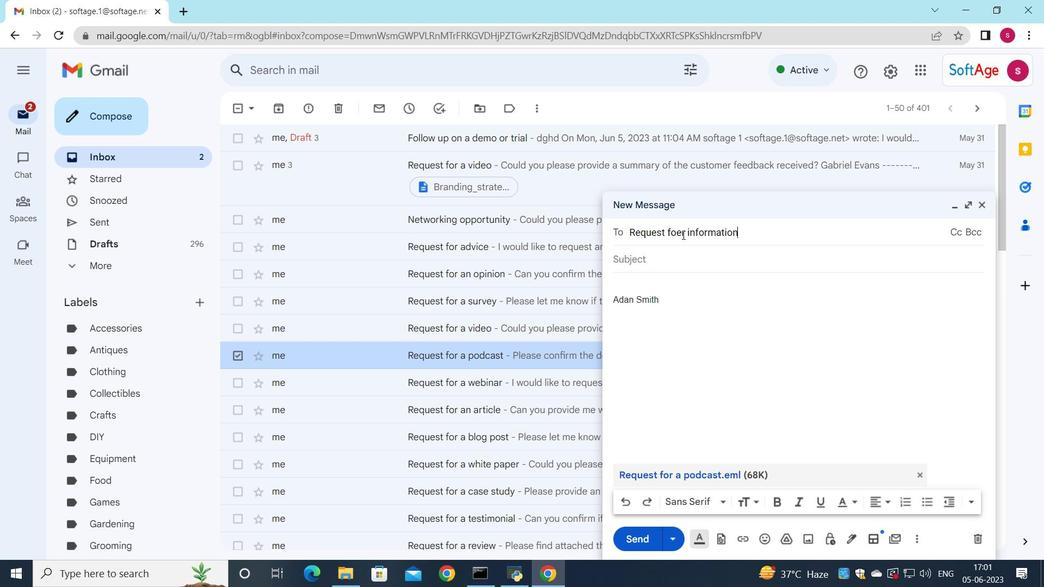 
Action: Mouse pressed left at (602, 196)
Screenshot: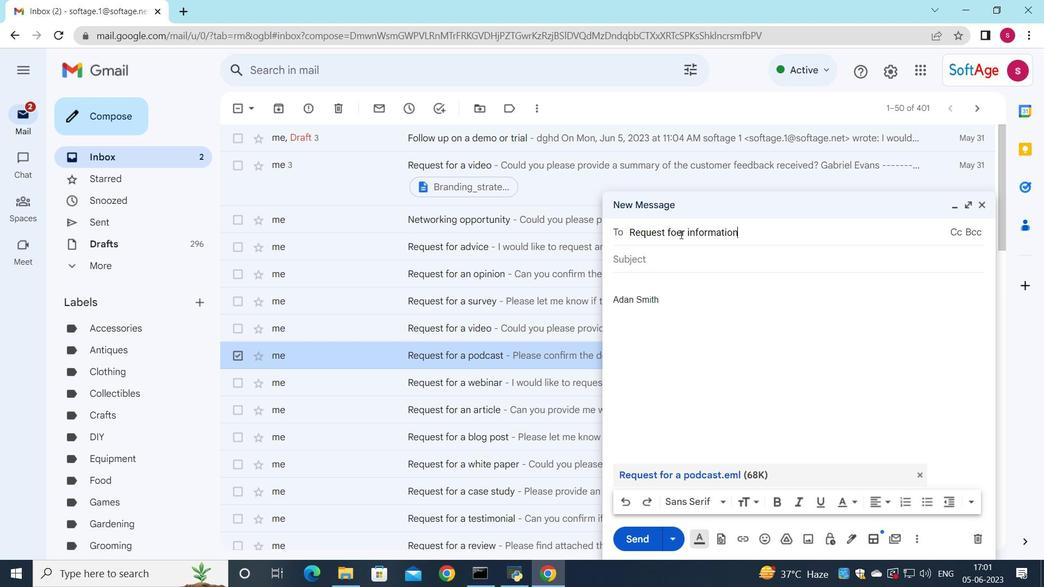 
Action: Key pressed <Key.backspace>
Screenshot: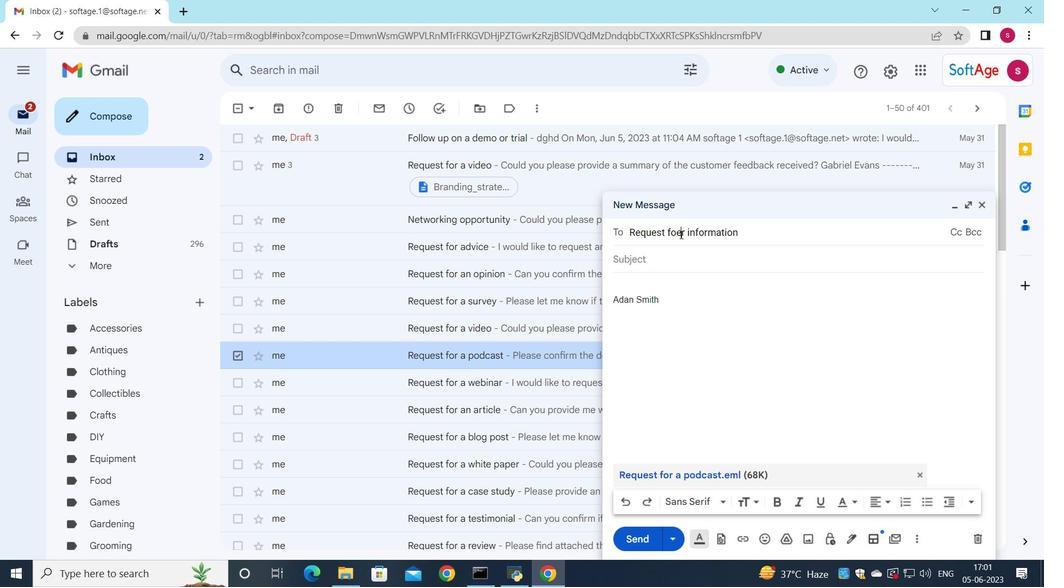 
Action: Mouse moved to (593, 200)
Screenshot: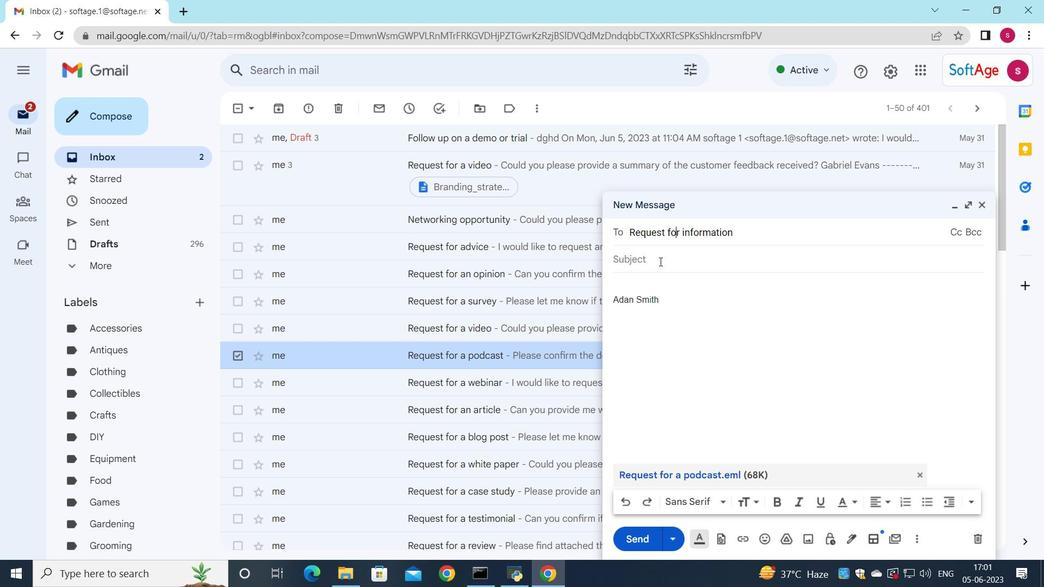 
Action: Mouse pressed left at (593, 200)
Screenshot: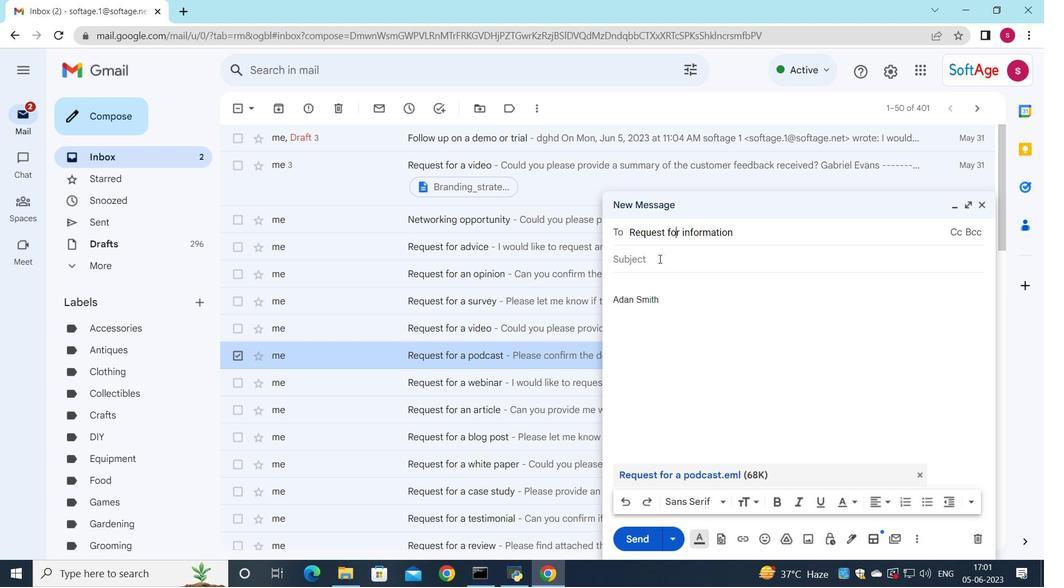 
Action: Mouse moved to (614, 196)
Screenshot: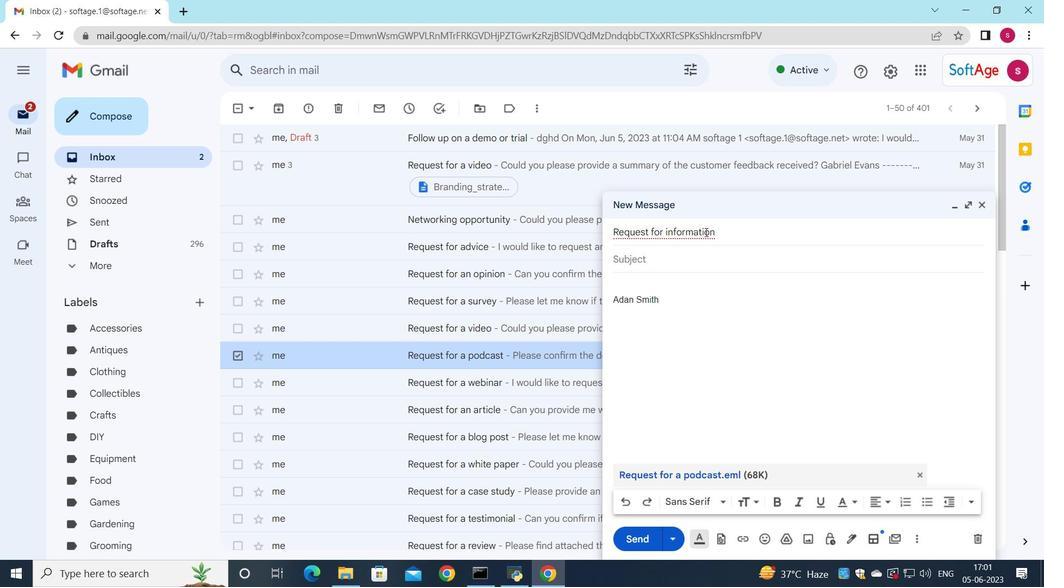 
Action: Mouse pressed left at (614, 196)
Screenshot: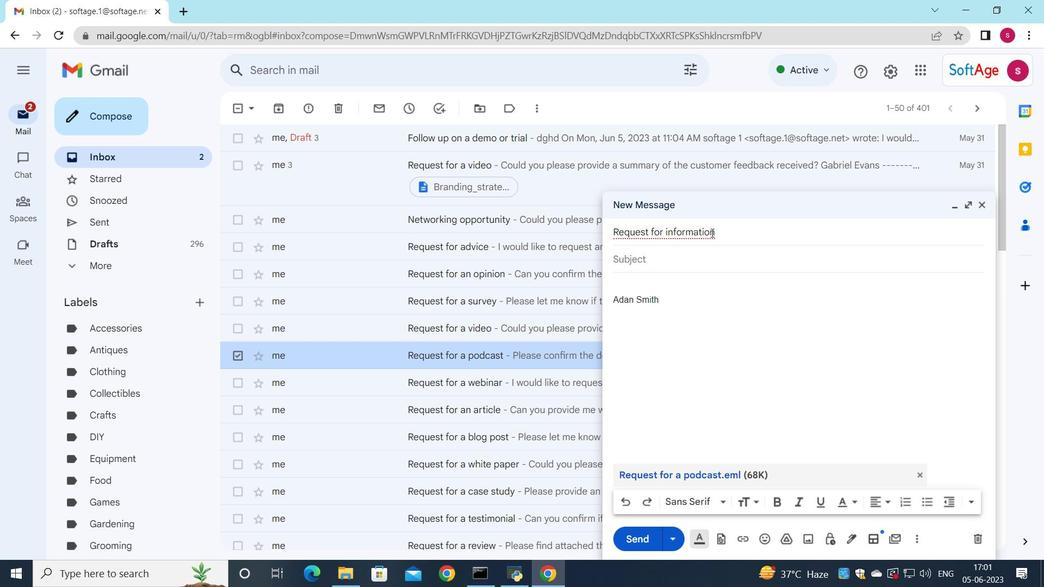 
Action: Mouse moved to (630, 196)
Screenshot: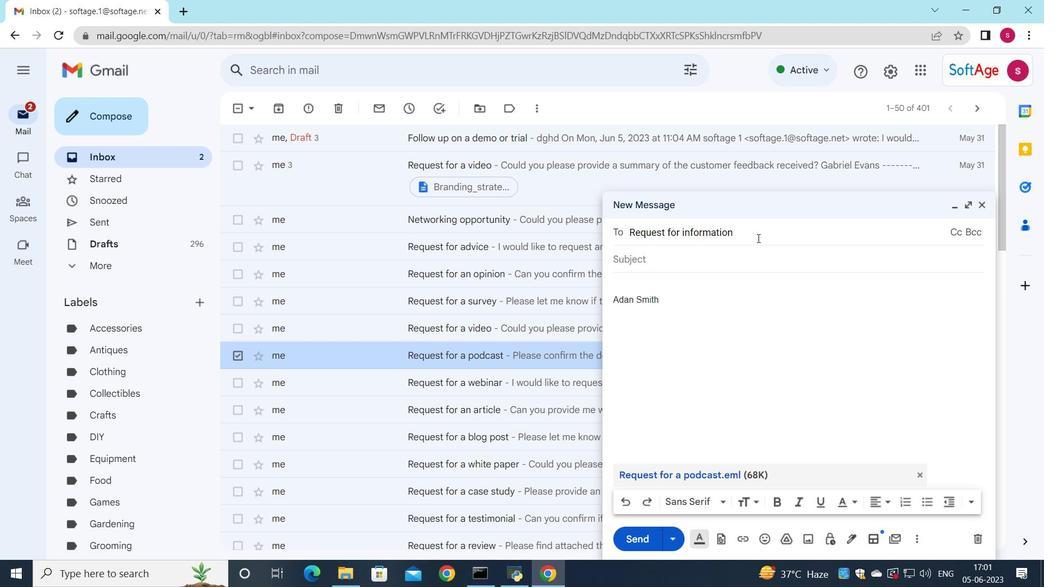 
Action: Mouse pressed left at (630, 196)
Screenshot: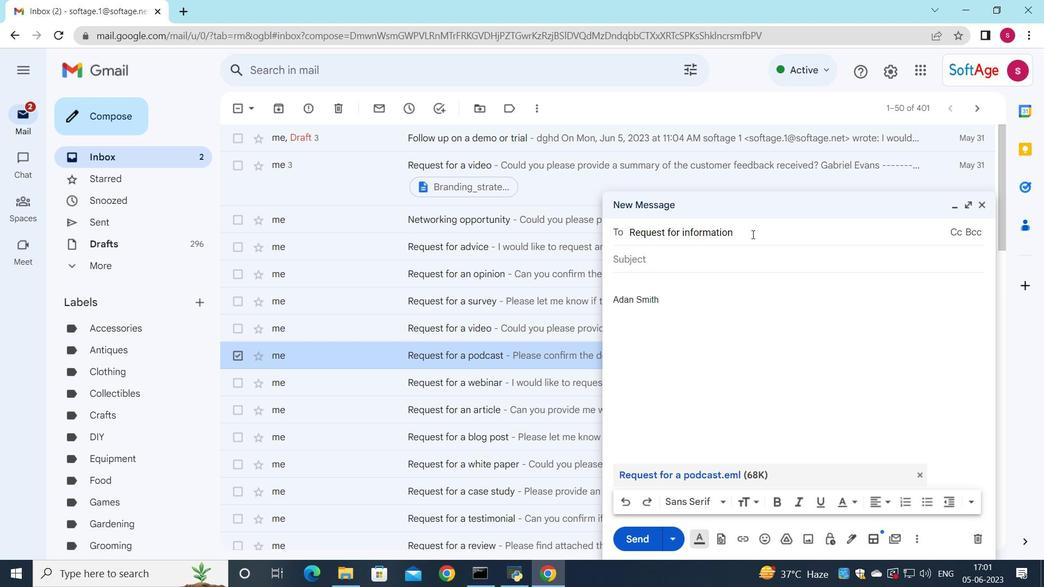 
Action: Mouse moved to (571, 196)
Screenshot: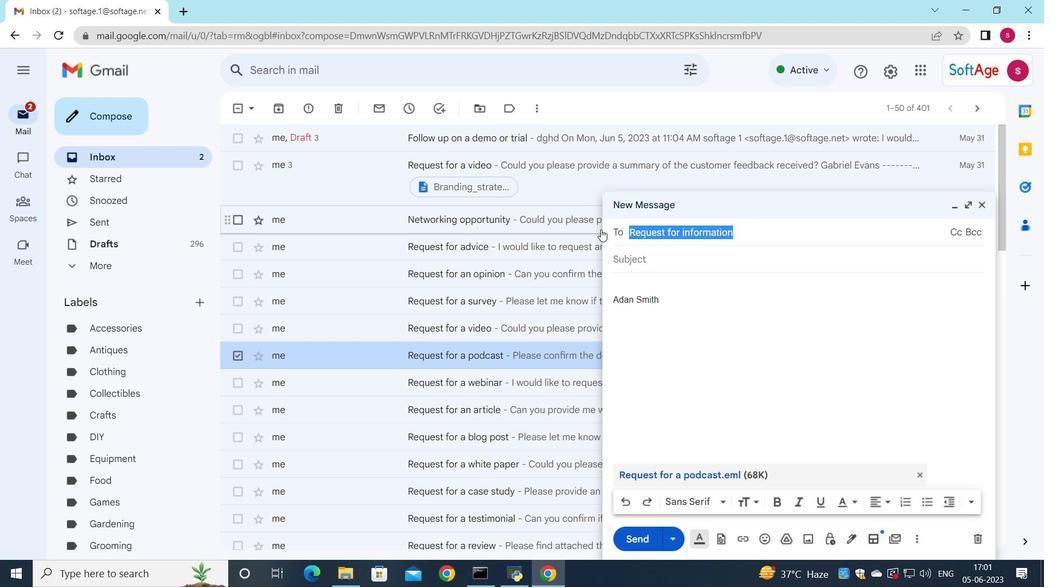 
Action: Key pressed ctrl+C
Screenshot: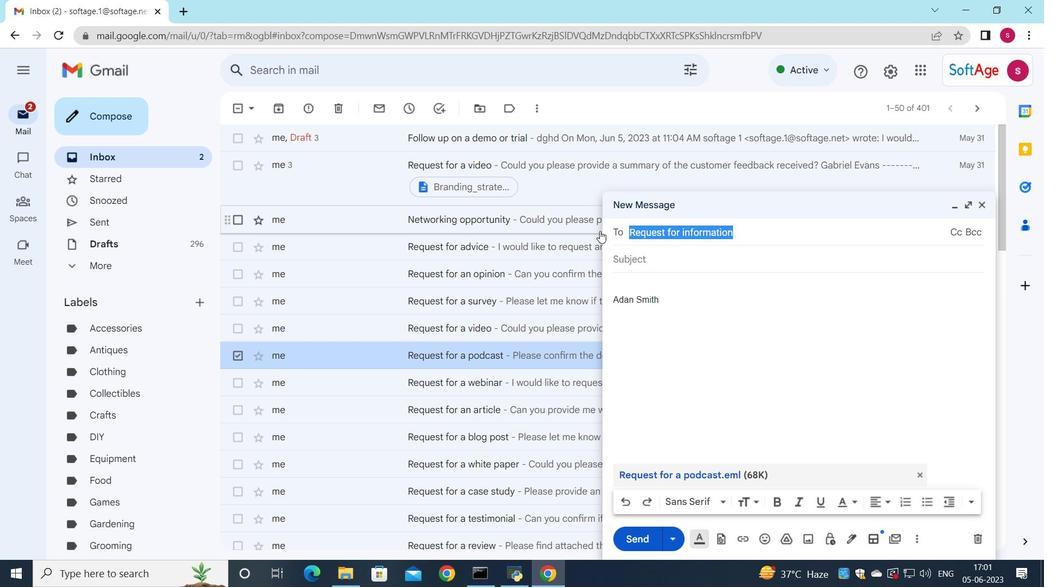 
Action: Mouse moved to (588, 200)
Screenshot: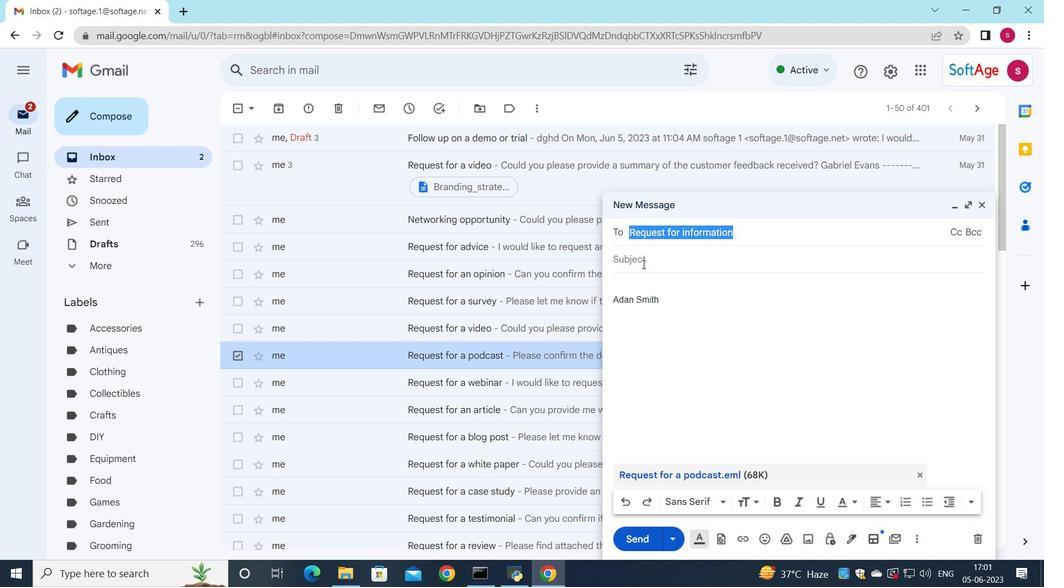 
Action: Mouse pressed left at (588, 200)
Screenshot: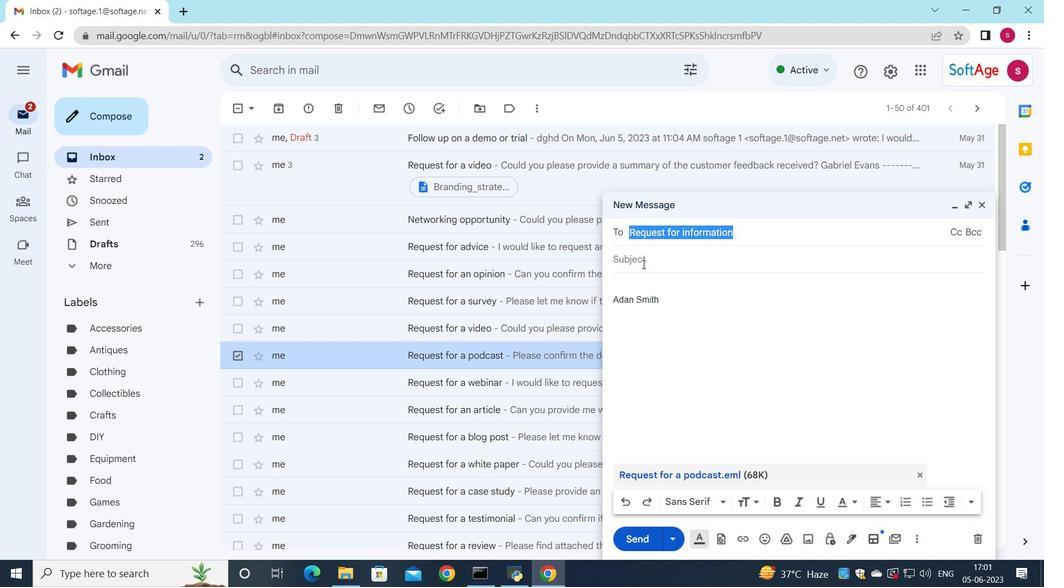 
Action: Key pressed ctrl+V
Screenshot: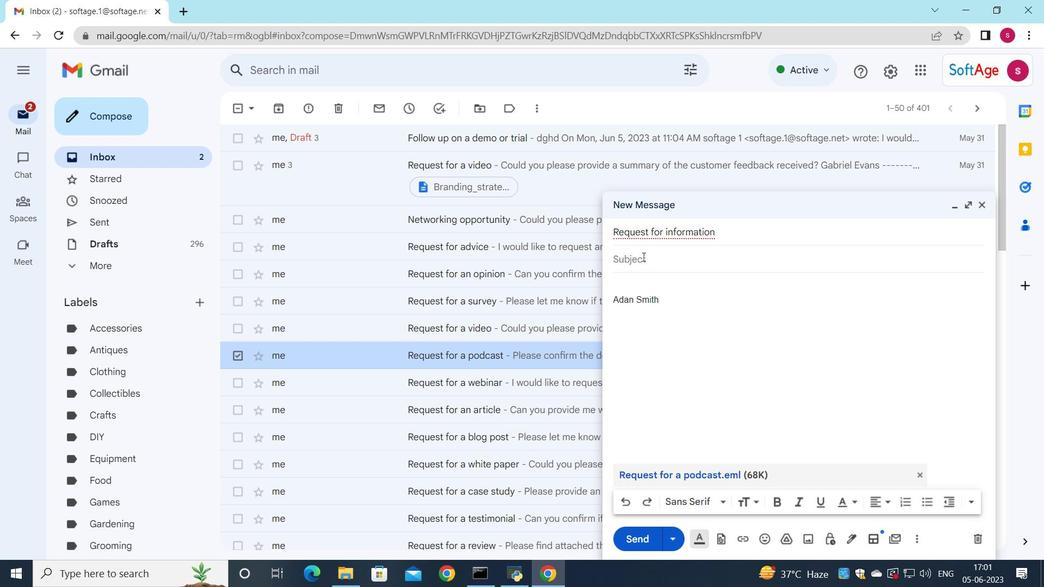 
Action: Mouse moved to (617, 197)
Screenshot: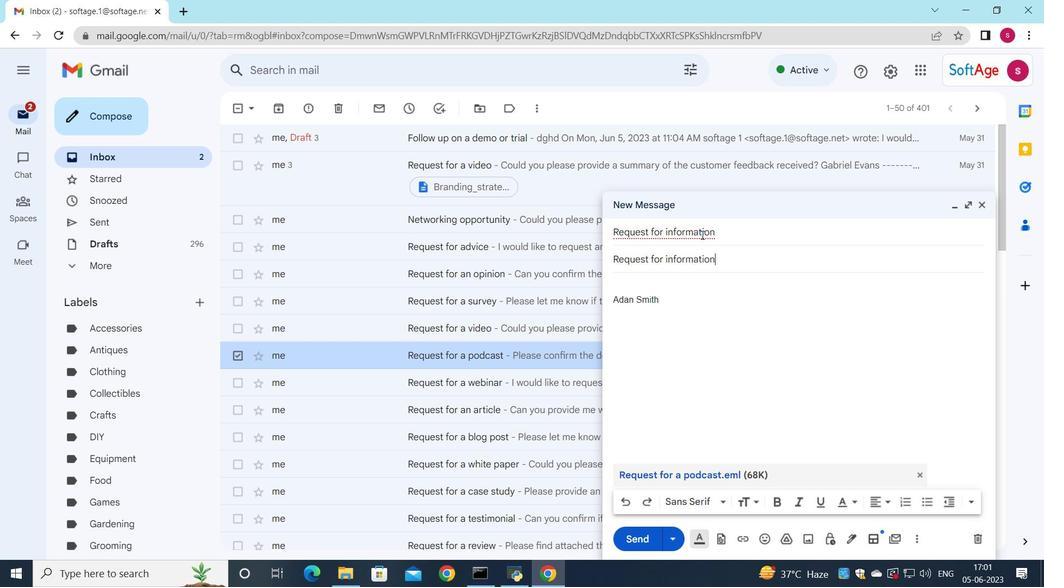 
Action: Mouse pressed left at (617, 197)
Screenshot: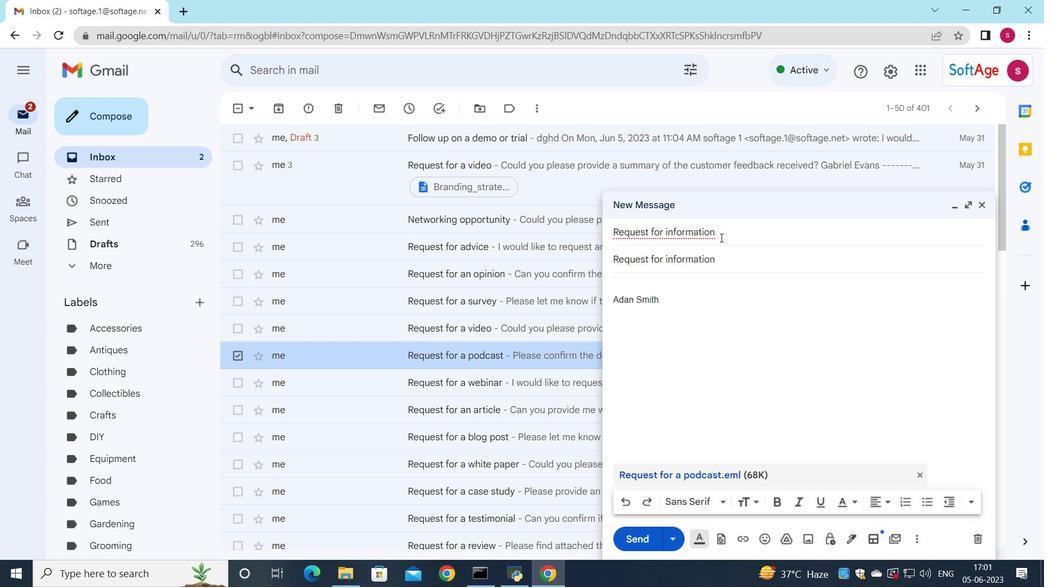 
Action: Key pressed <Key.delete>s
Screenshot: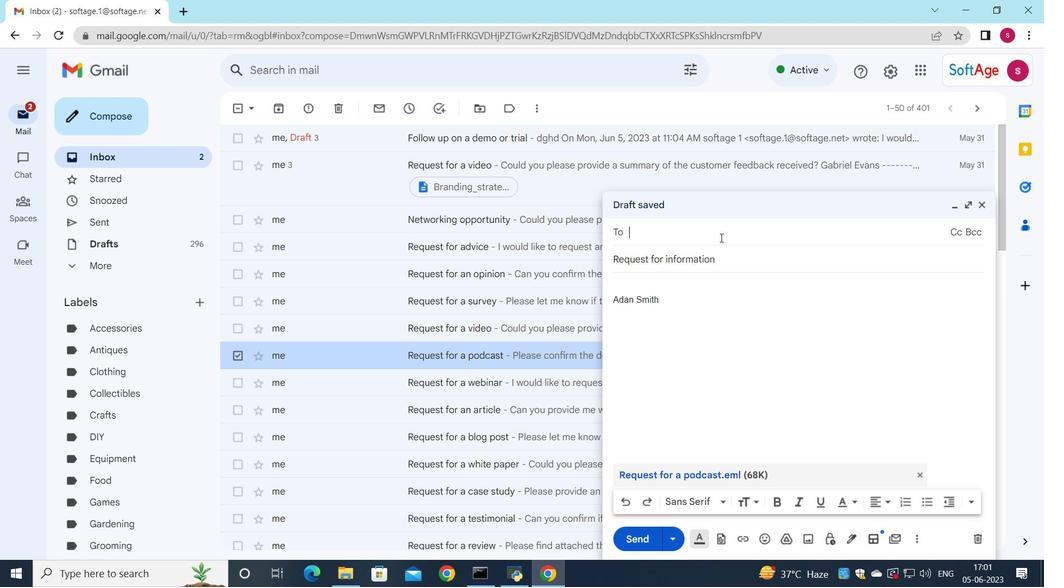 
Action: Mouse moved to (624, 239)
Screenshot: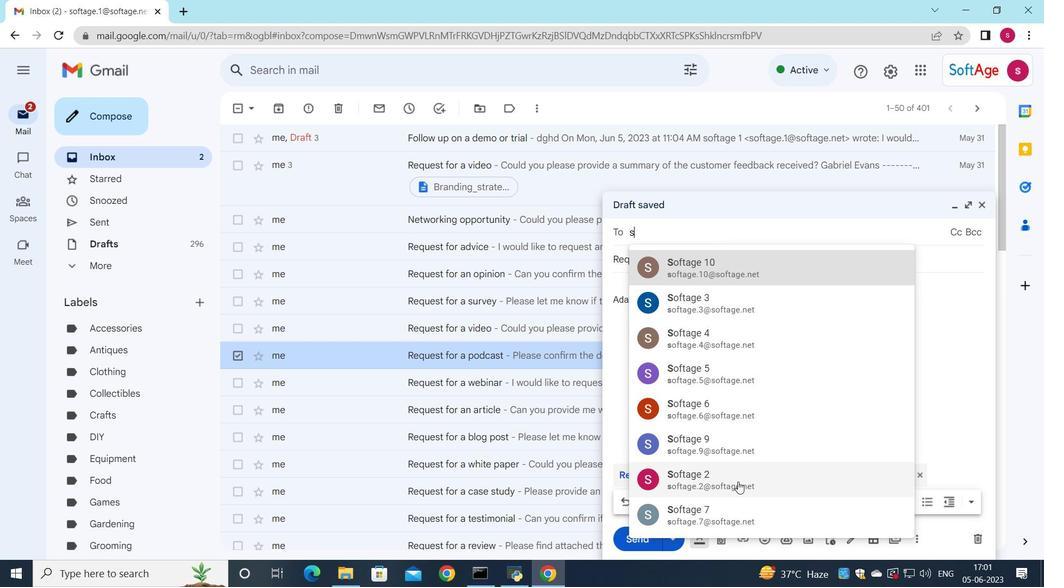 
Action: Mouse pressed left at (624, 239)
Screenshot: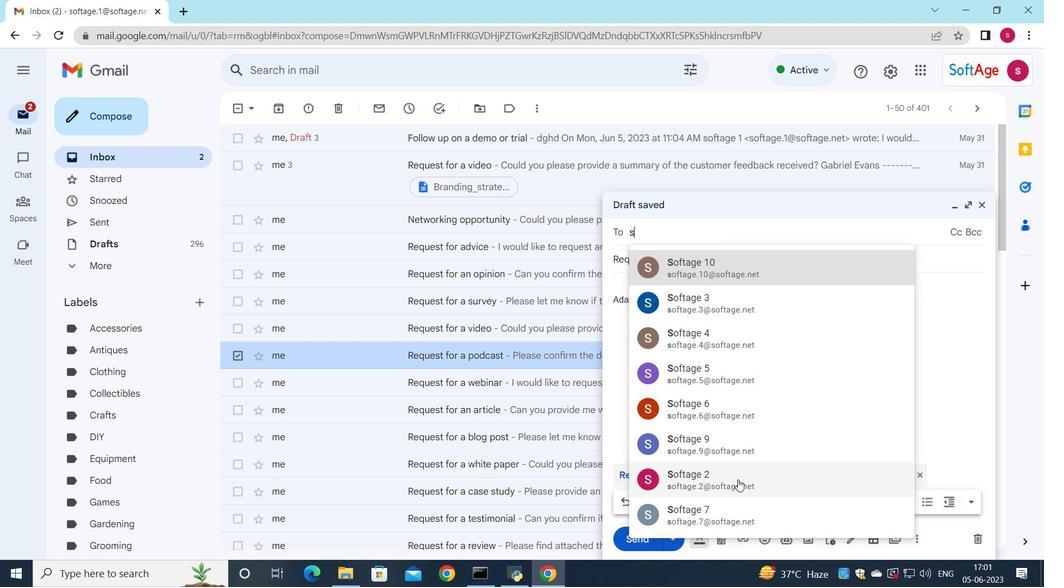 
Action: Mouse moved to (586, 207)
Screenshot: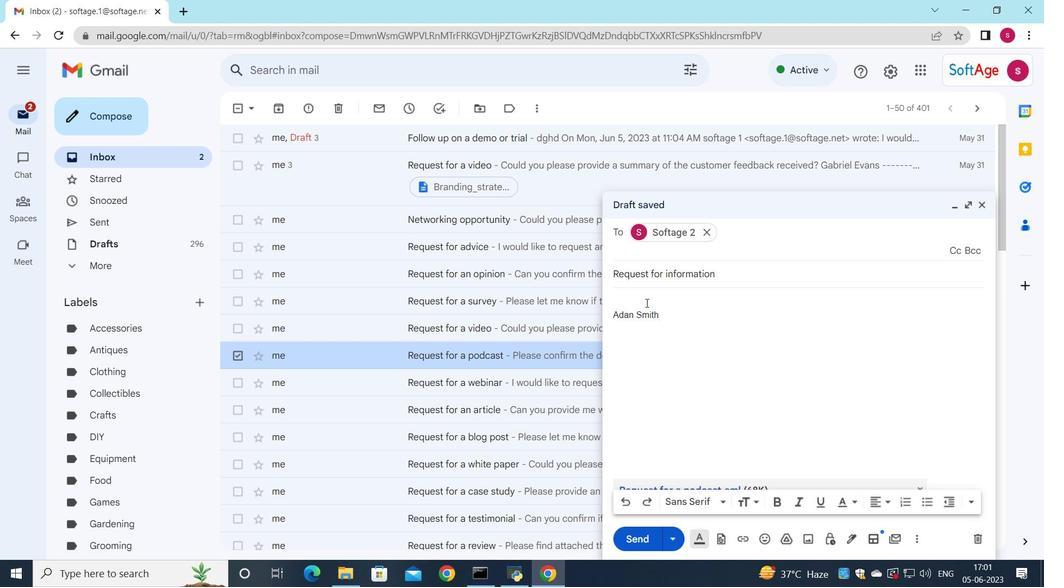 
Action: Mouse pressed left at (586, 207)
Screenshot: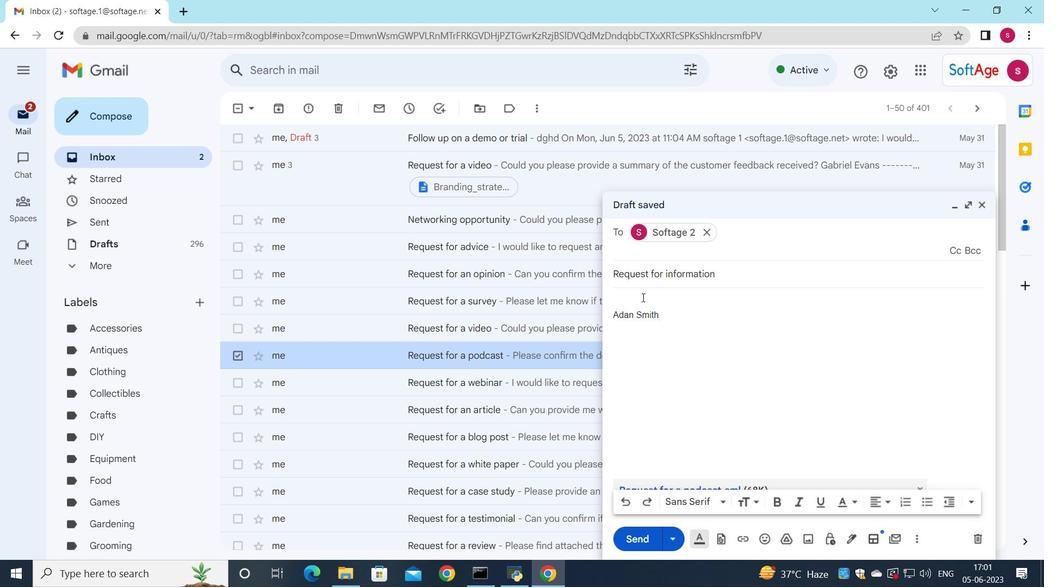 
Action: Key pressed <Key.shift>I<Key.space>would<Key.space>like<Key.space>to<Key.space>request<Key.space>a<Key.space>meeting<Key.space>to<Key.space>discuss<Key.space>the<Key.space>new<Key.space>produv<Key.backspace>ct<Key.space>strategy
Screenshot: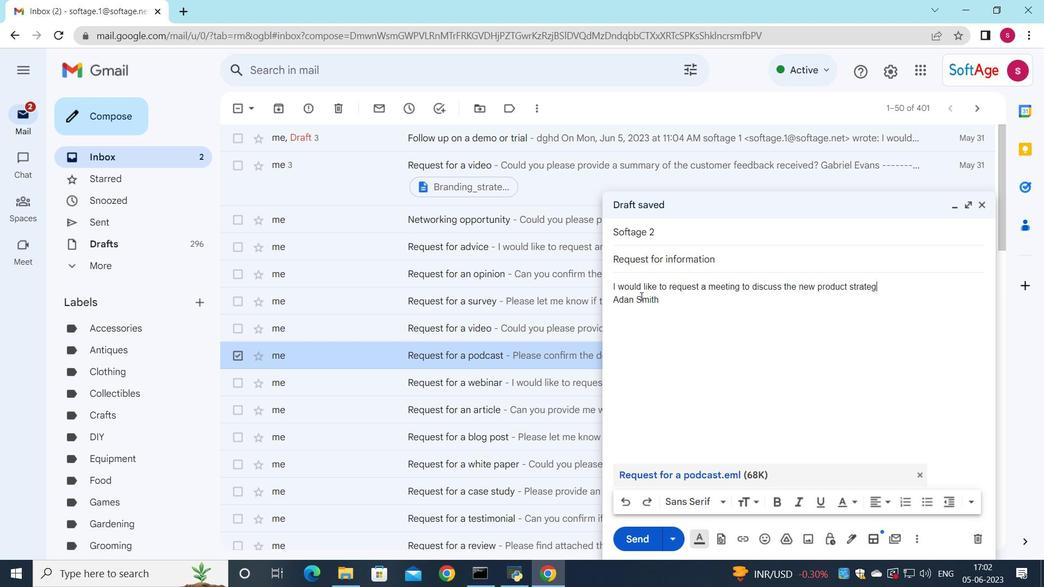 
Action: Mouse moved to (585, 252)
Screenshot: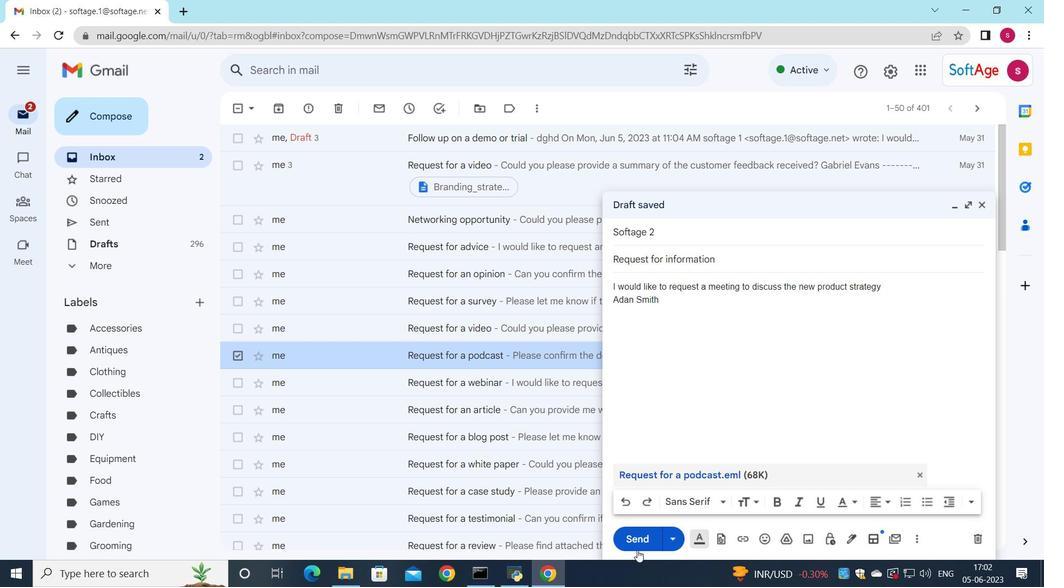 
Action: Mouse pressed left at (585, 252)
Screenshot: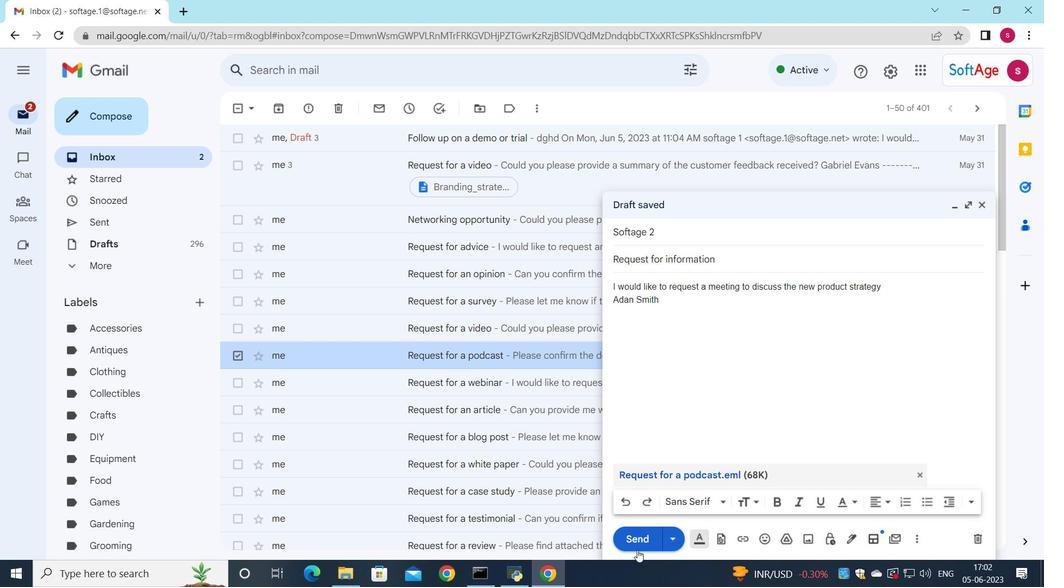 
Action: Mouse moved to (559, 201)
Screenshot: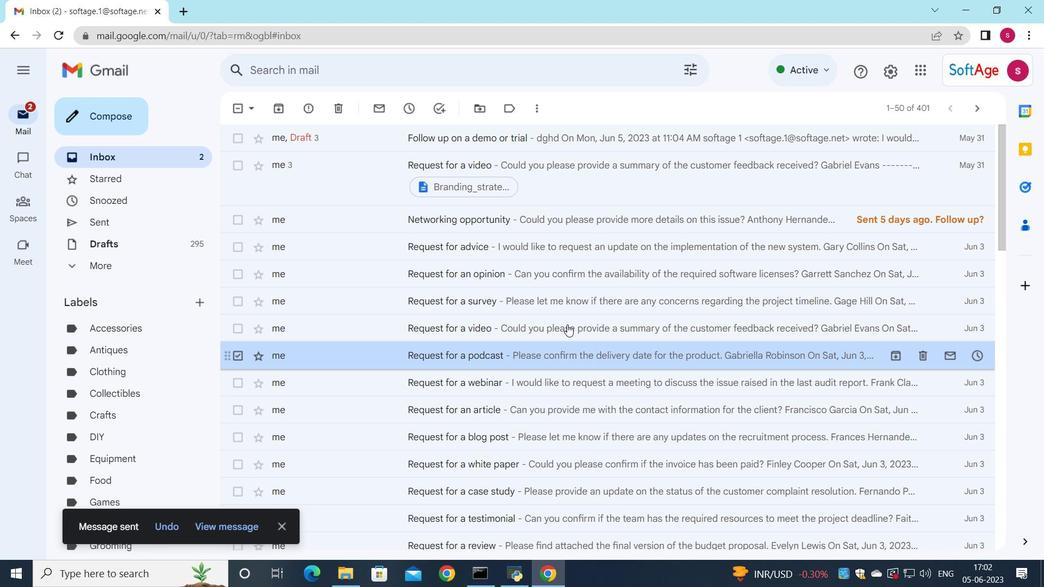 
Action: Mouse scrolled (559, 201) with delta (0, 0)
Screenshot: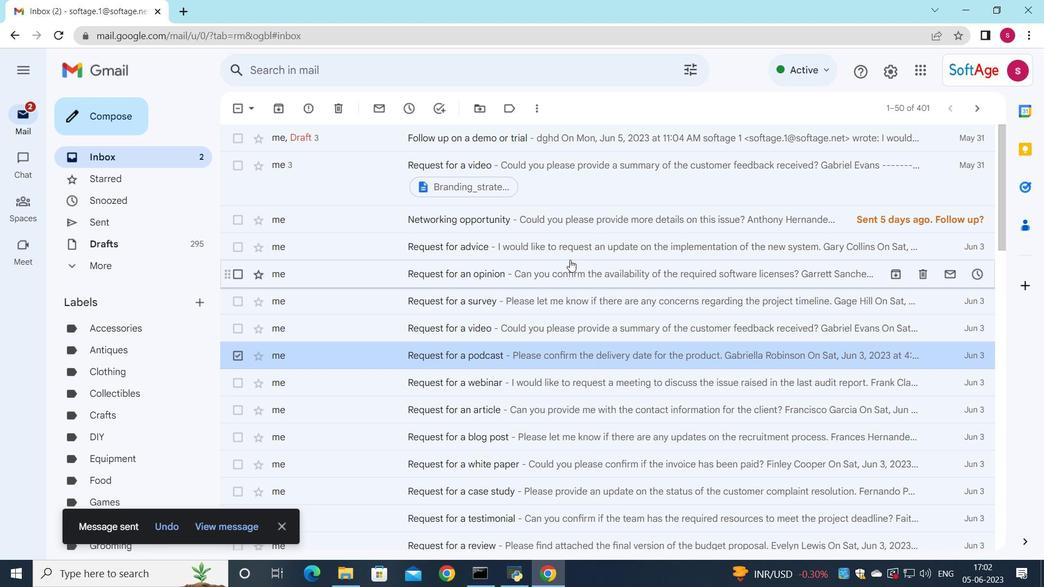 
Action: Mouse scrolled (559, 201) with delta (0, 0)
Screenshot: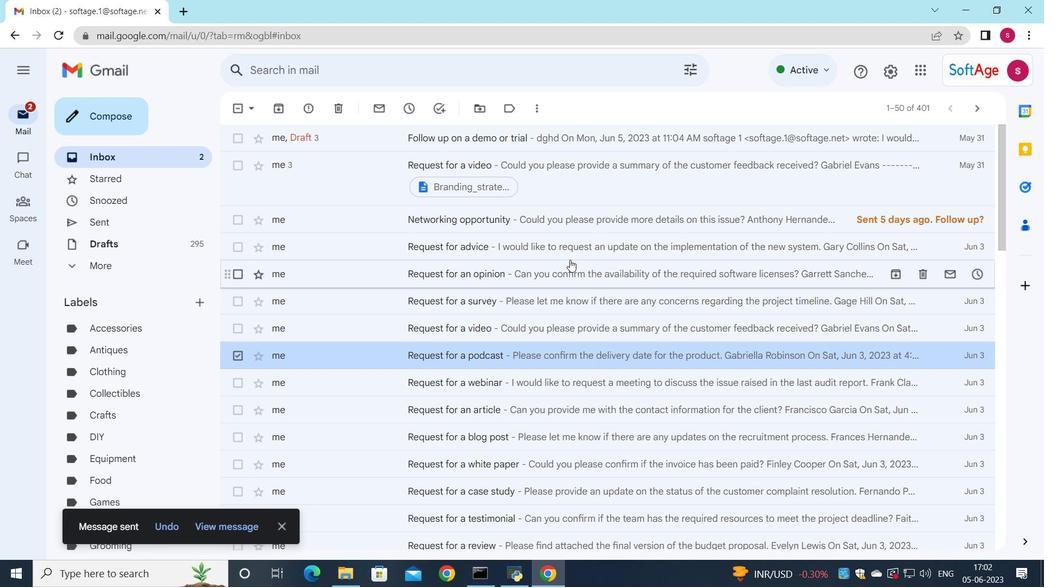 
Action: Mouse scrolled (559, 201) with delta (0, 0)
Screenshot: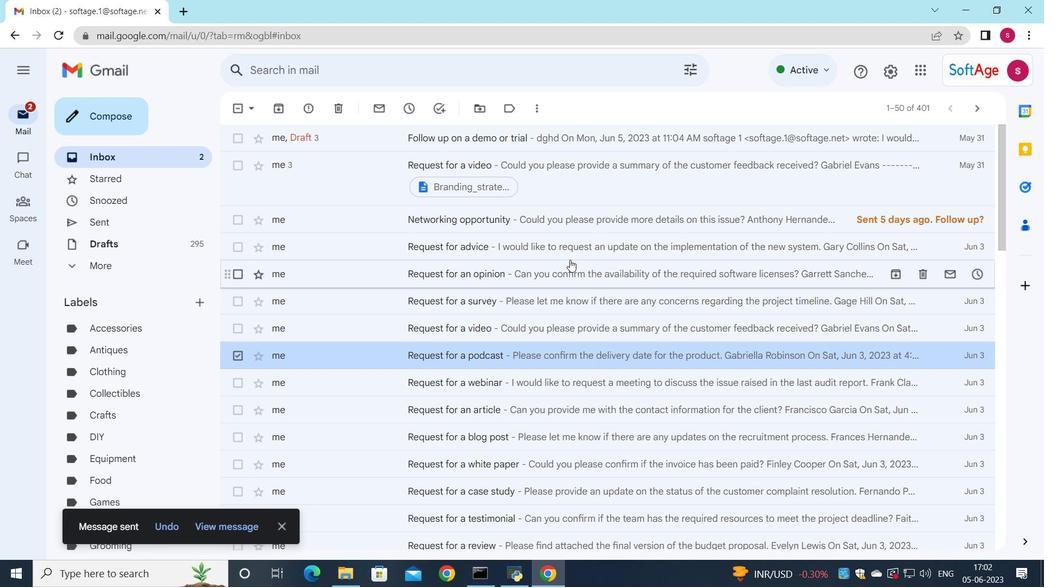 
Action: Mouse scrolled (559, 201) with delta (0, 0)
Screenshot: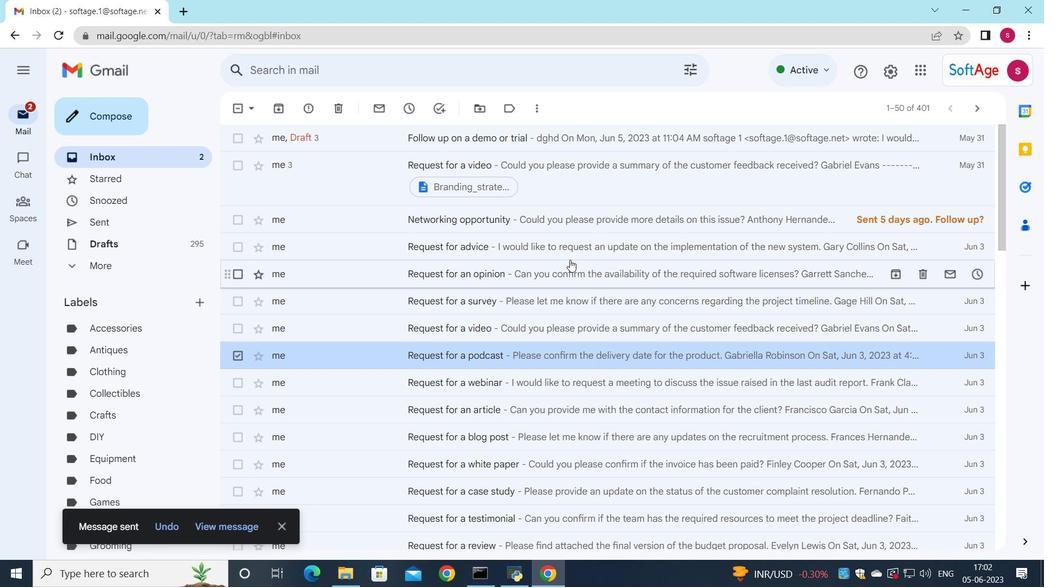 
Action: Mouse moved to (566, 188)
Screenshot: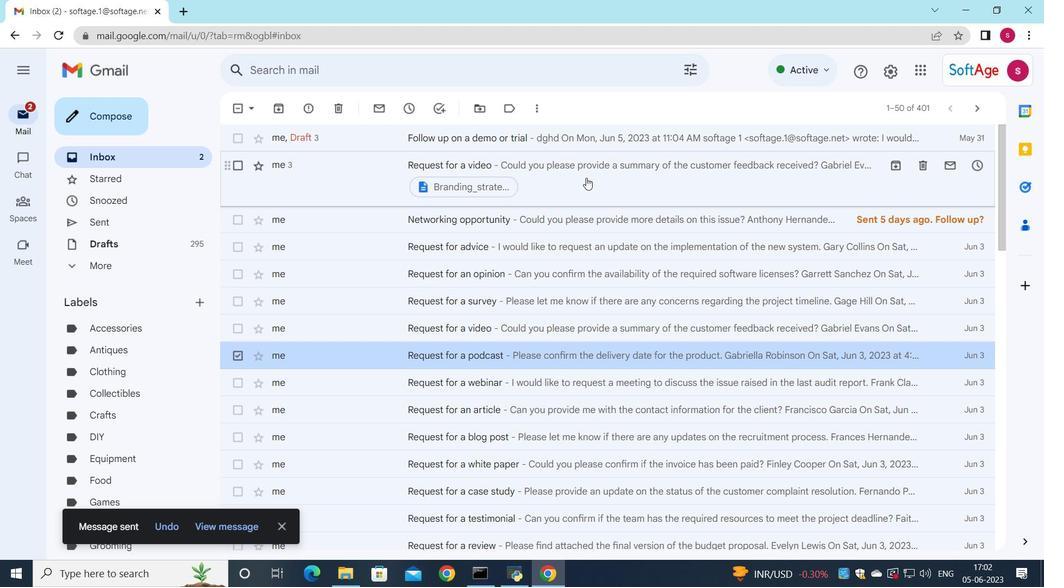 
